 Task: Find connections with filter location Changli with filter topic #Selfhelpwith filter profile language German with filter current company ShopUp with filter school IIA-The Institute of Internal Auditors with filter industry Administration of Justice with filter service category Retirement Planning with filter keywords title Courier
Action: Mouse moved to (686, 121)
Screenshot: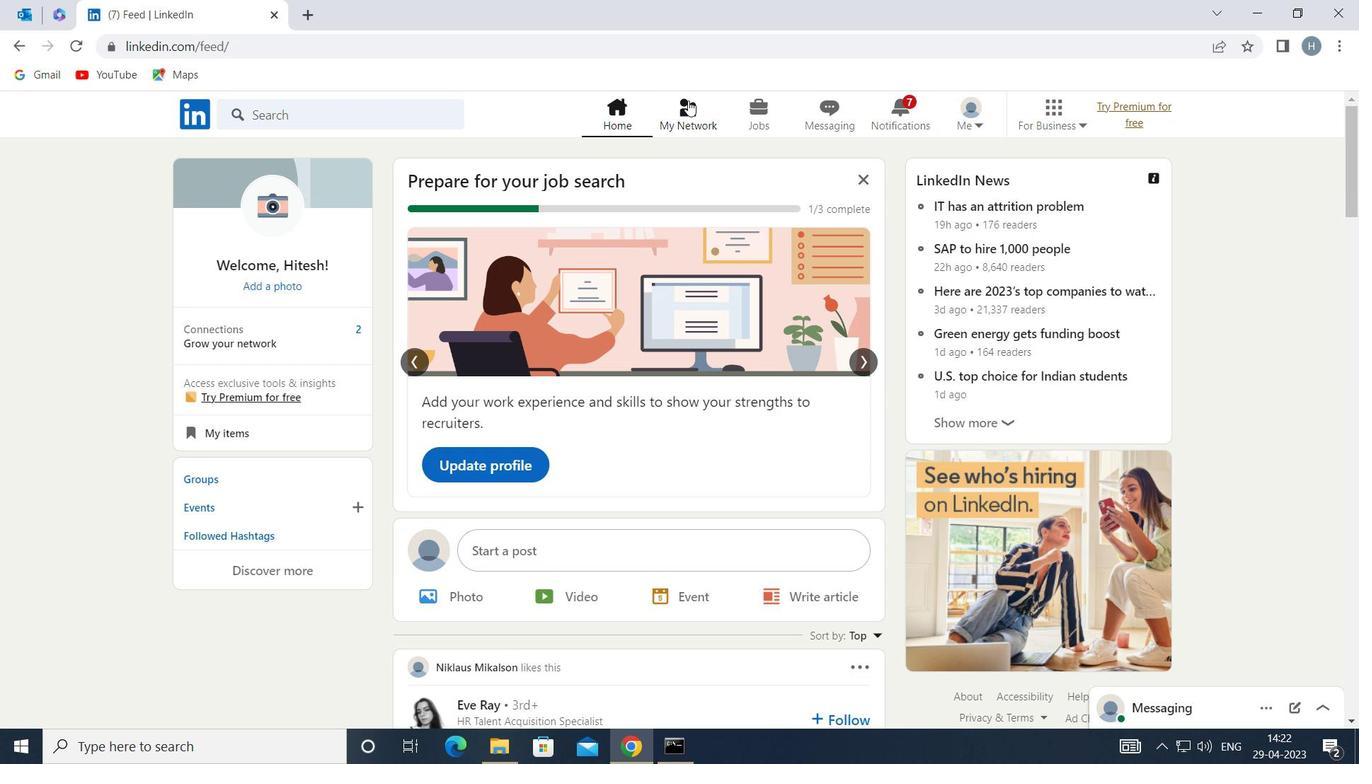 
Action: Mouse pressed left at (686, 121)
Screenshot: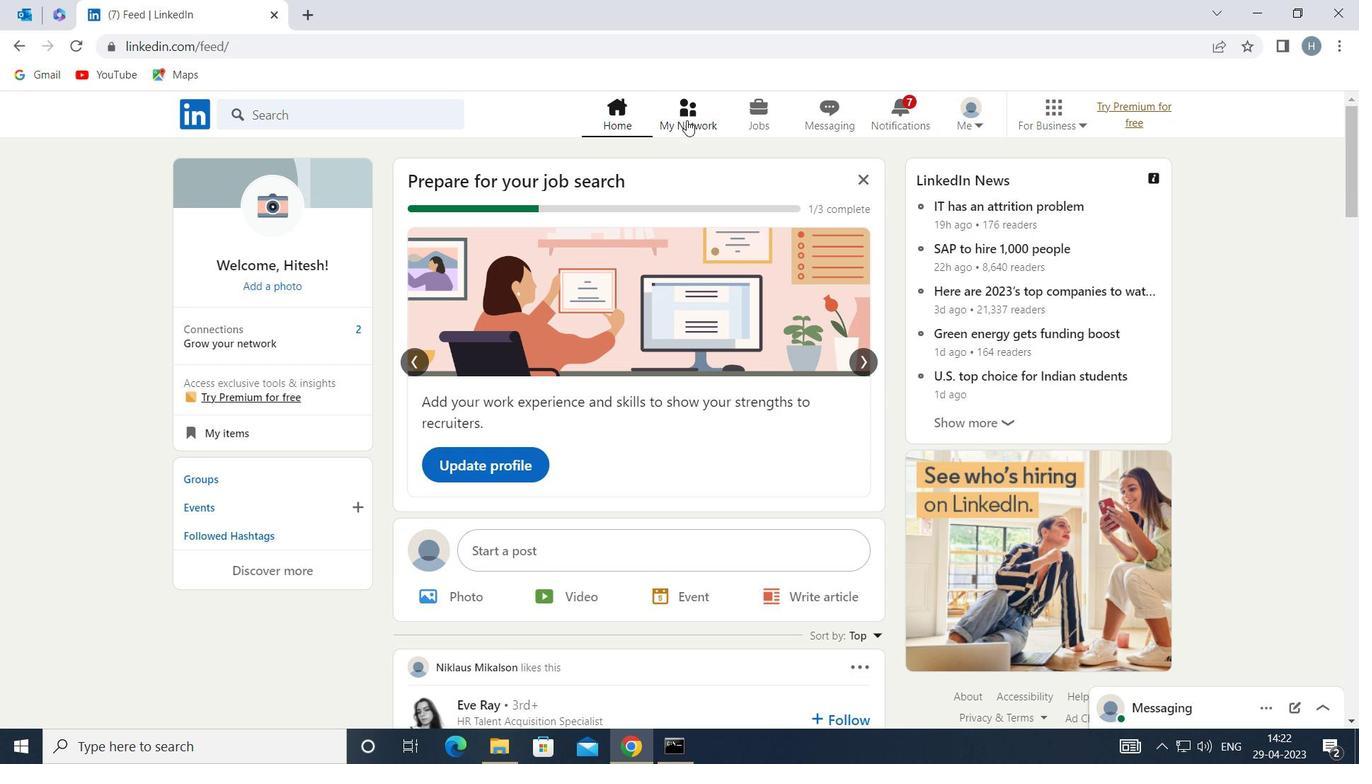 
Action: Mouse moved to (394, 211)
Screenshot: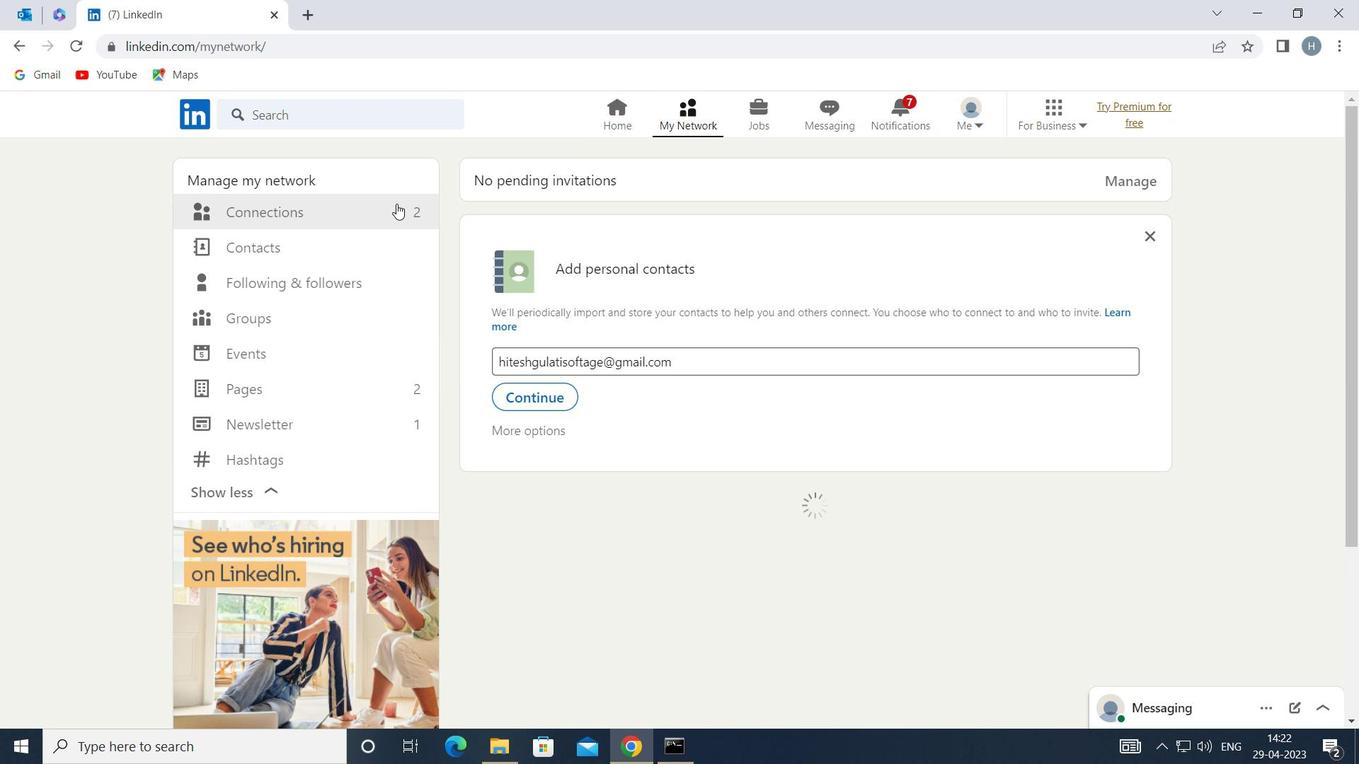 
Action: Mouse pressed left at (394, 211)
Screenshot: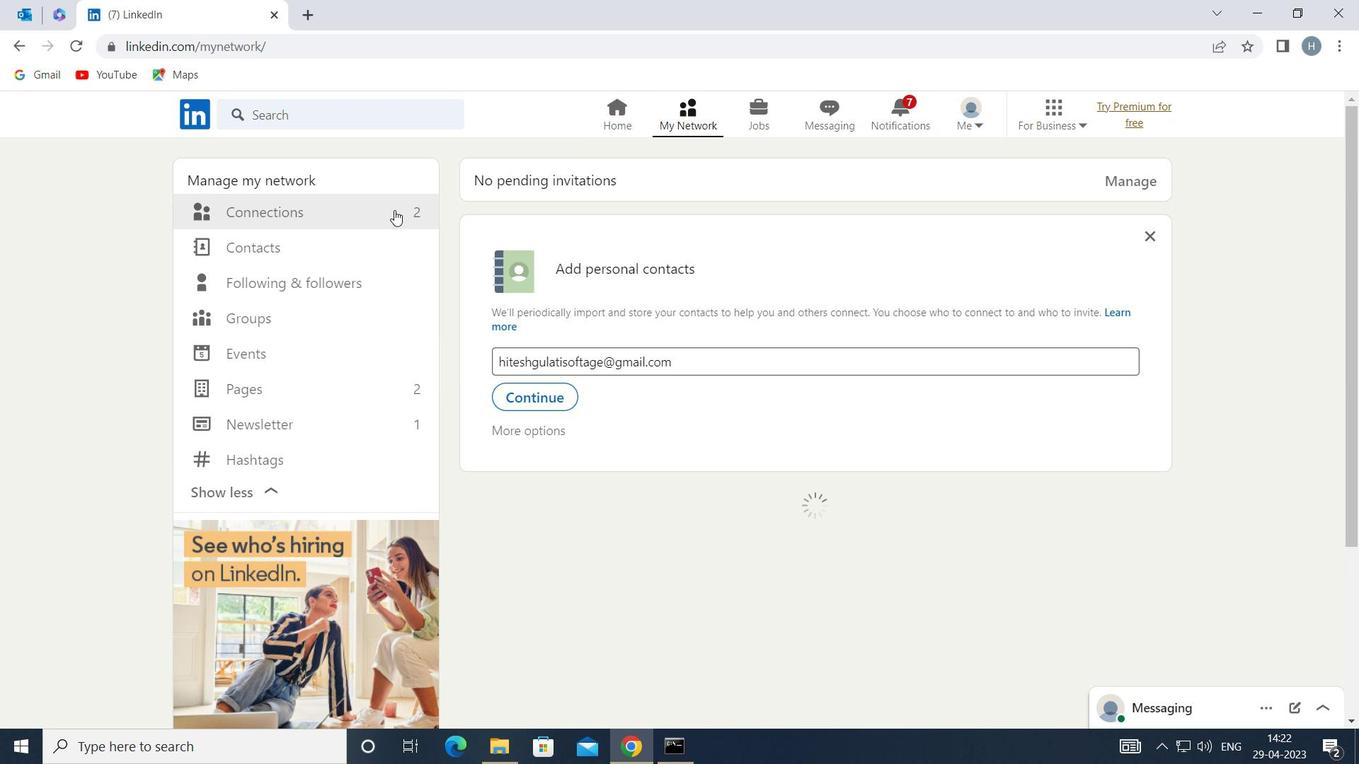 
Action: Mouse moved to (786, 213)
Screenshot: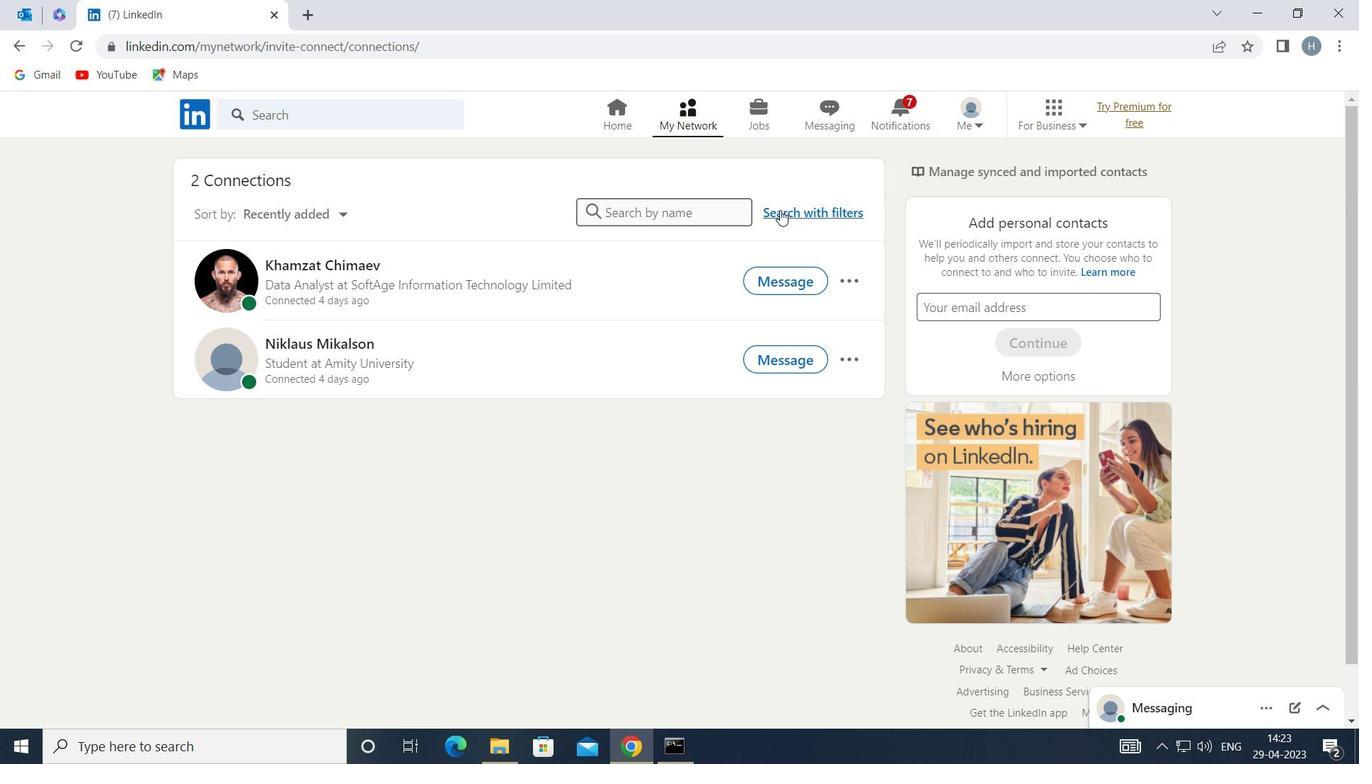 
Action: Mouse pressed left at (786, 213)
Screenshot: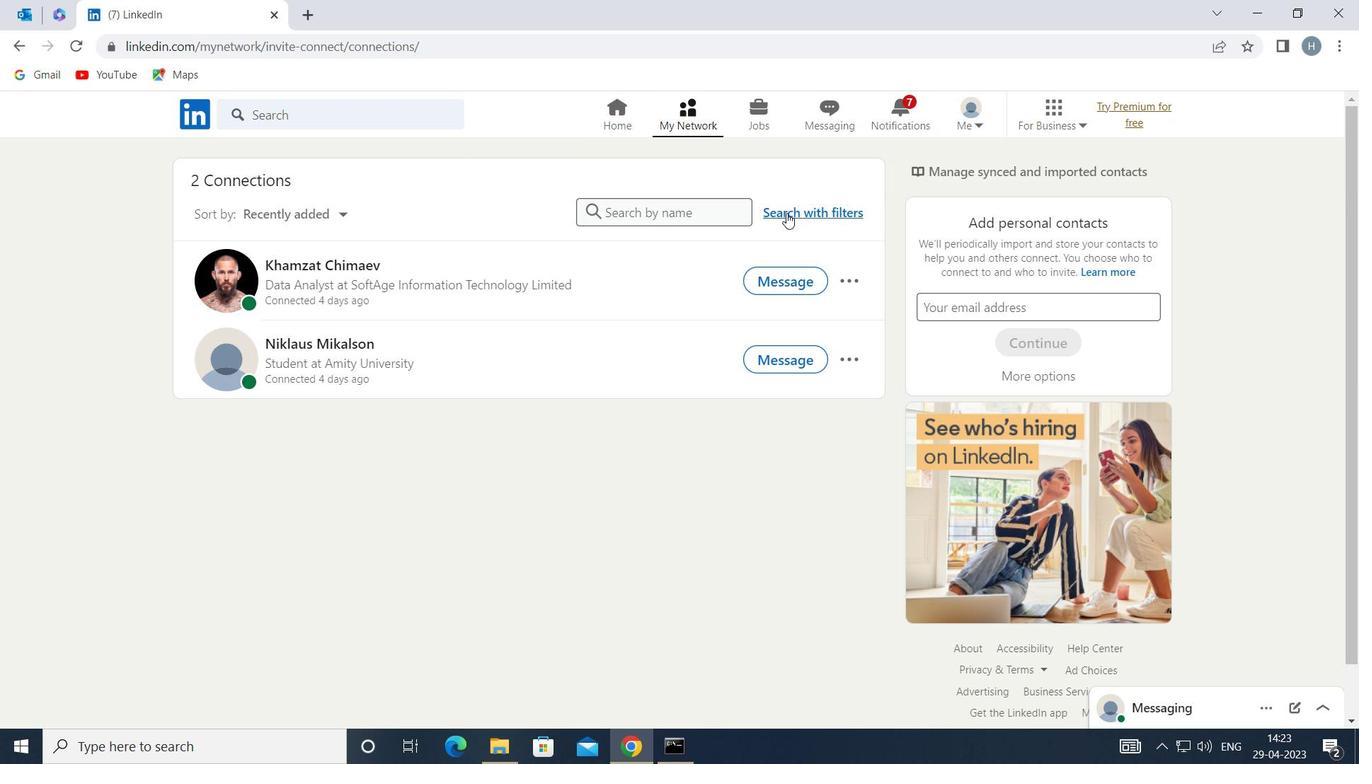 
Action: Mouse moved to (753, 159)
Screenshot: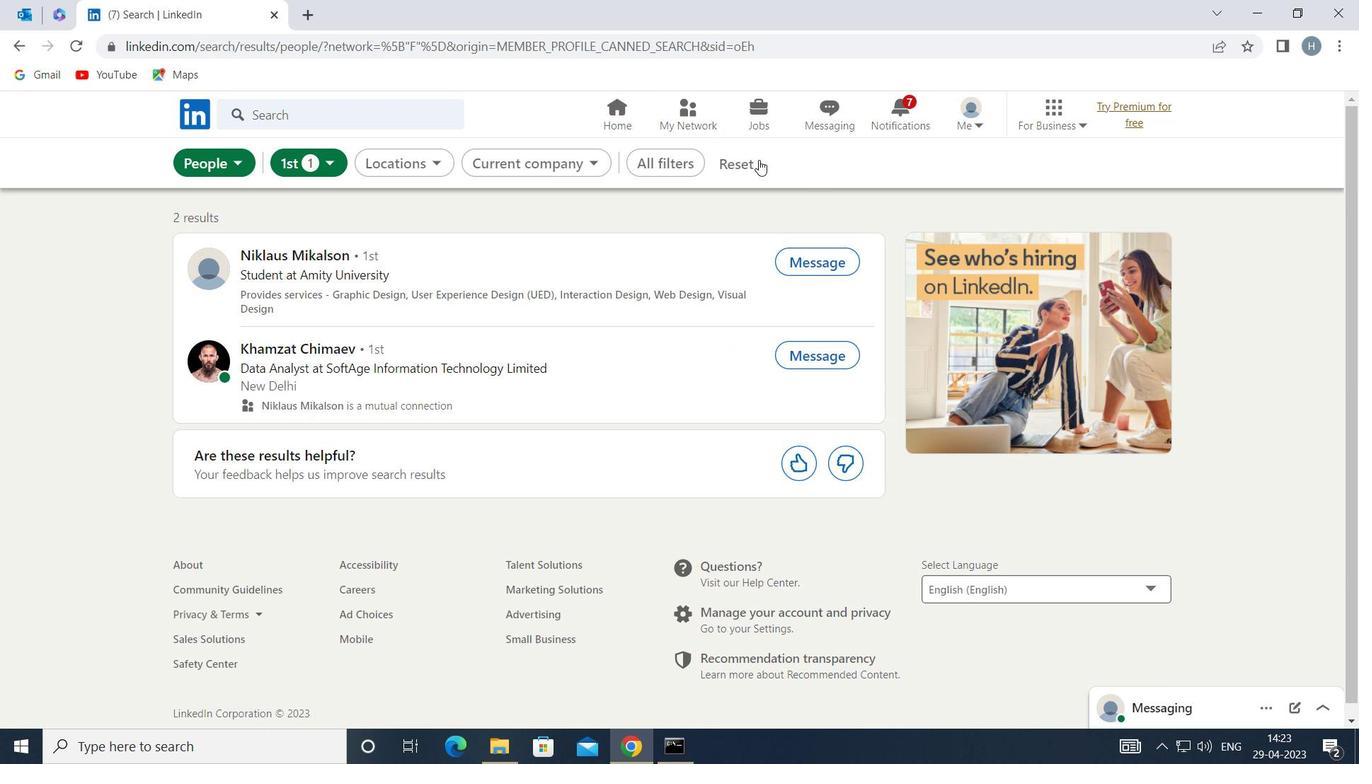 
Action: Mouse pressed left at (753, 159)
Screenshot: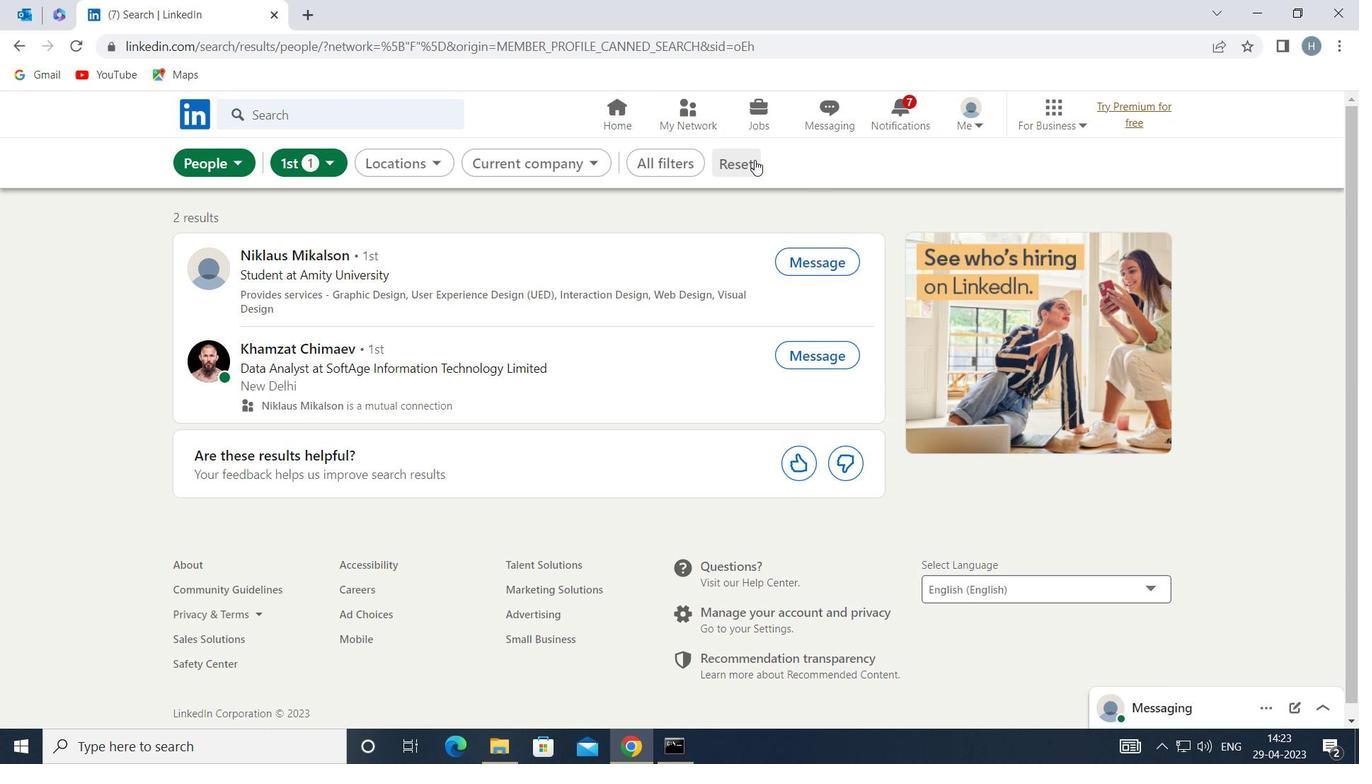 
Action: Mouse moved to (724, 157)
Screenshot: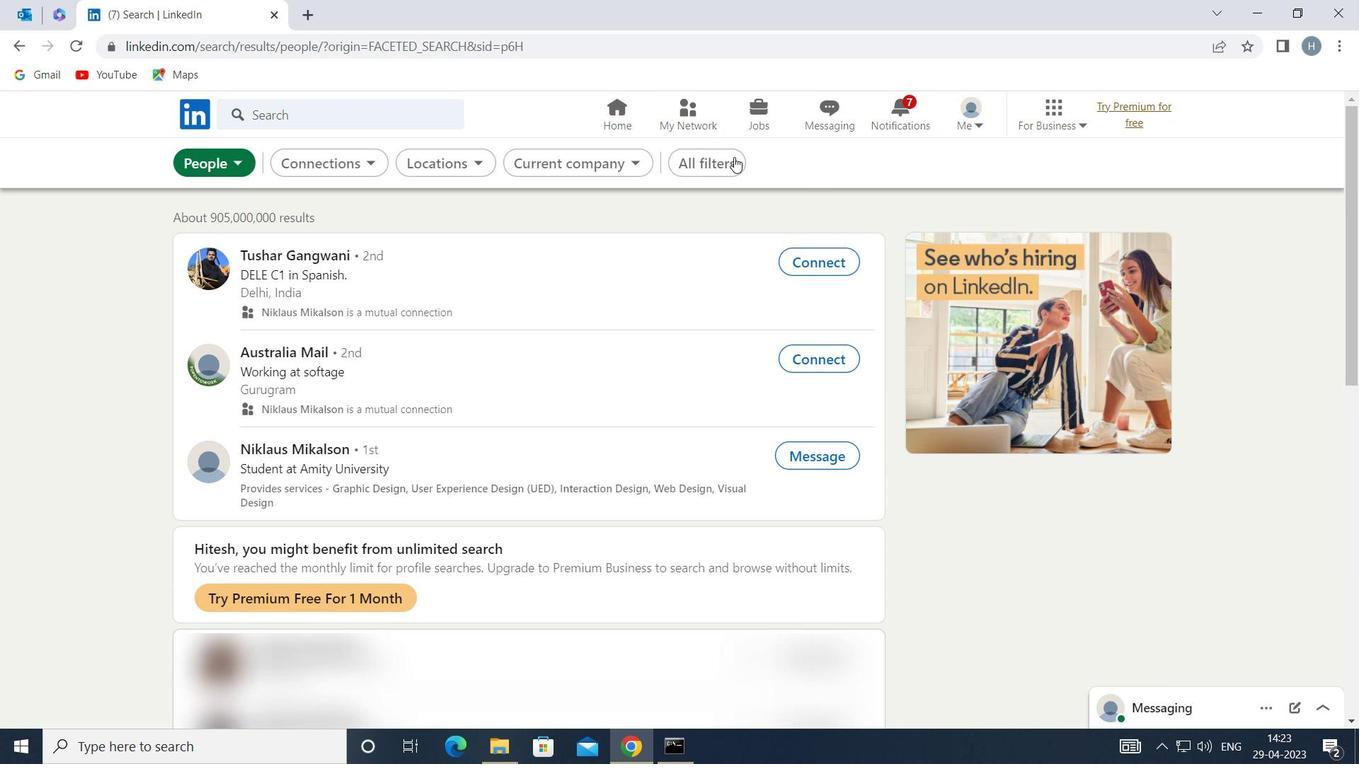 
Action: Mouse pressed left at (724, 157)
Screenshot: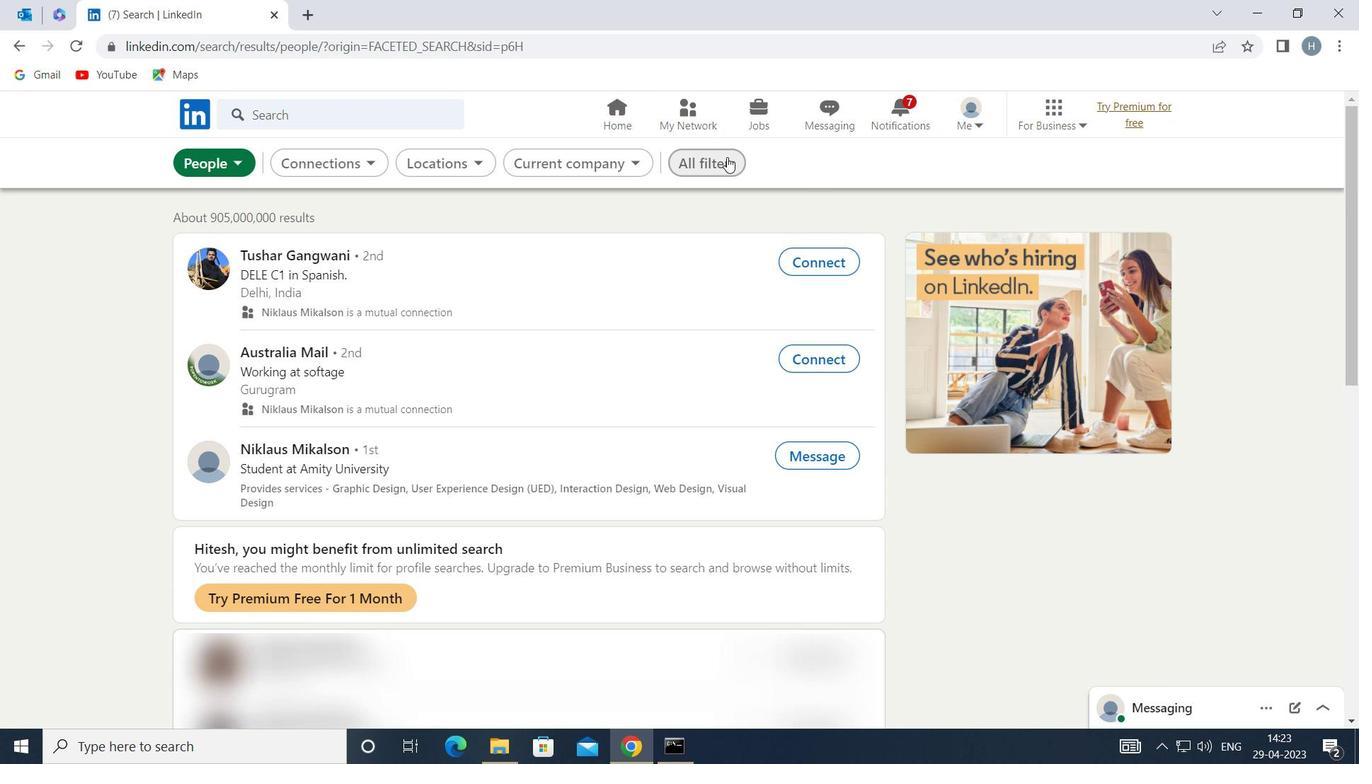
Action: Mouse moved to (925, 338)
Screenshot: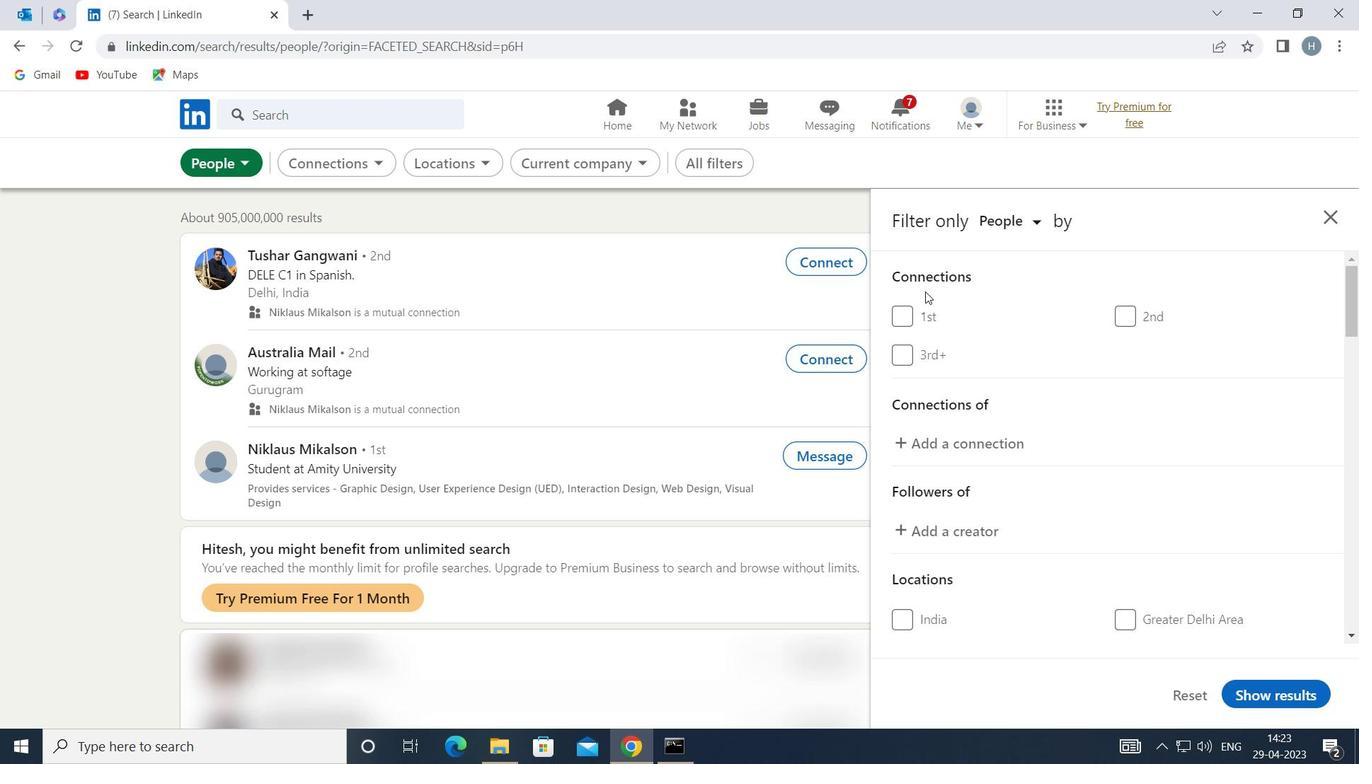 
Action: Mouse scrolled (925, 337) with delta (0, 0)
Screenshot: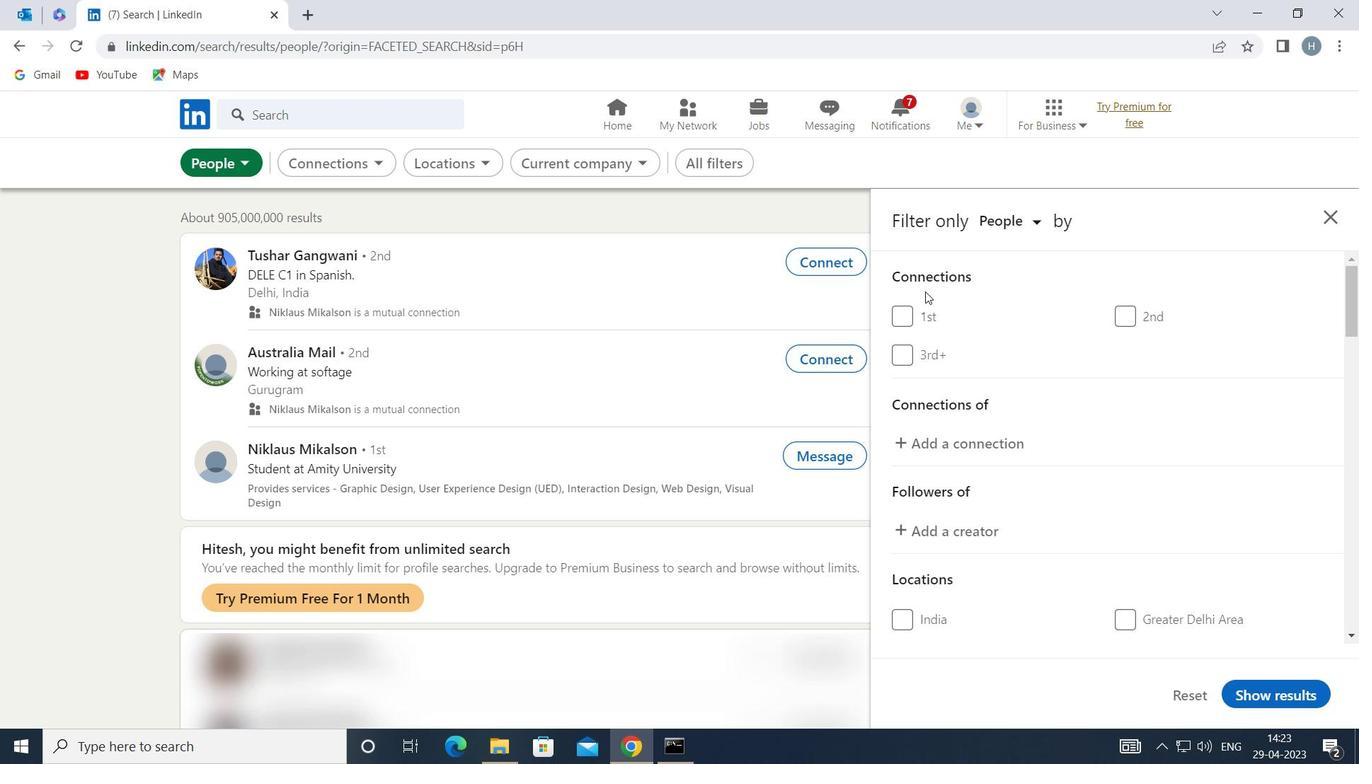 
Action: Mouse moved to (924, 344)
Screenshot: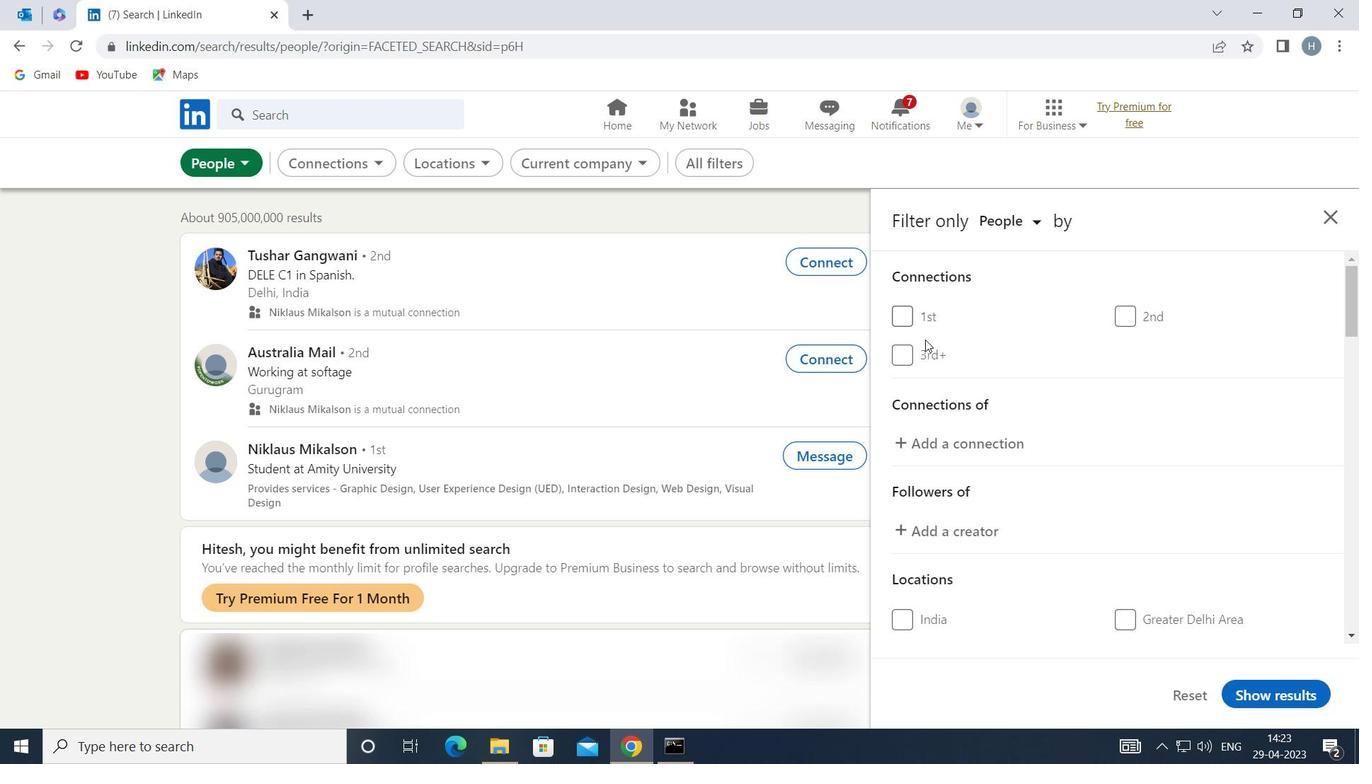 
Action: Mouse scrolled (924, 344) with delta (0, 0)
Screenshot: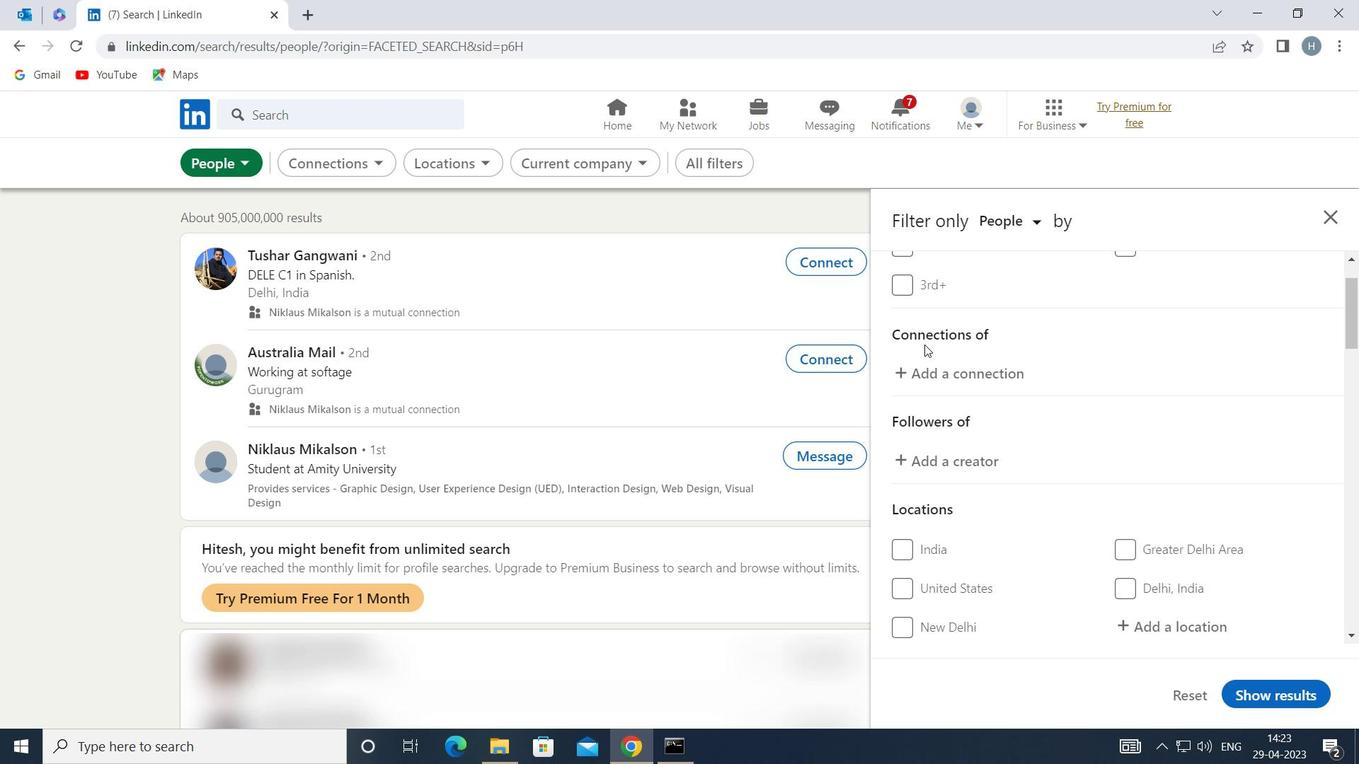 
Action: Mouse scrolled (924, 344) with delta (0, 0)
Screenshot: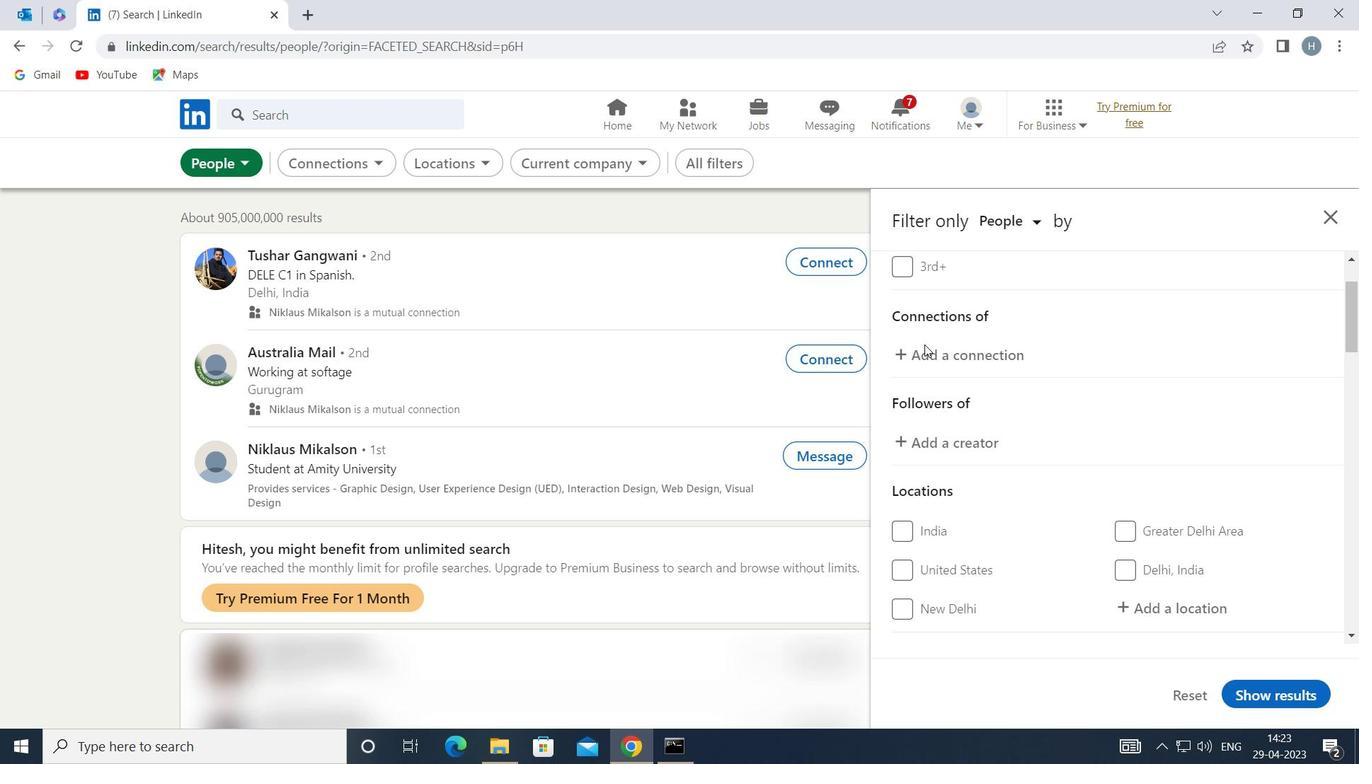 
Action: Mouse moved to (1144, 429)
Screenshot: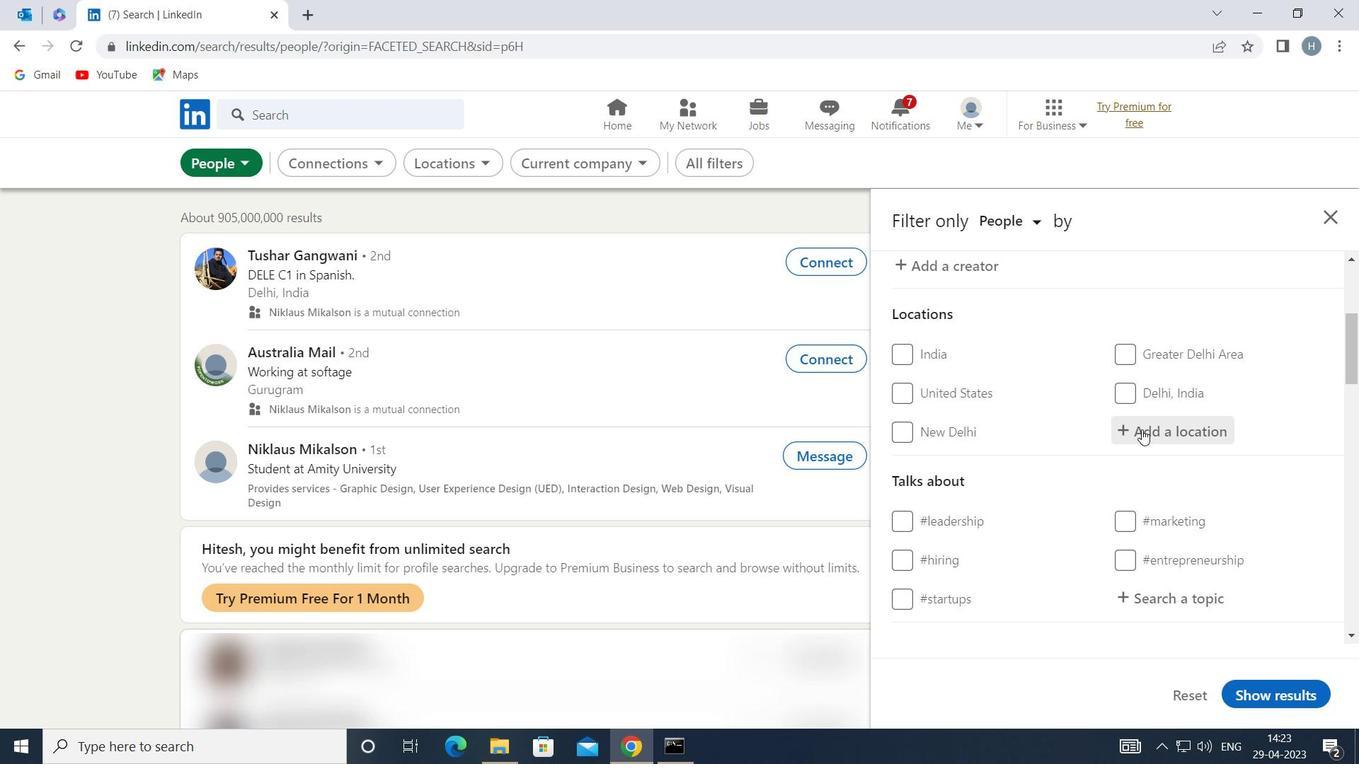 
Action: Mouse pressed left at (1144, 429)
Screenshot: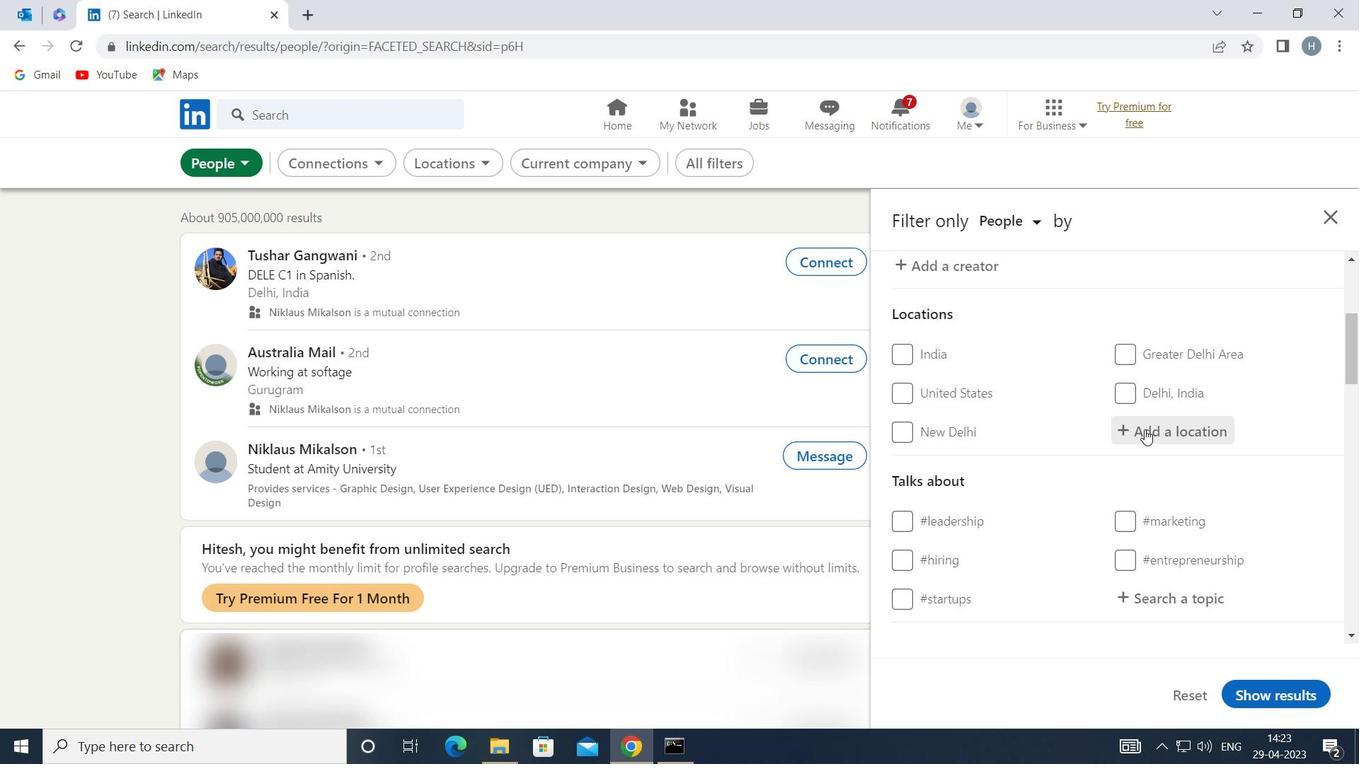 
Action: Mouse moved to (1150, 426)
Screenshot: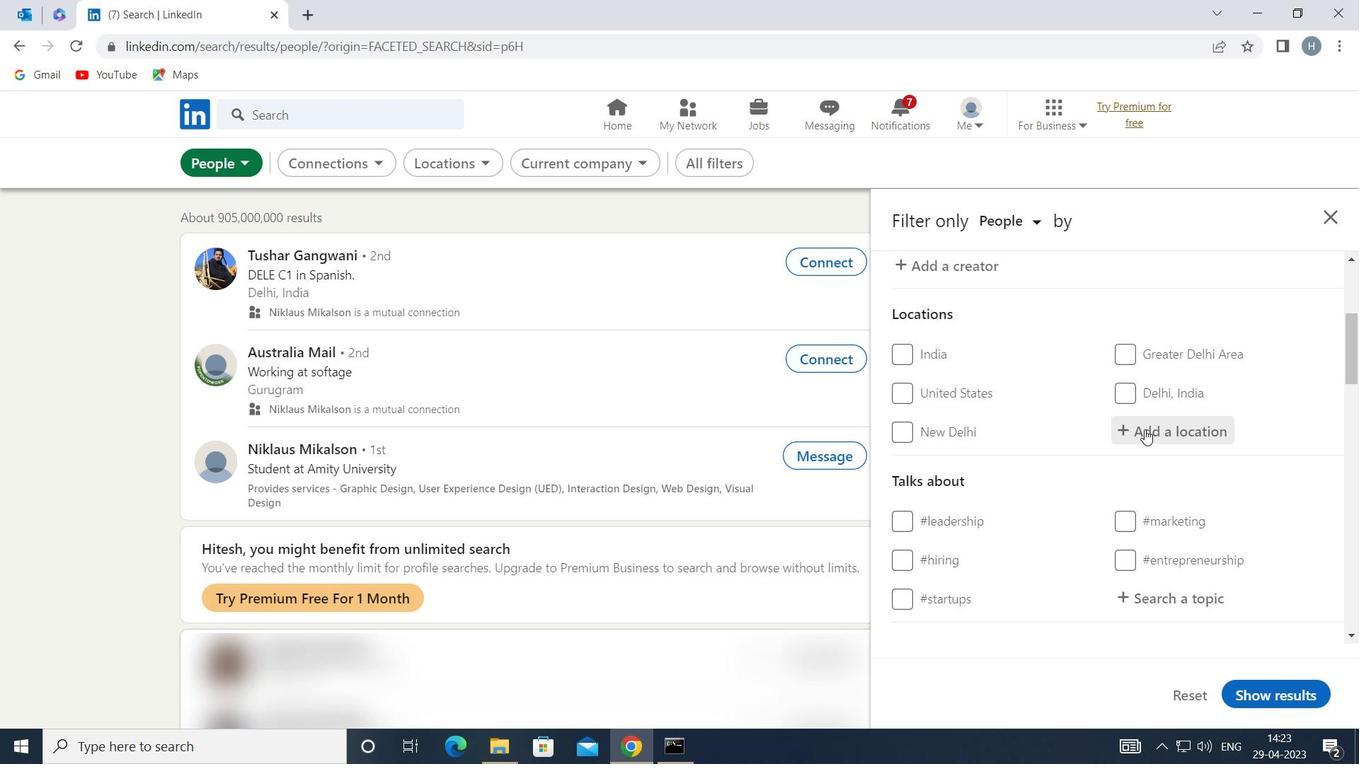 
Action: Key pressed <Key.shift><Key.shift>CHANGLI
Screenshot: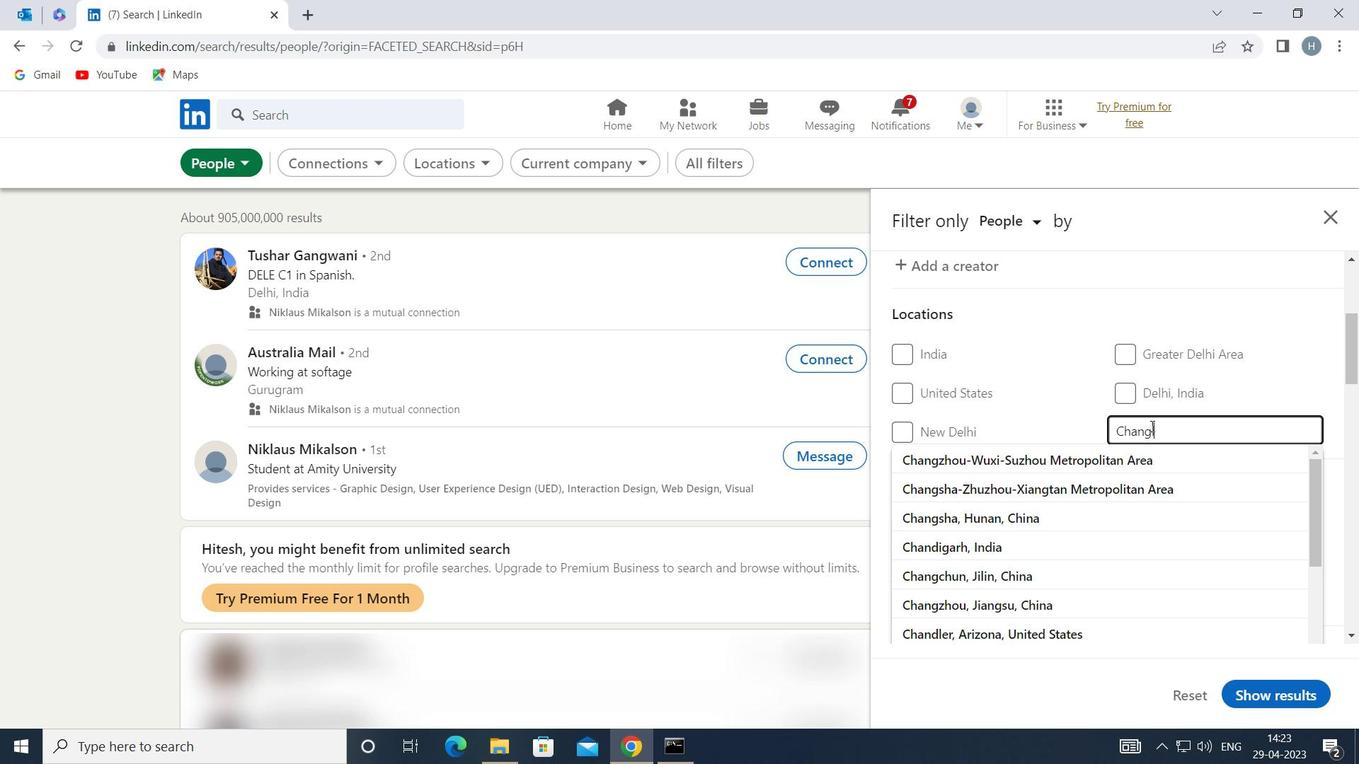 
Action: Mouse moved to (1139, 415)
Screenshot: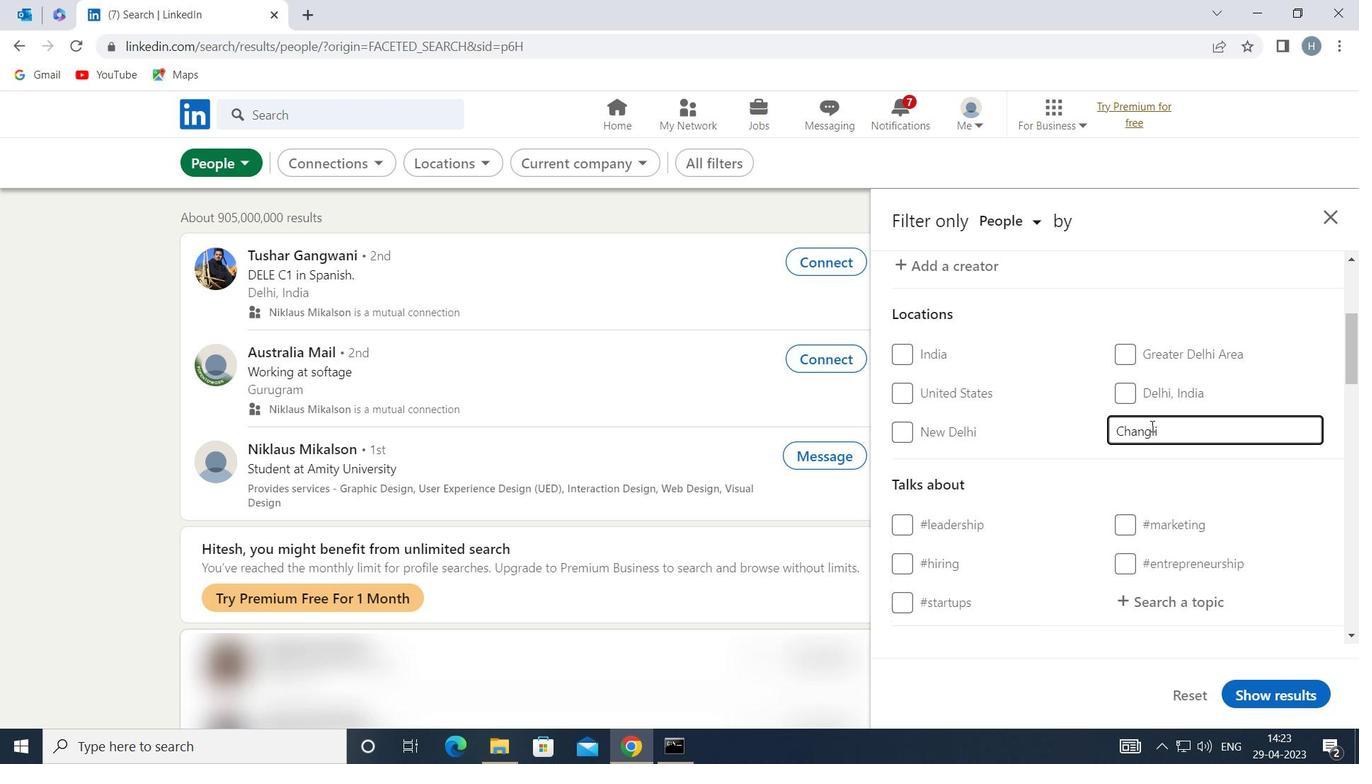 
Action: Key pressed <Key.enter>
Screenshot: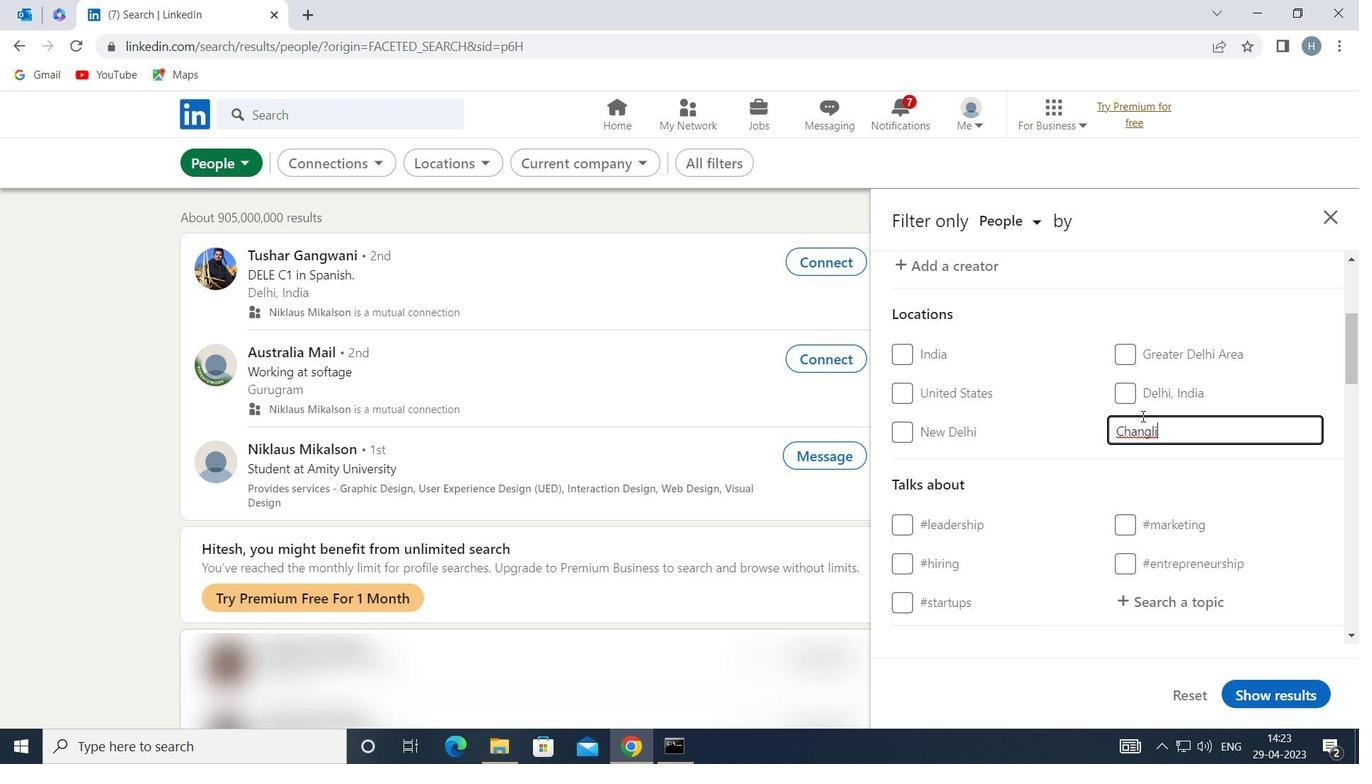 
Action: Mouse moved to (1139, 510)
Screenshot: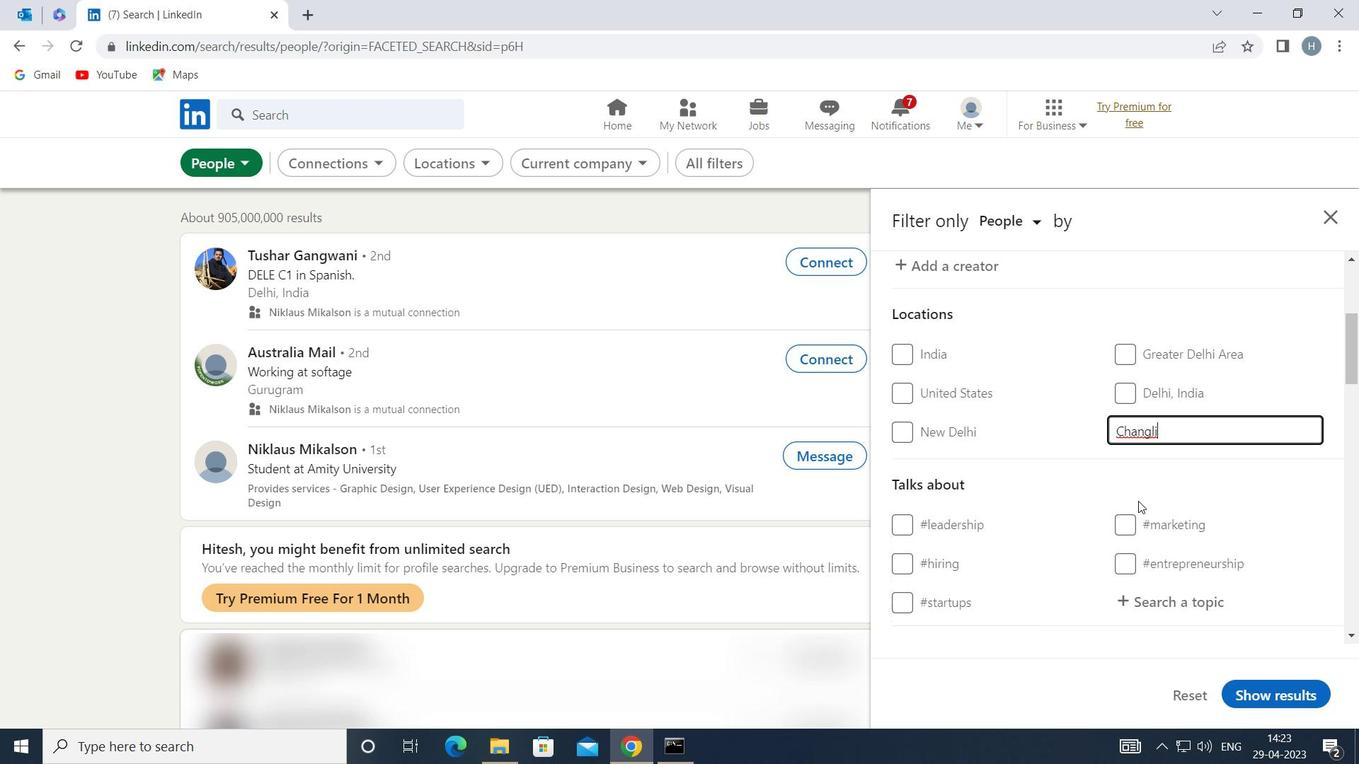 
Action: Mouse scrolled (1139, 509) with delta (0, 0)
Screenshot: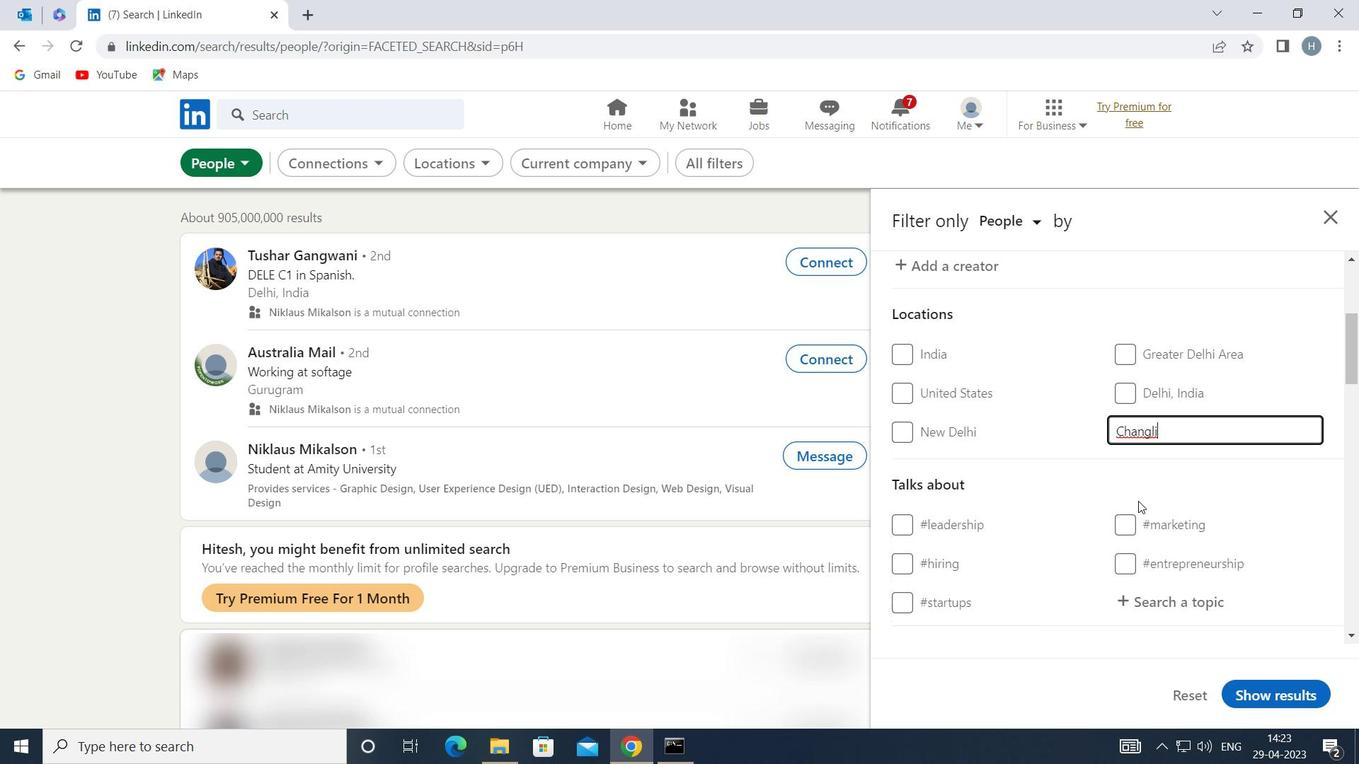 
Action: Mouse moved to (1138, 512)
Screenshot: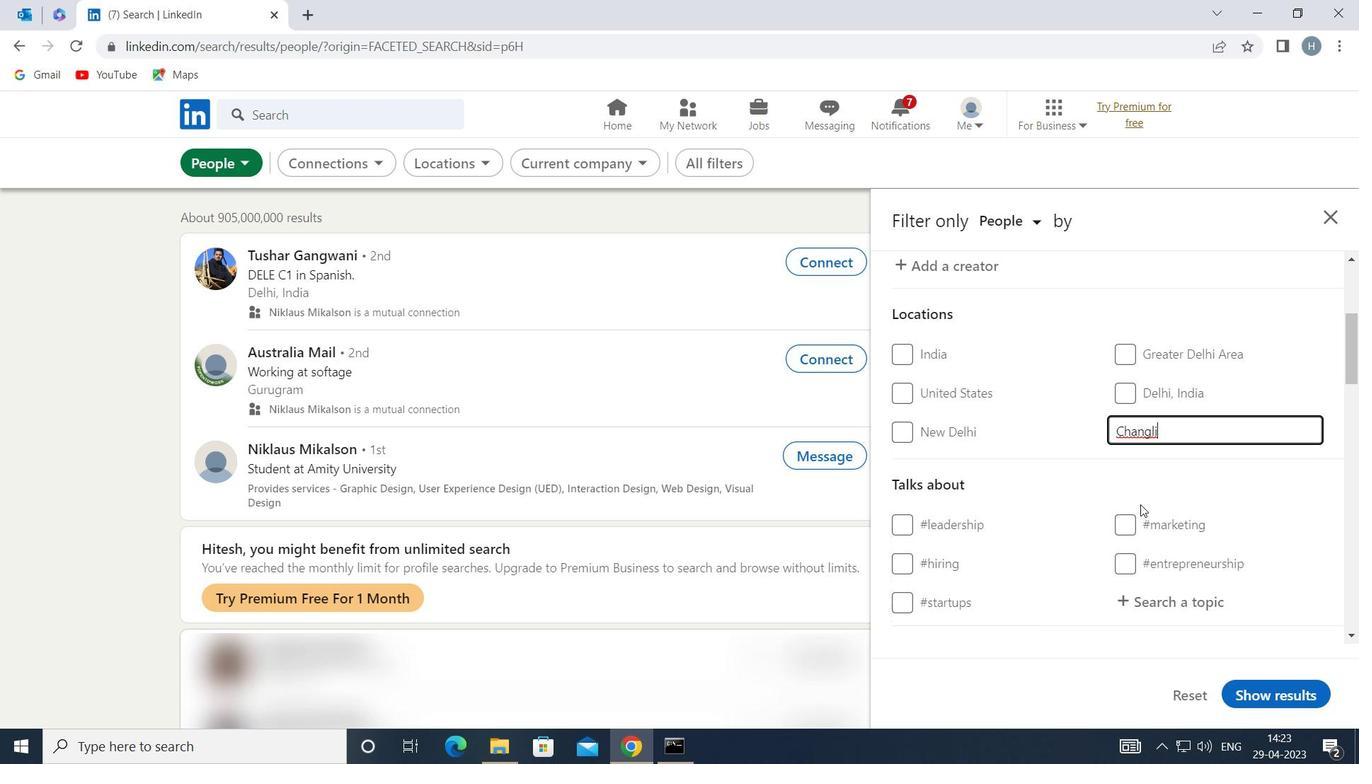 
Action: Mouse scrolled (1138, 511) with delta (0, 0)
Screenshot: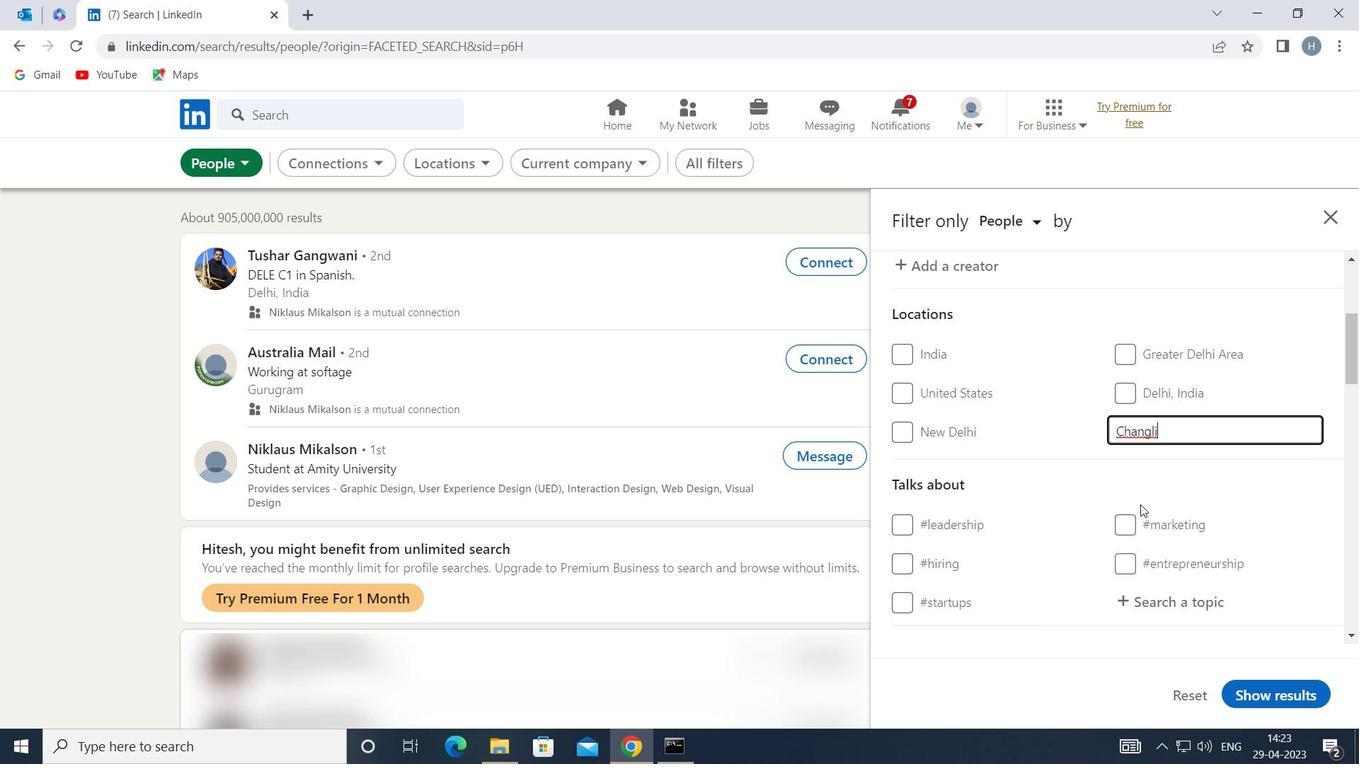 
Action: Mouse moved to (1158, 420)
Screenshot: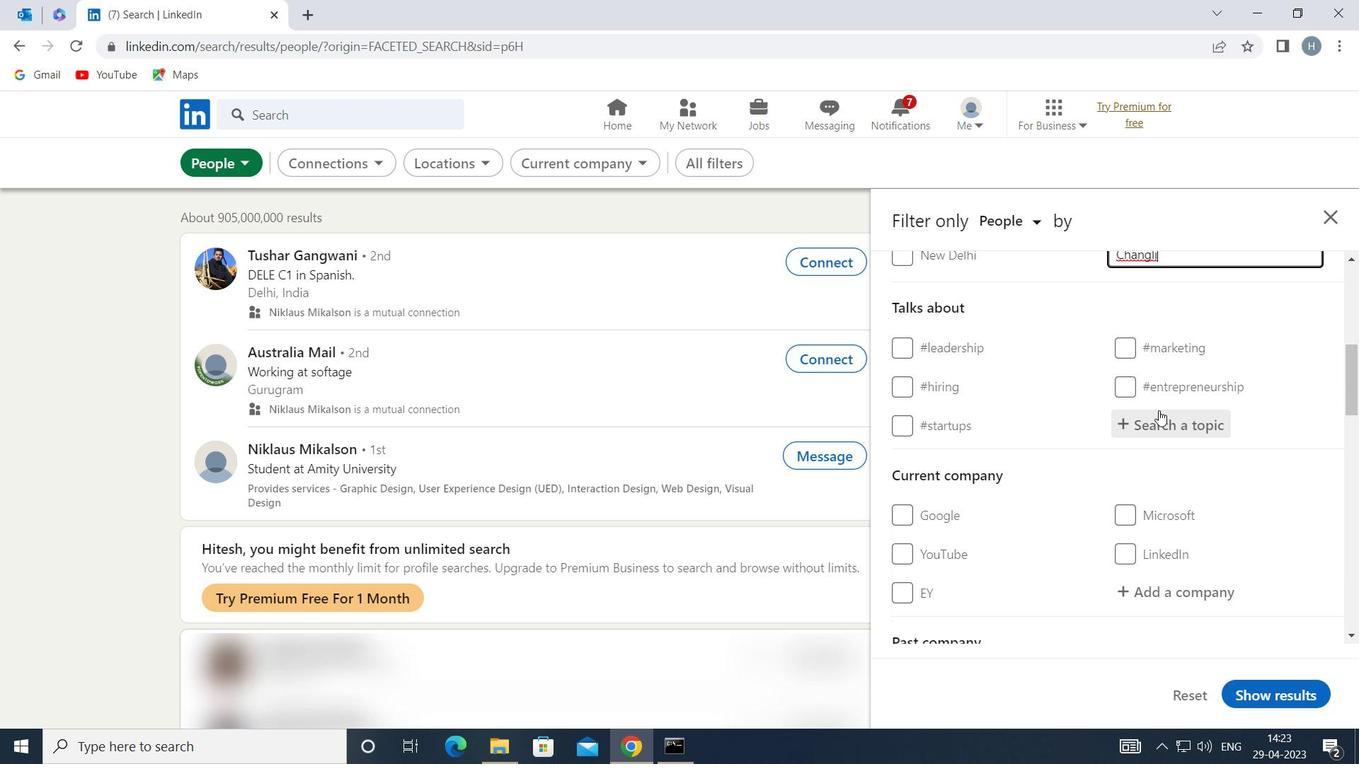 
Action: Mouse pressed left at (1158, 420)
Screenshot: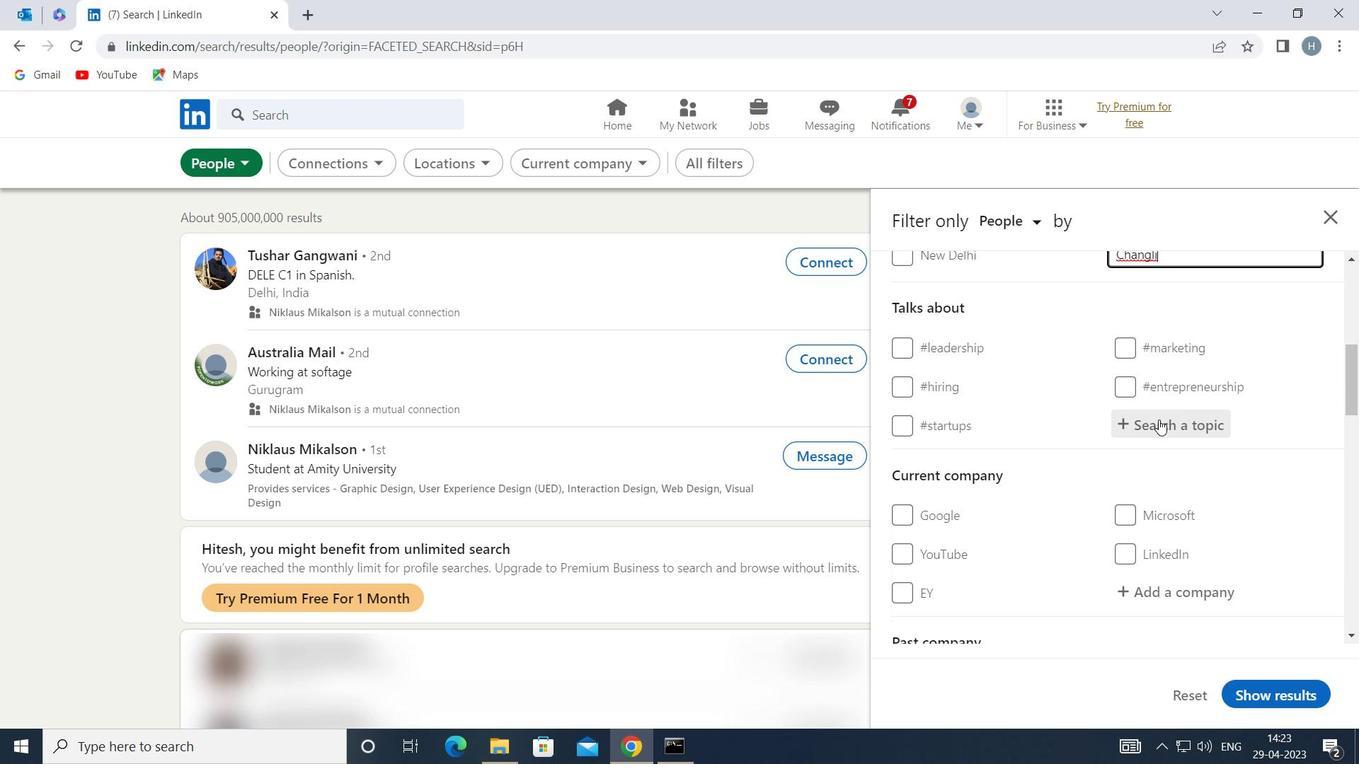 
Action: Mouse moved to (1155, 421)
Screenshot: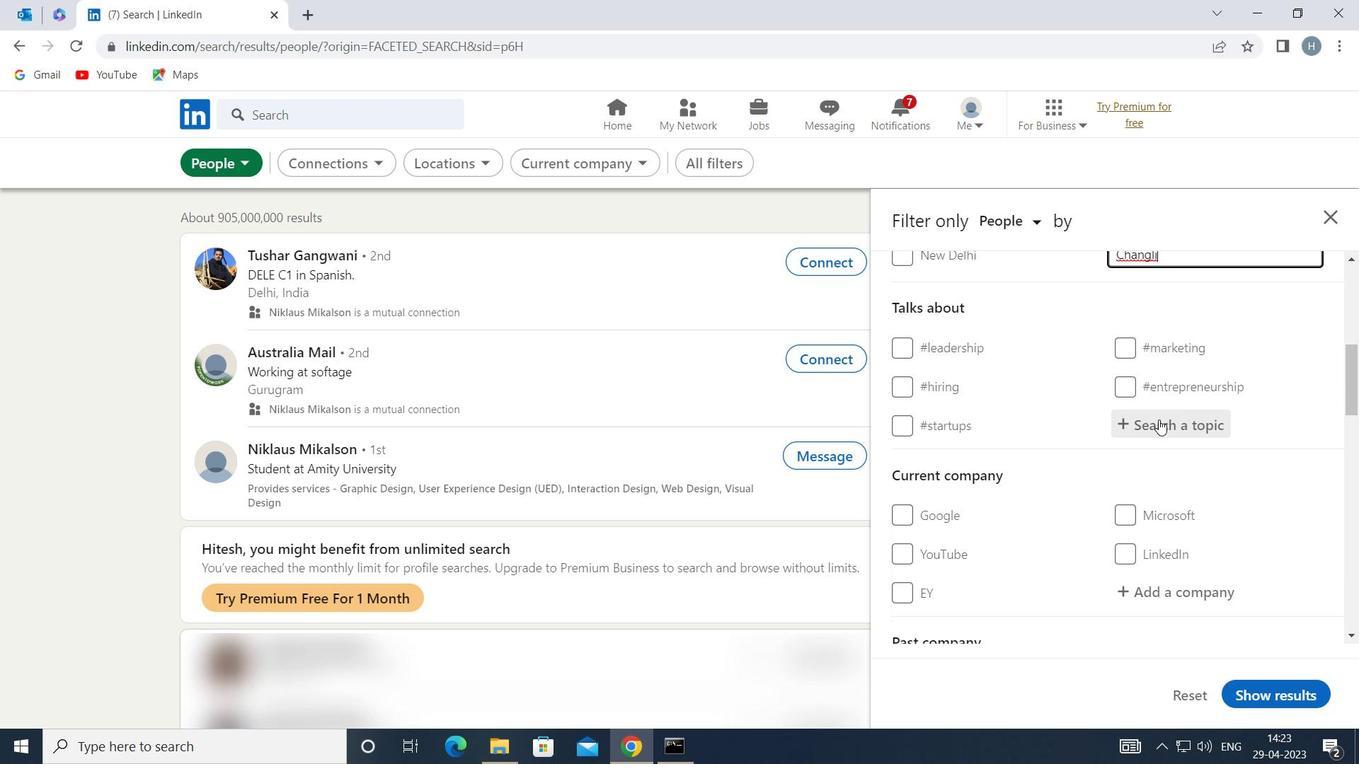 
Action: Key pressed <Key.shift>SELFH
Screenshot: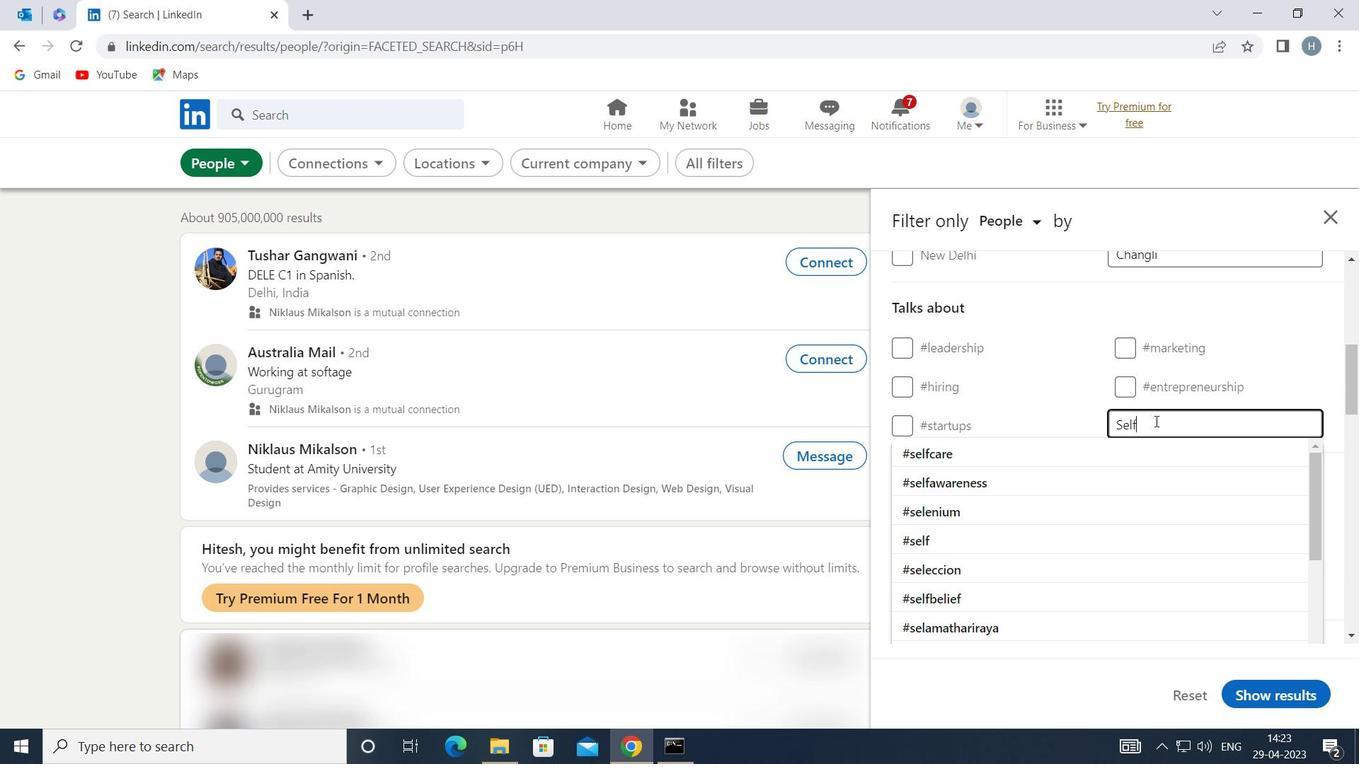 
Action: Mouse moved to (1061, 455)
Screenshot: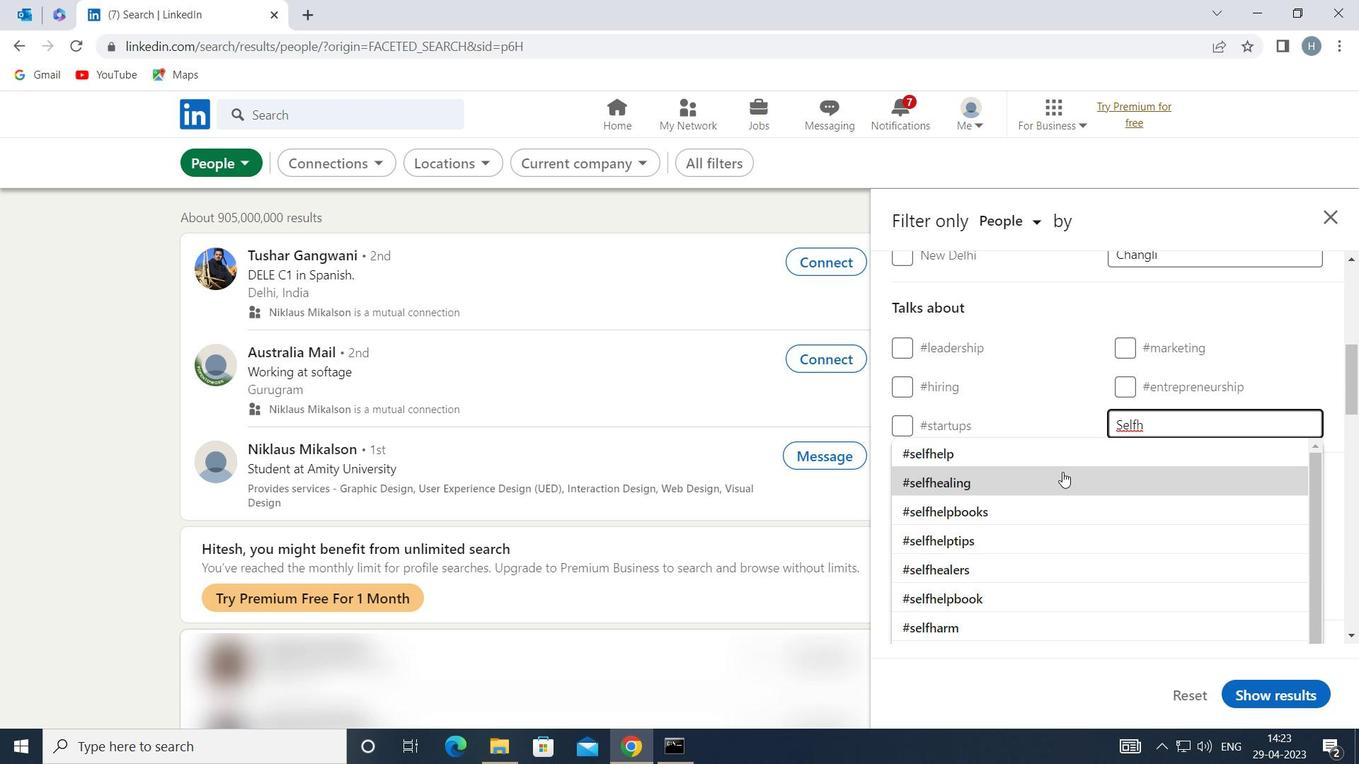 
Action: Mouse pressed left at (1061, 455)
Screenshot: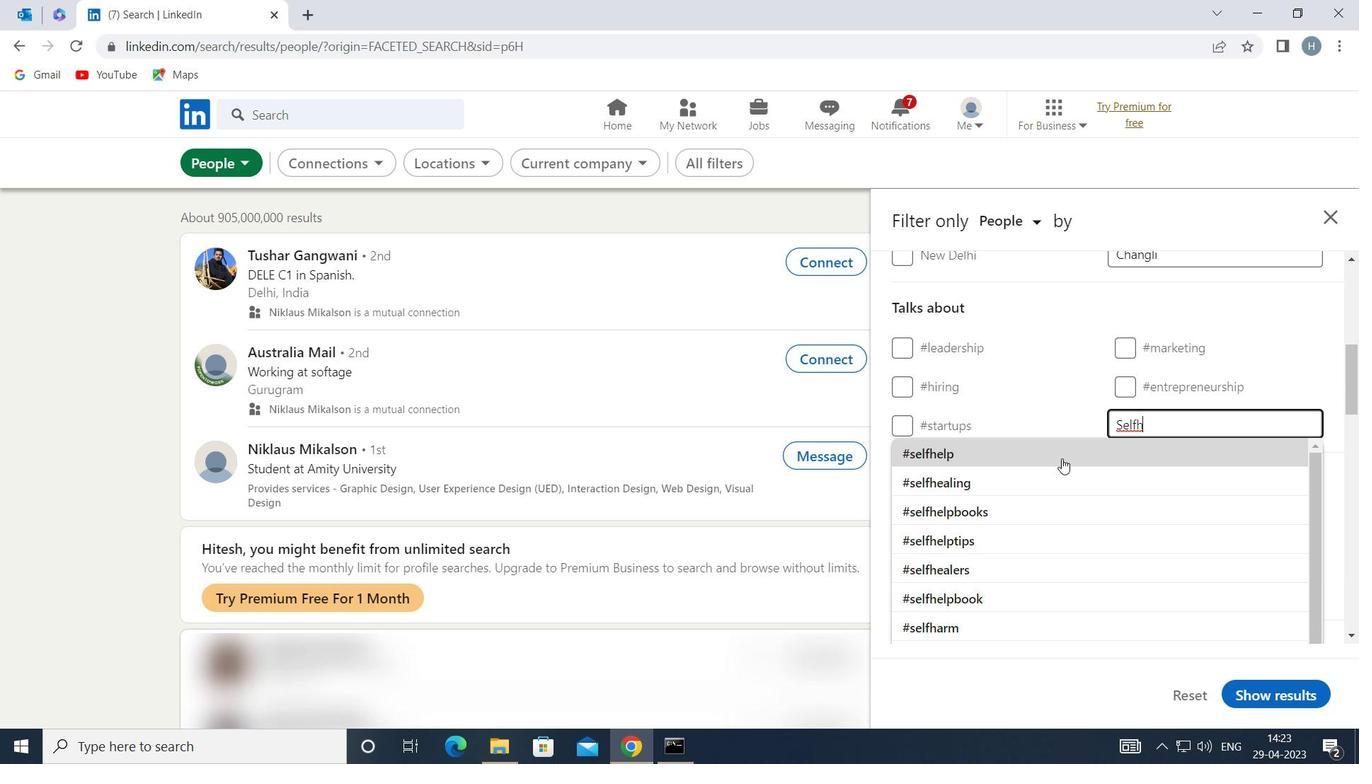 
Action: Mouse moved to (1064, 438)
Screenshot: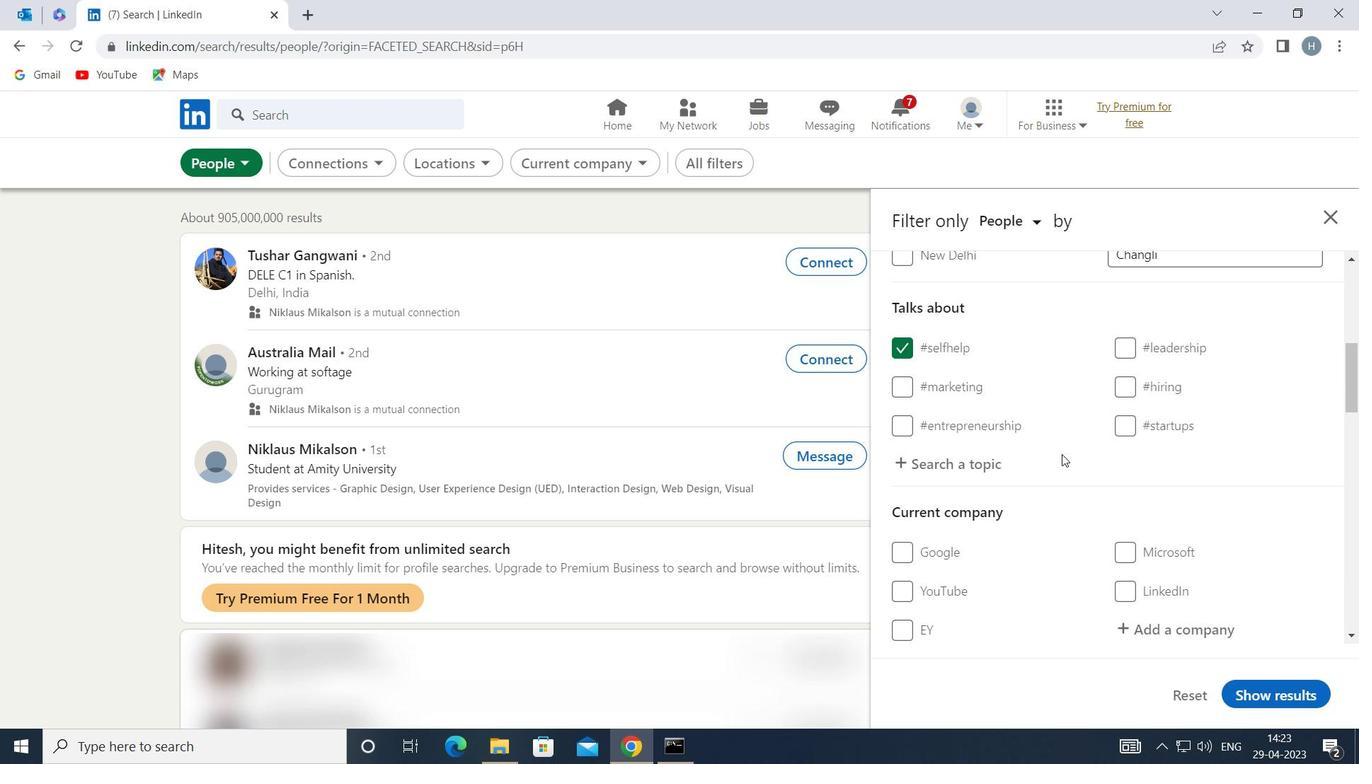
Action: Mouse scrolled (1064, 438) with delta (0, 0)
Screenshot: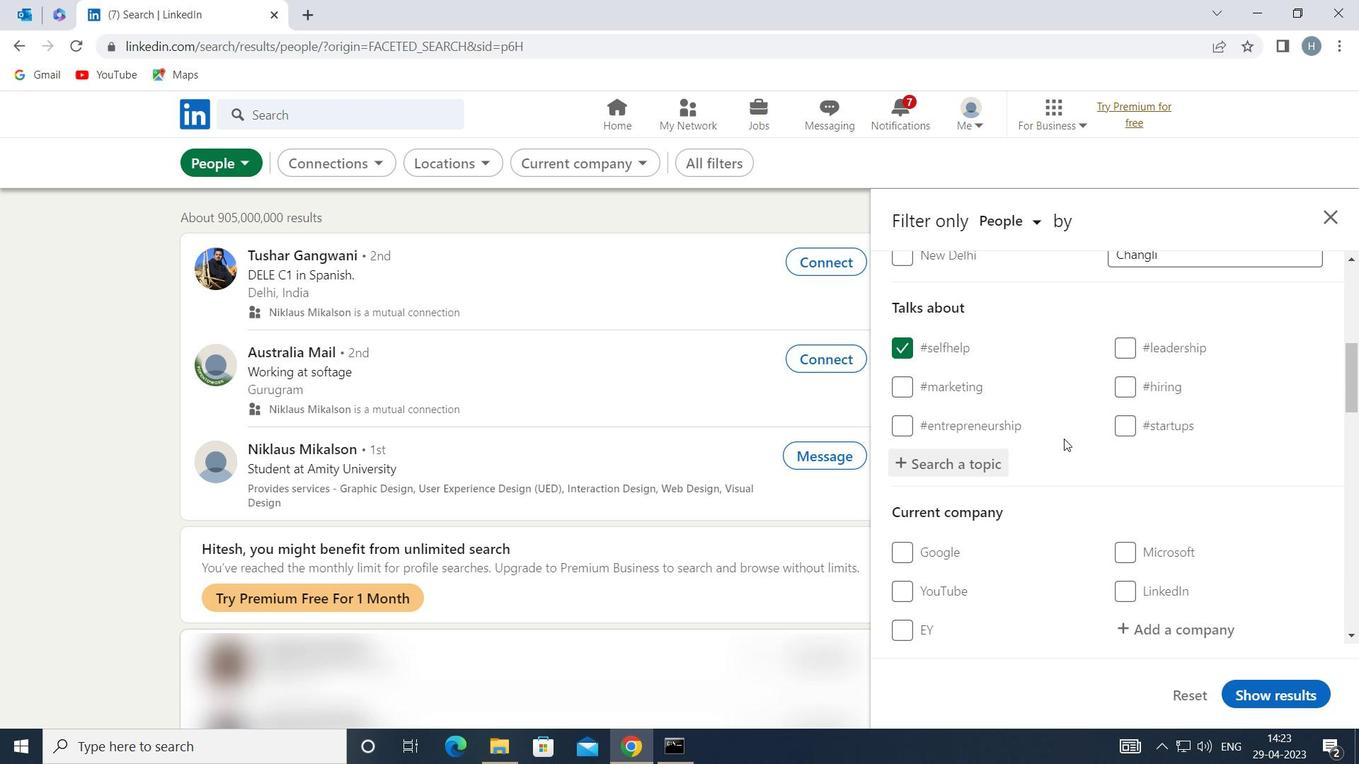 
Action: Mouse scrolled (1064, 438) with delta (0, 0)
Screenshot: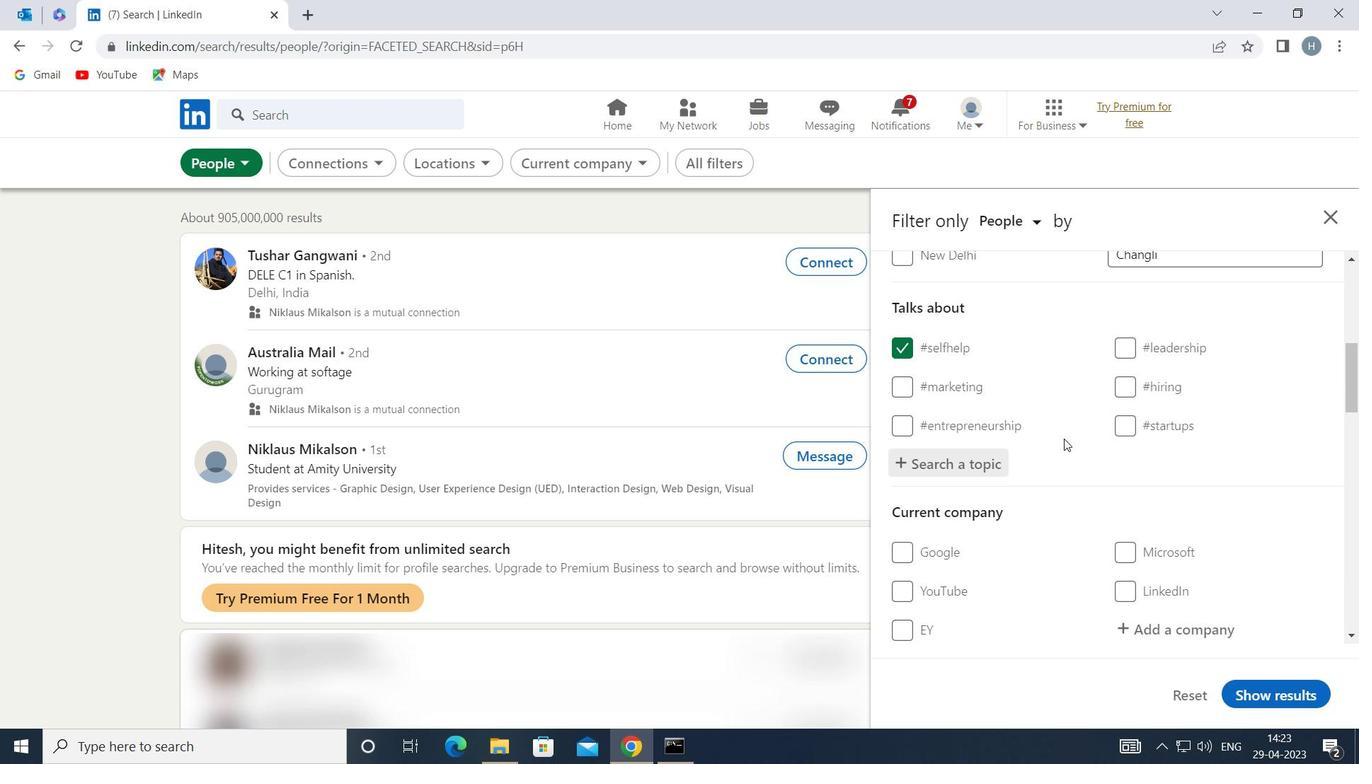 
Action: Mouse scrolled (1064, 438) with delta (0, 0)
Screenshot: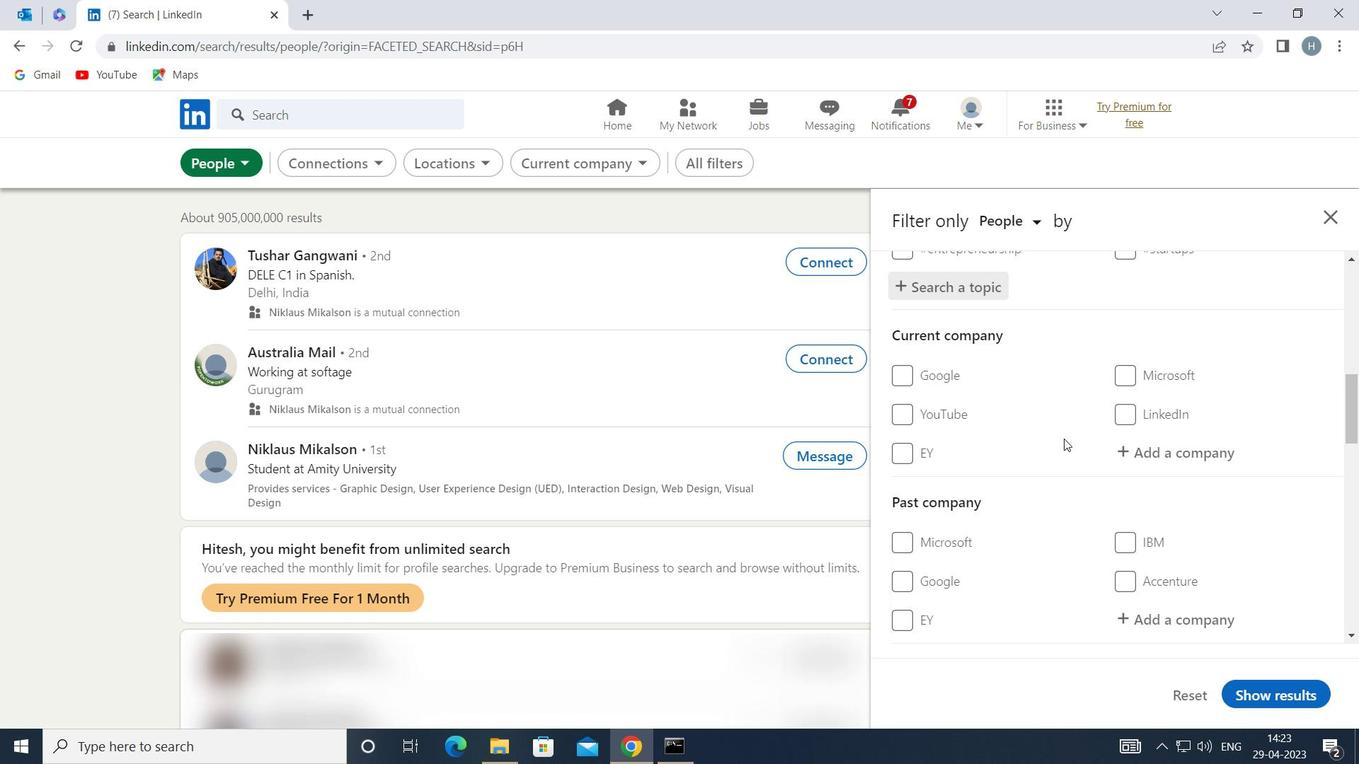 
Action: Mouse scrolled (1064, 438) with delta (0, 0)
Screenshot: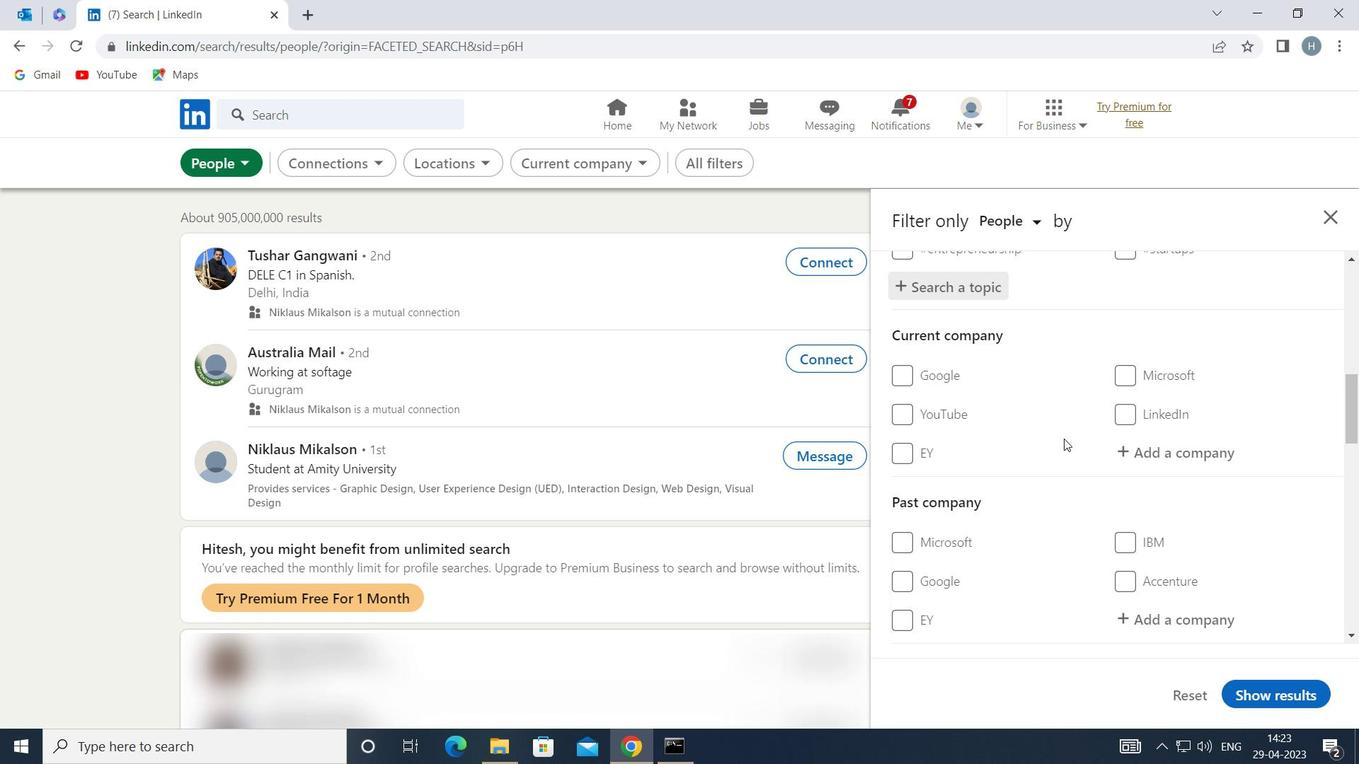 
Action: Mouse moved to (1062, 440)
Screenshot: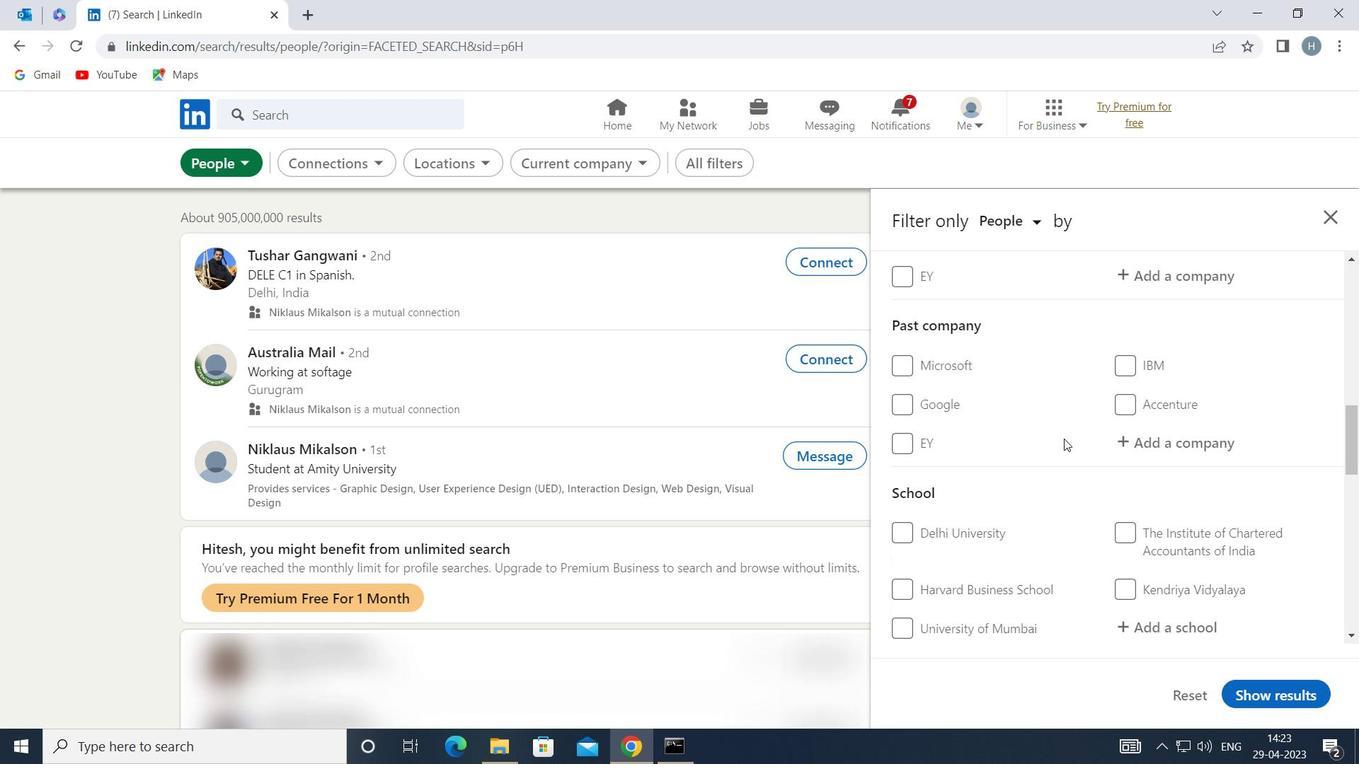 
Action: Mouse scrolled (1062, 439) with delta (0, 0)
Screenshot: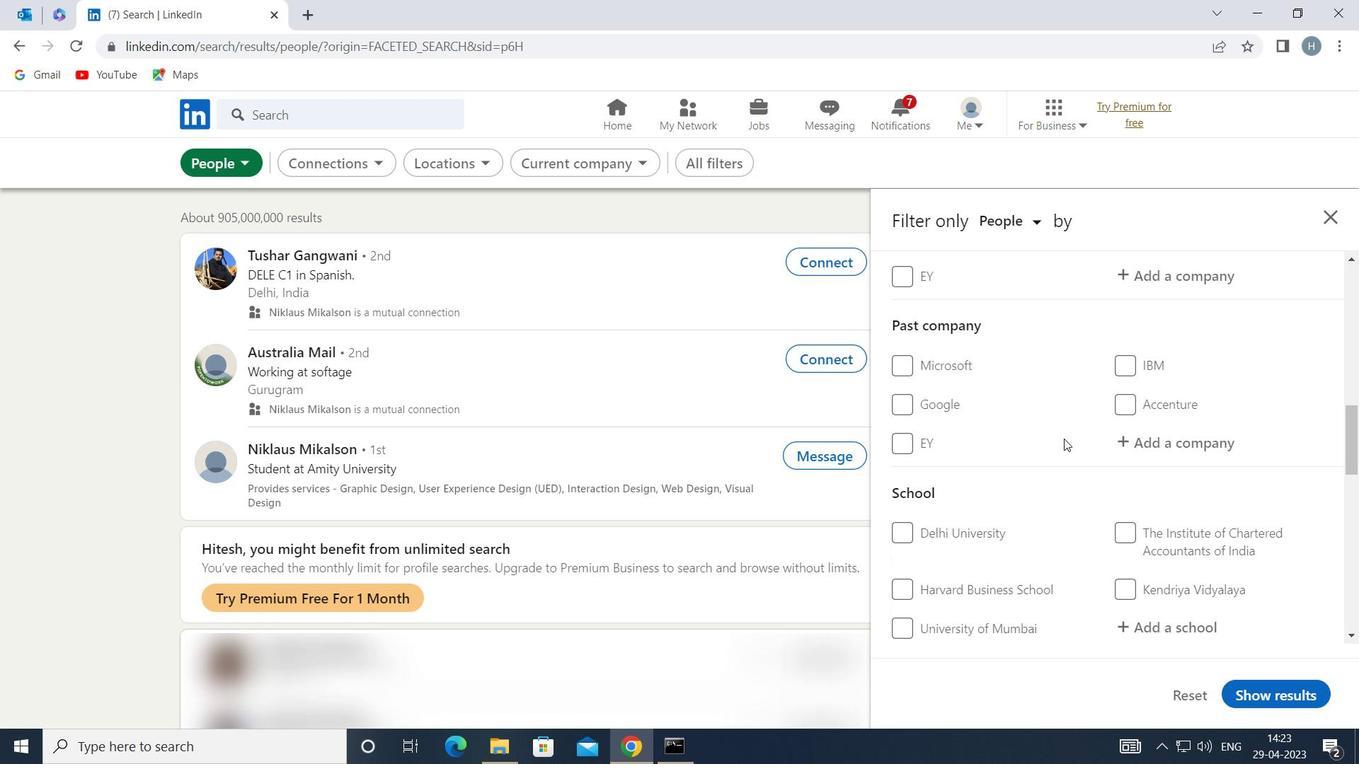 
Action: Mouse moved to (1061, 442)
Screenshot: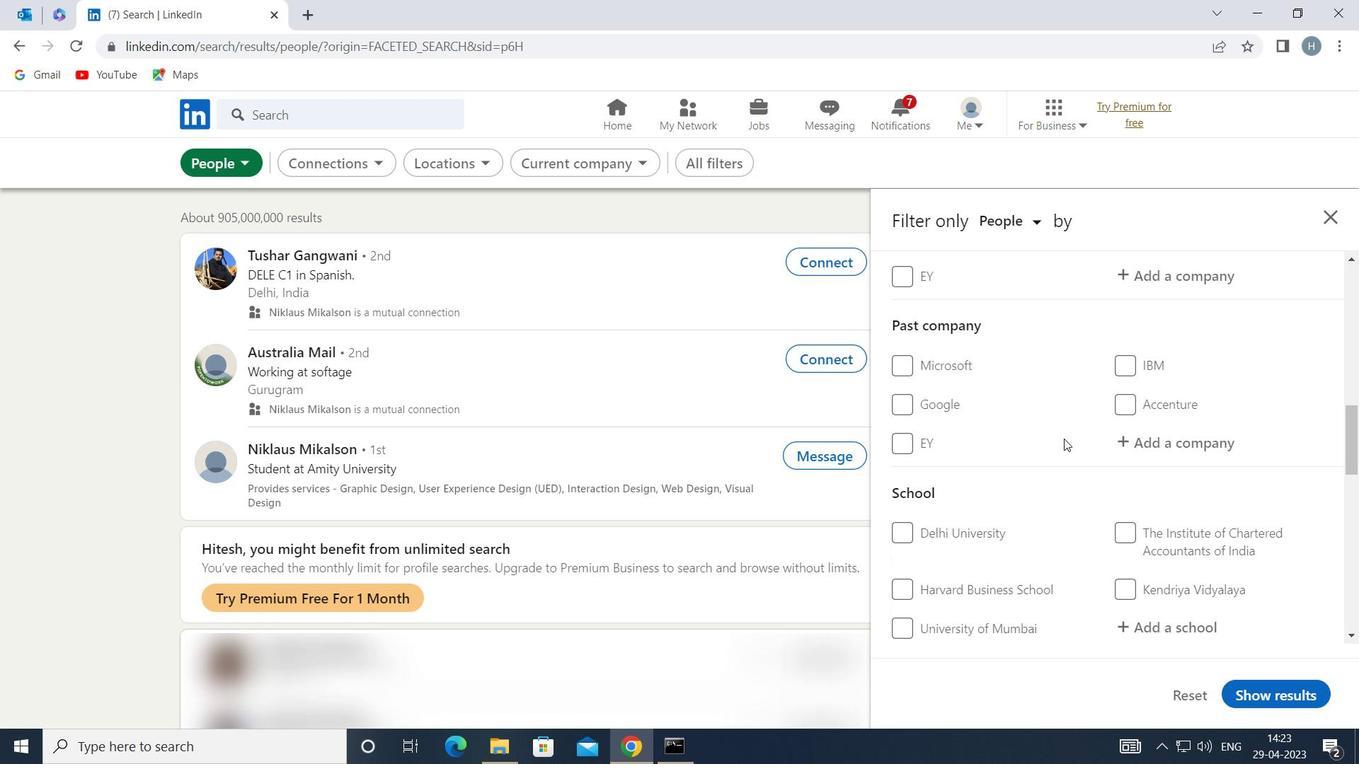 
Action: Mouse scrolled (1061, 441) with delta (0, 0)
Screenshot: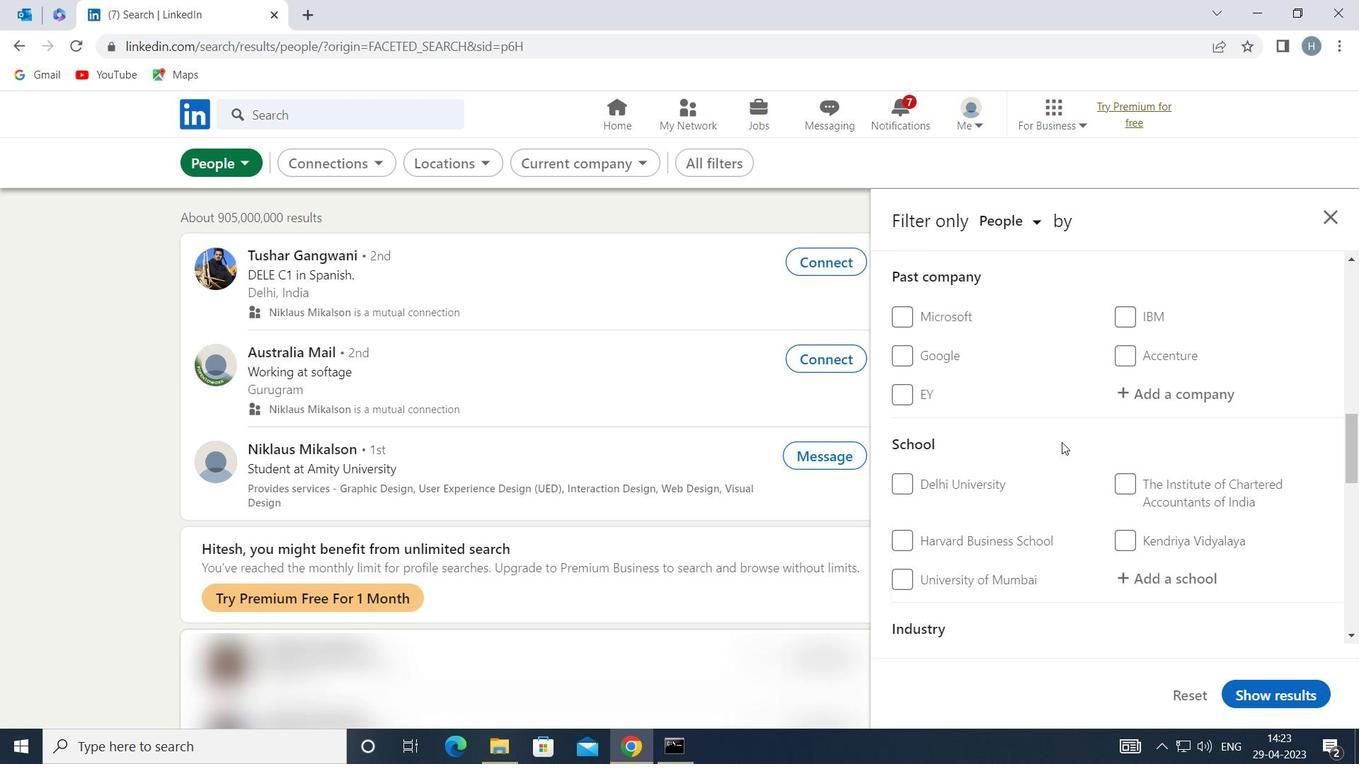 
Action: Mouse moved to (1061, 445)
Screenshot: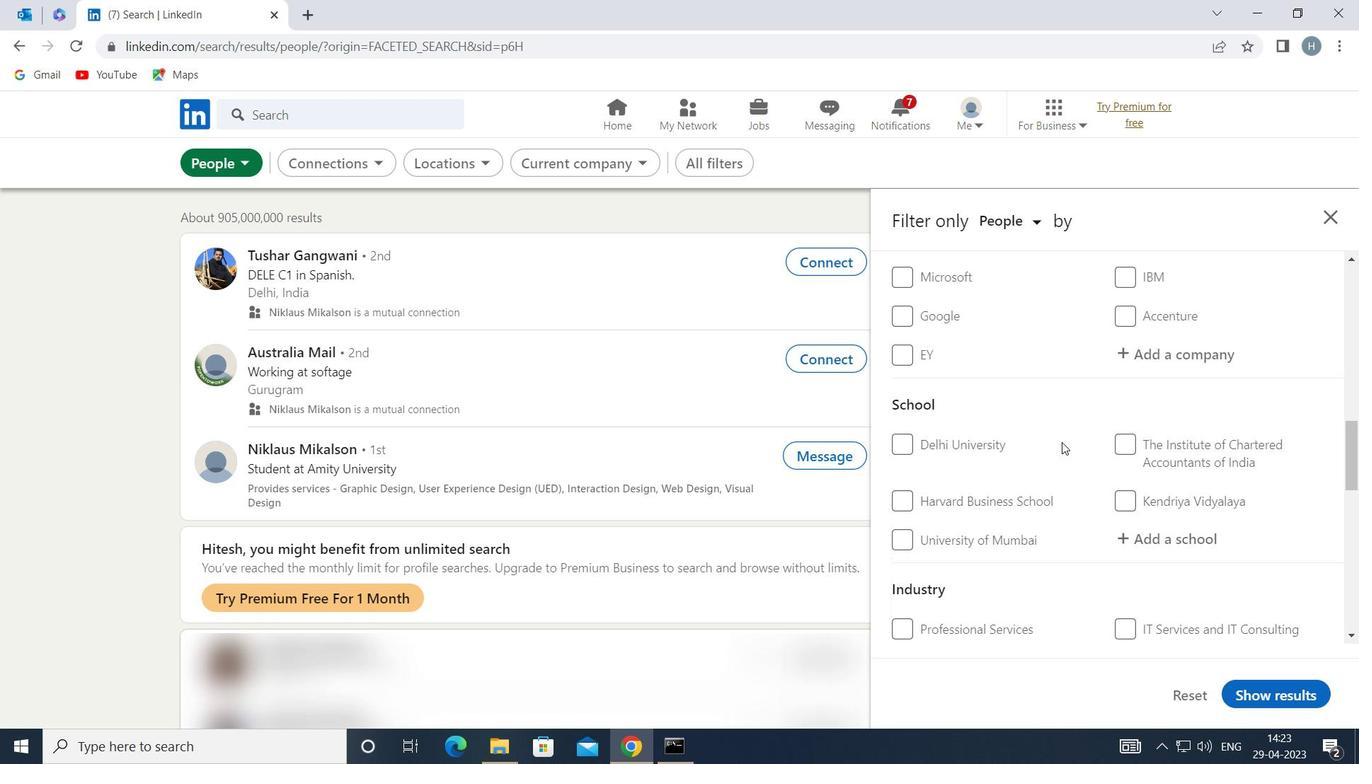 
Action: Mouse scrolled (1061, 445) with delta (0, 0)
Screenshot: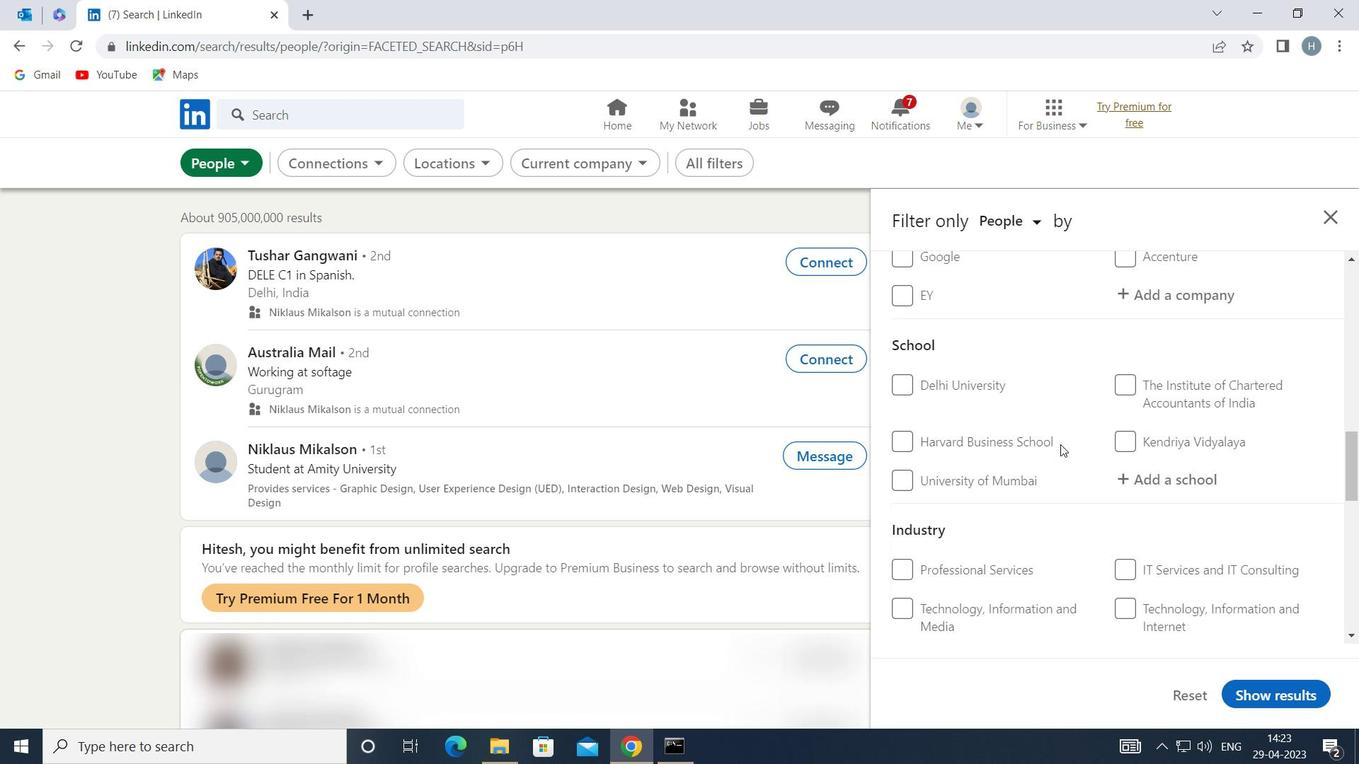 
Action: Mouse moved to (1061, 447)
Screenshot: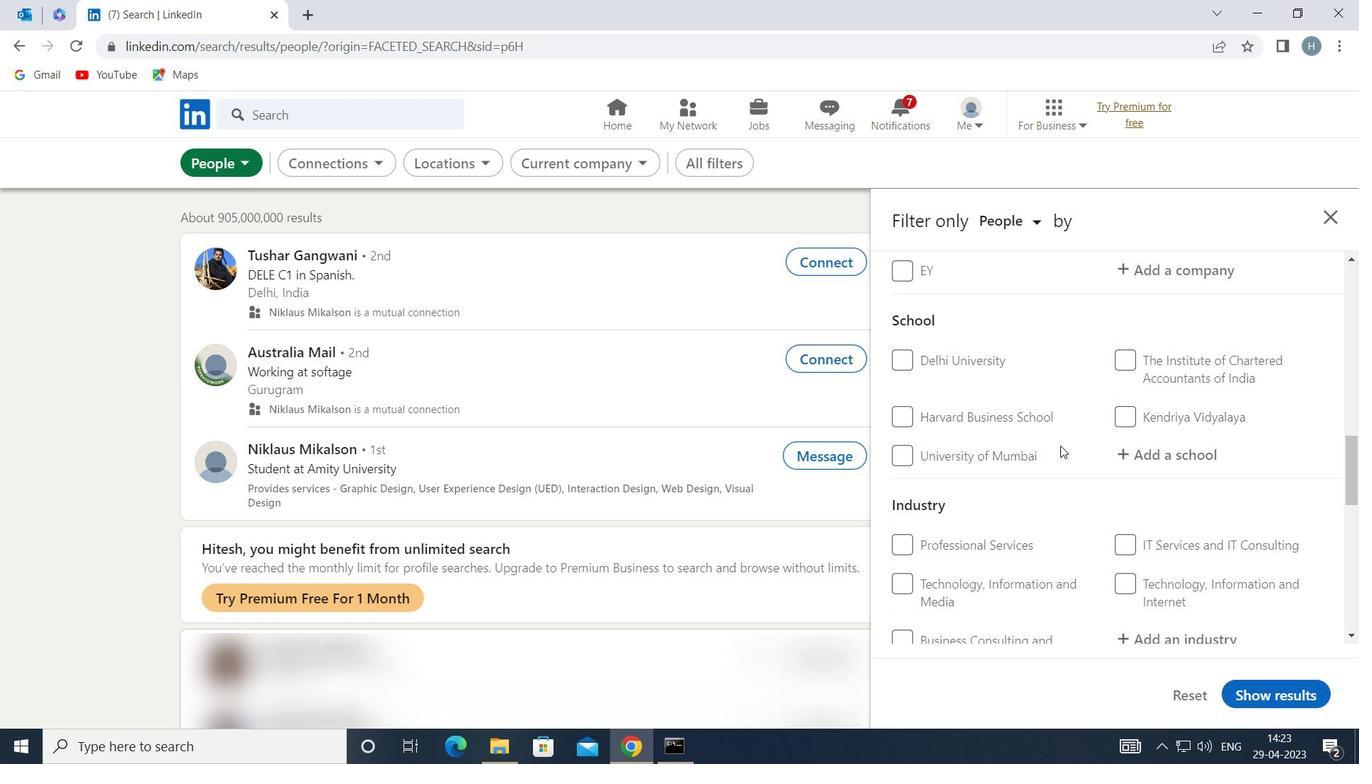 
Action: Mouse scrolled (1061, 446) with delta (0, 0)
Screenshot: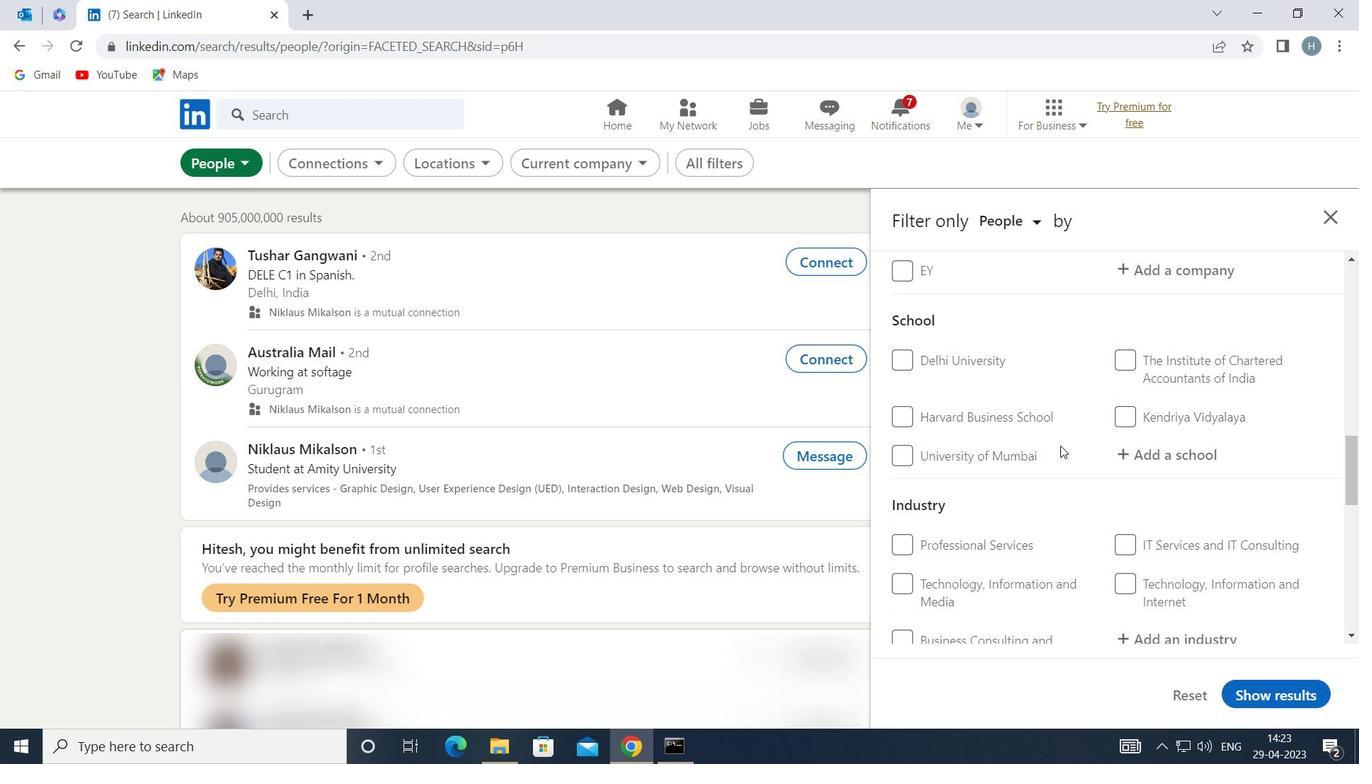 
Action: Mouse moved to (1061, 449)
Screenshot: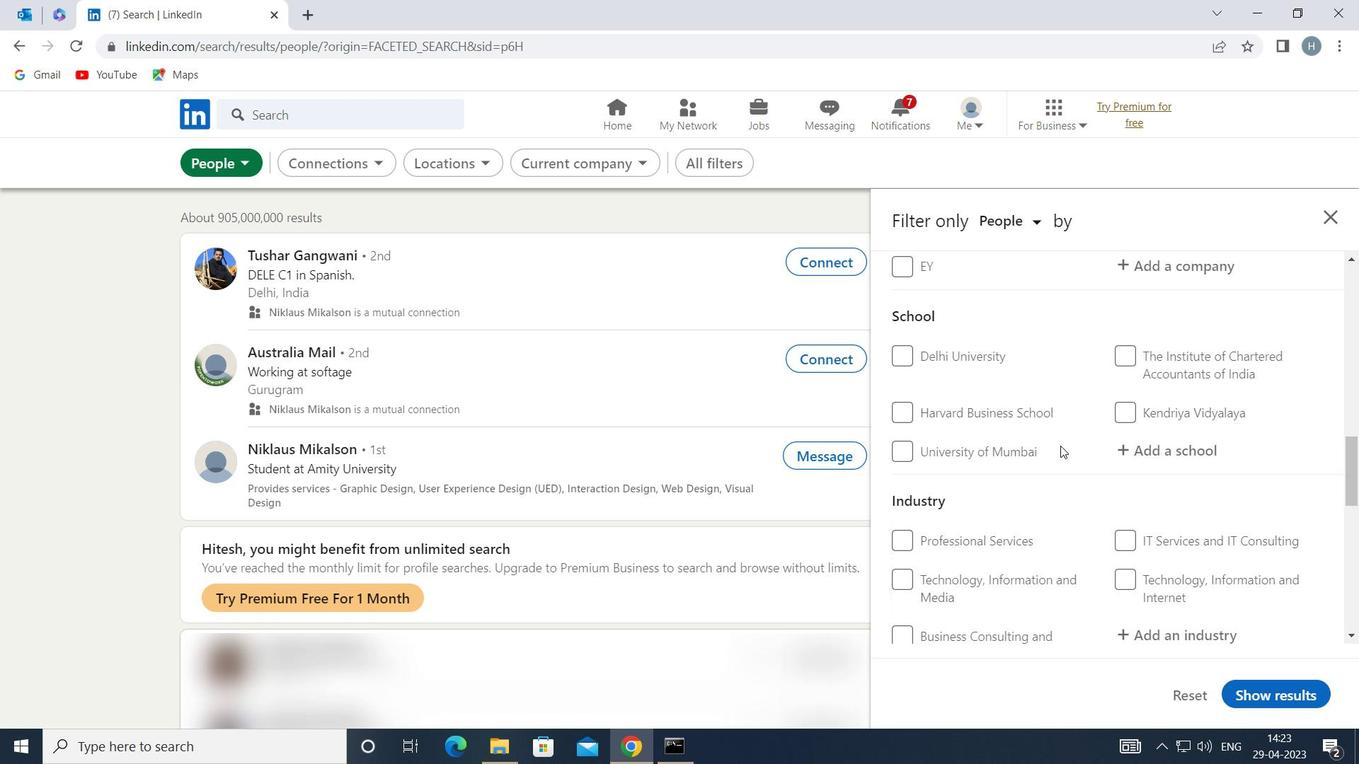 
Action: Mouse scrolled (1061, 448) with delta (0, 0)
Screenshot: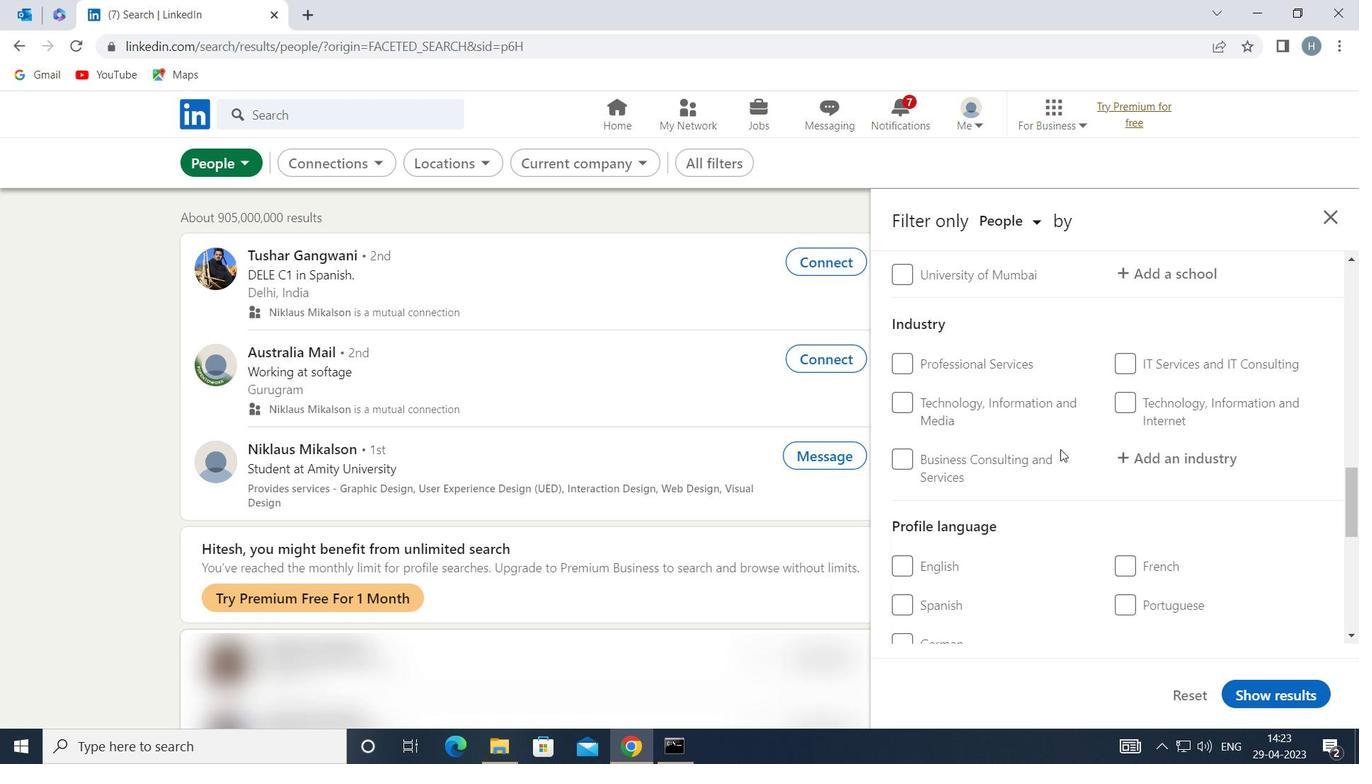 
Action: Mouse moved to (937, 551)
Screenshot: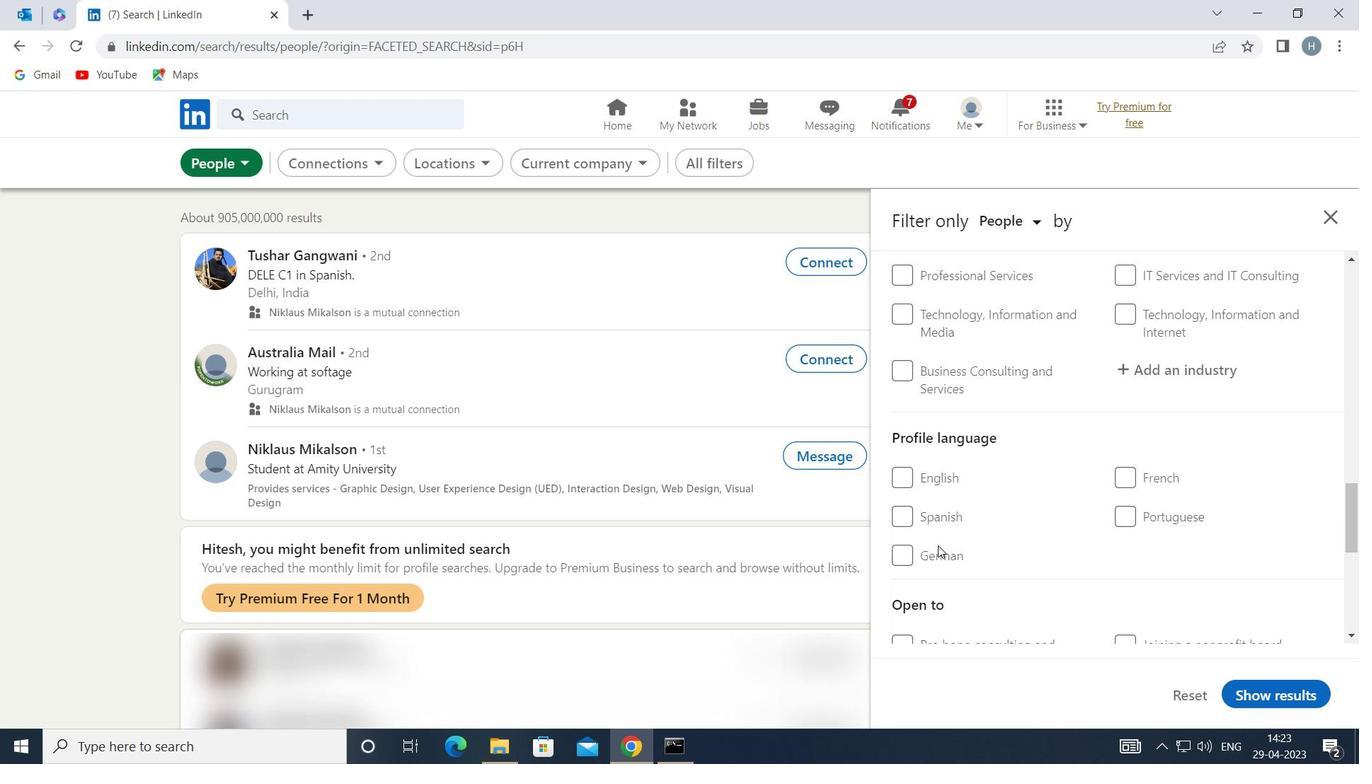 
Action: Mouse pressed left at (937, 551)
Screenshot: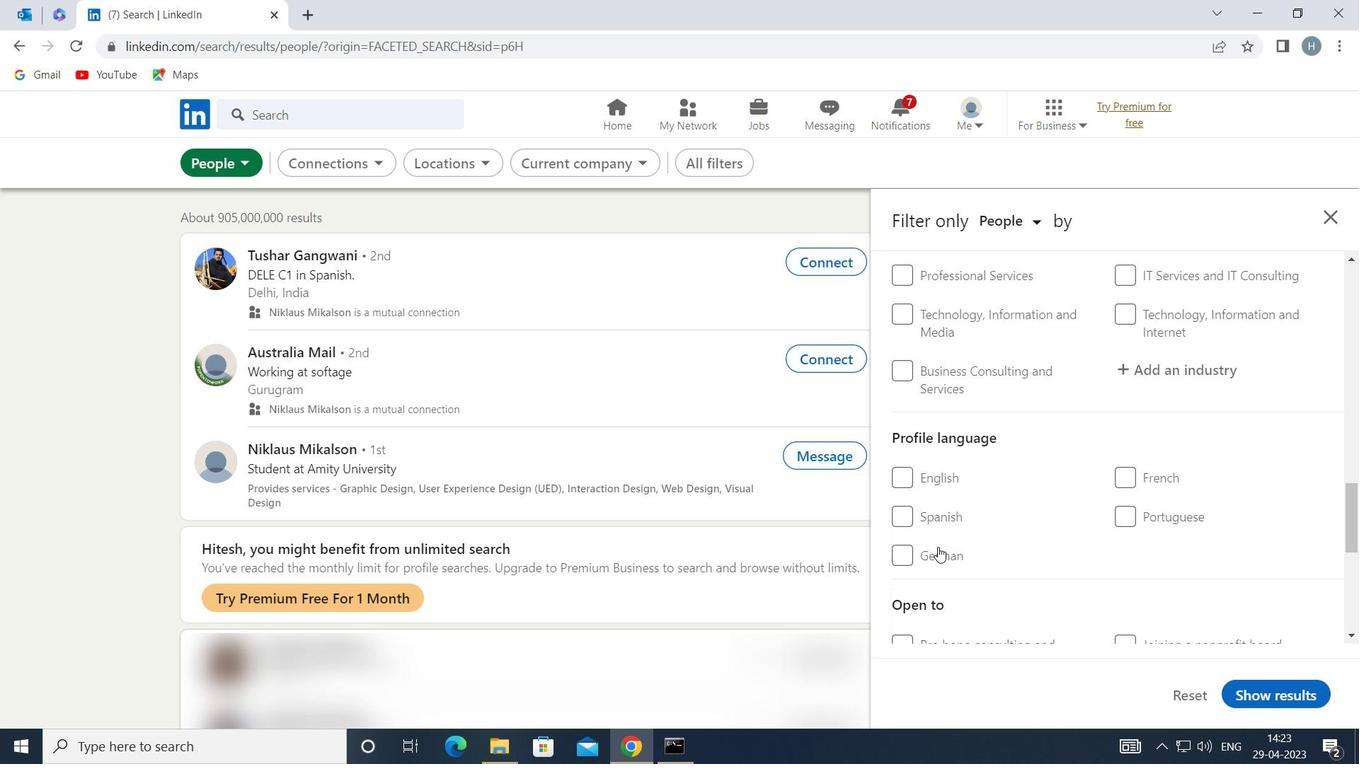 
Action: Mouse moved to (1101, 490)
Screenshot: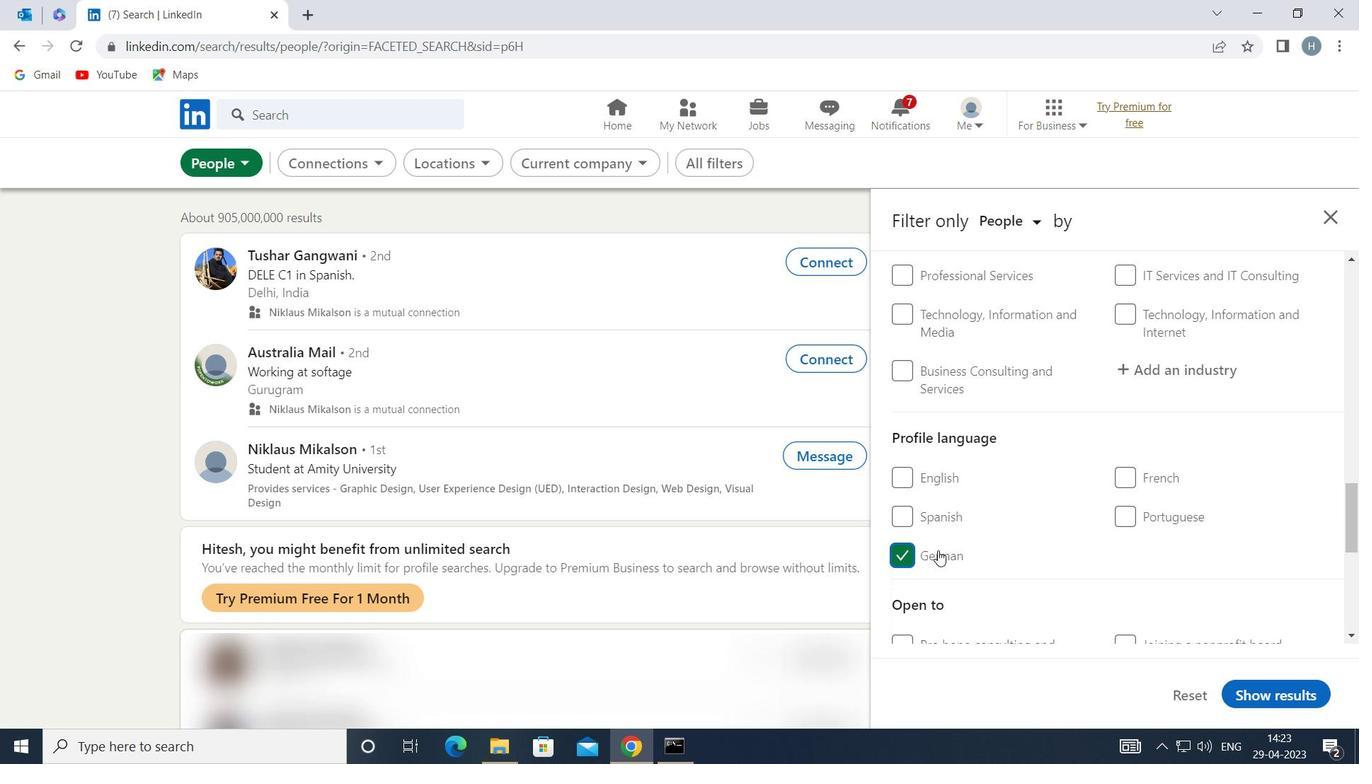 
Action: Mouse scrolled (1101, 491) with delta (0, 0)
Screenshot: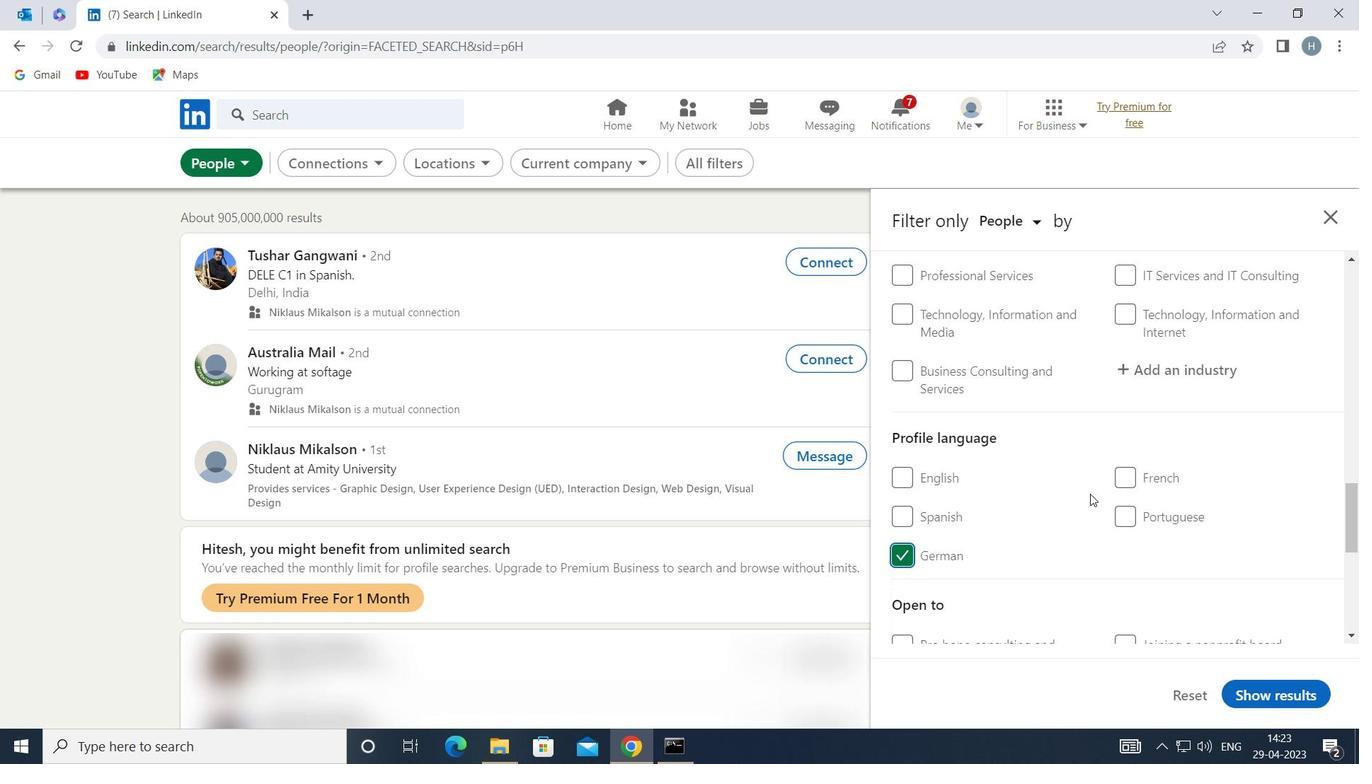 
Action: Mouse scrolled (1101, 491) with delta (0, 0)
Screenshot: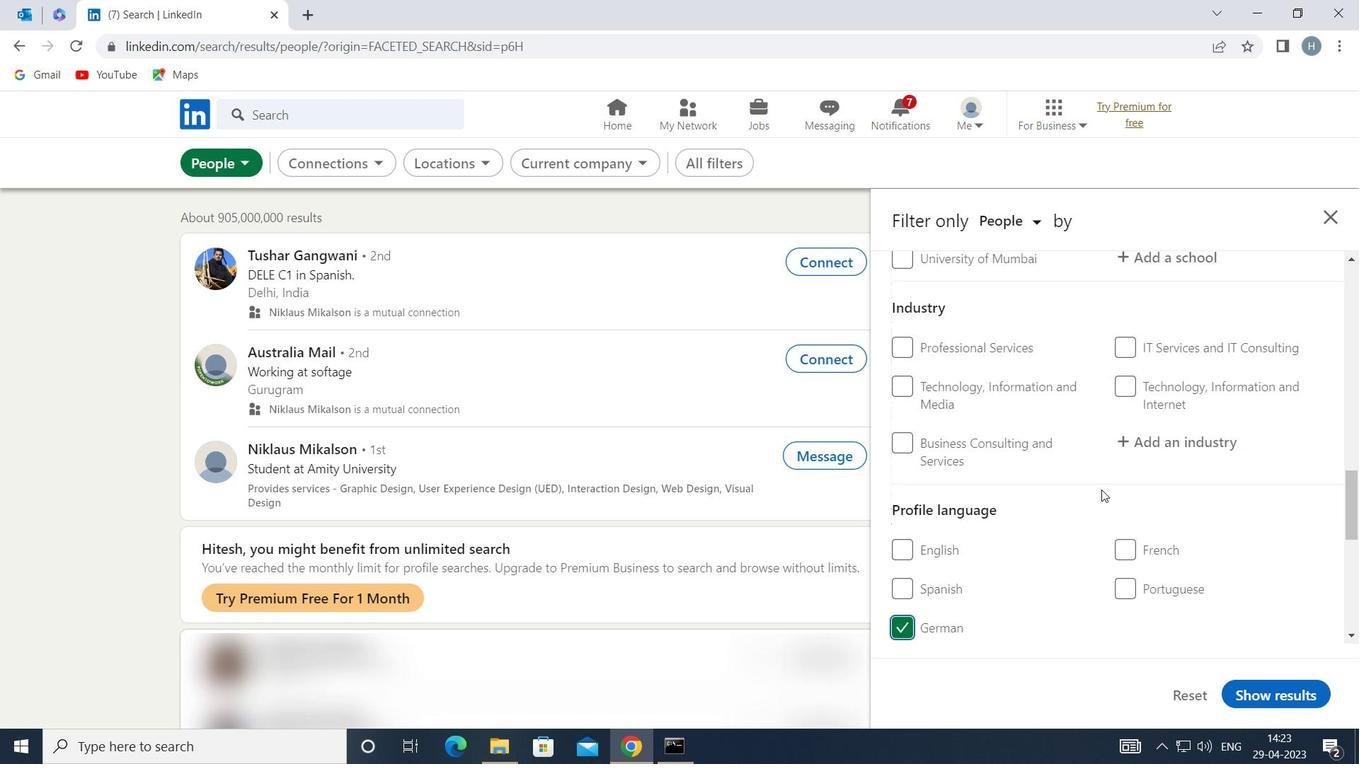 
Action: Mouse scrolled (1101, 491) with delta (0, 0)
Screenshot: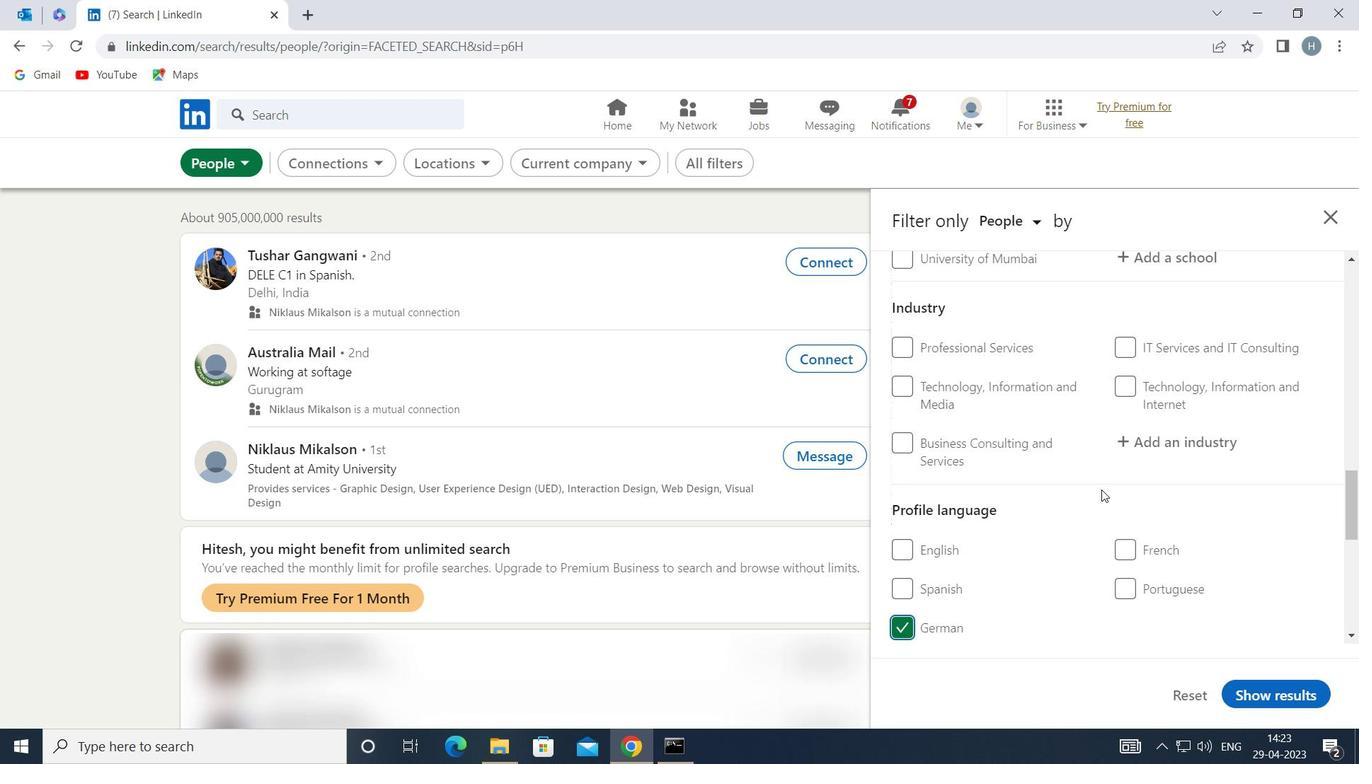 
Action: Mouse scrolled (1101, 491) with delta (0, 0)
Screenshot: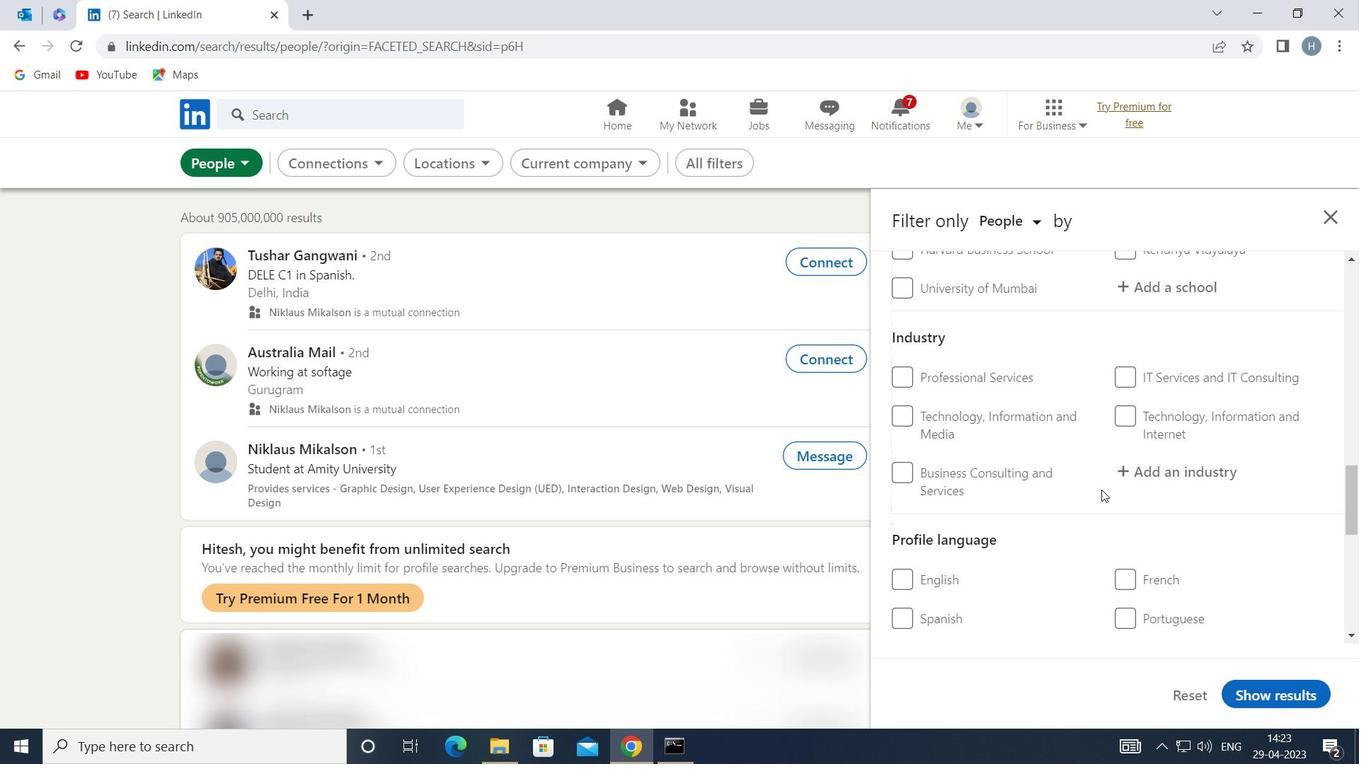 
Action: Mouse scrolled (1101, 491) with delta (0, 0)
Screenshot: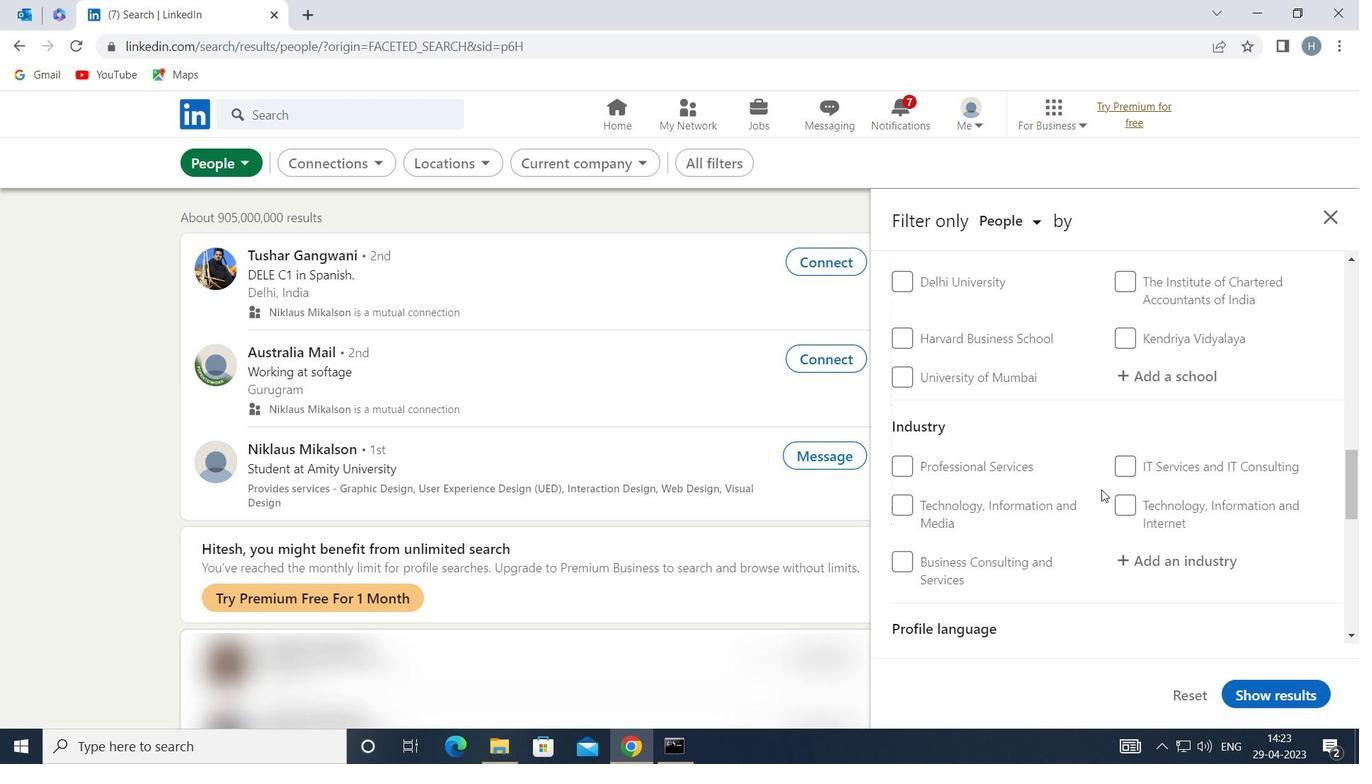
Action: Mouse scrolled (1101, 491) with delta (0, 0)
Screenshot: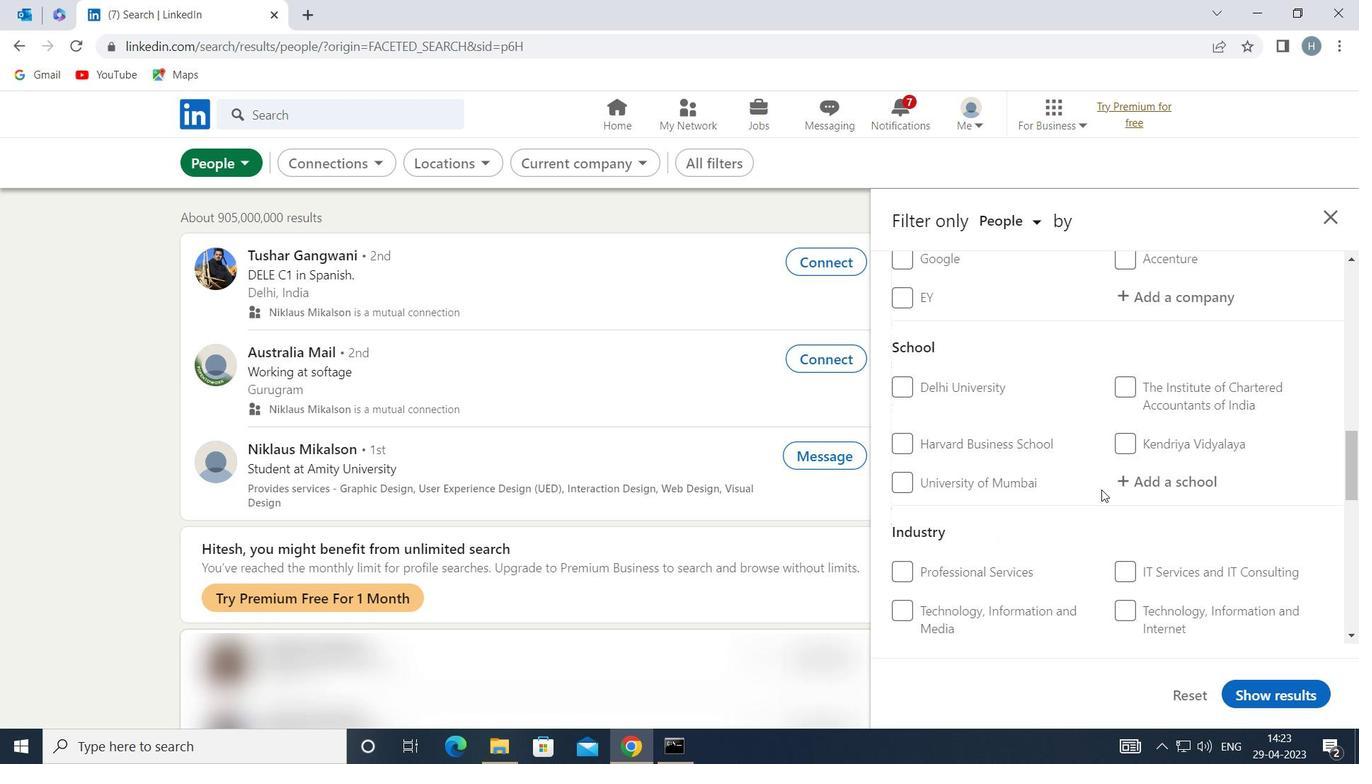 
Action: Mouse scrolled (1101, 491) with delta (0, 0)
Screenshot: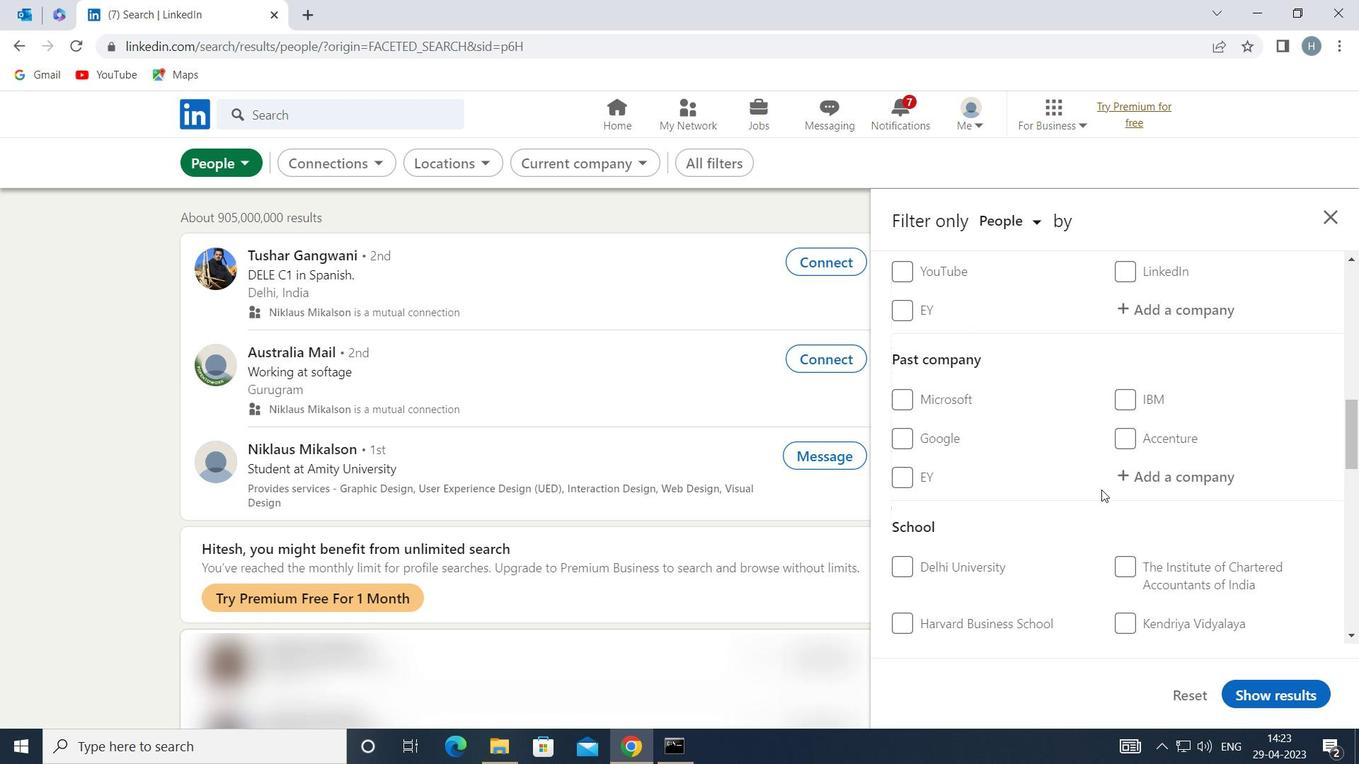
Action: Mouse moved to (1167, 450)
Screenshot: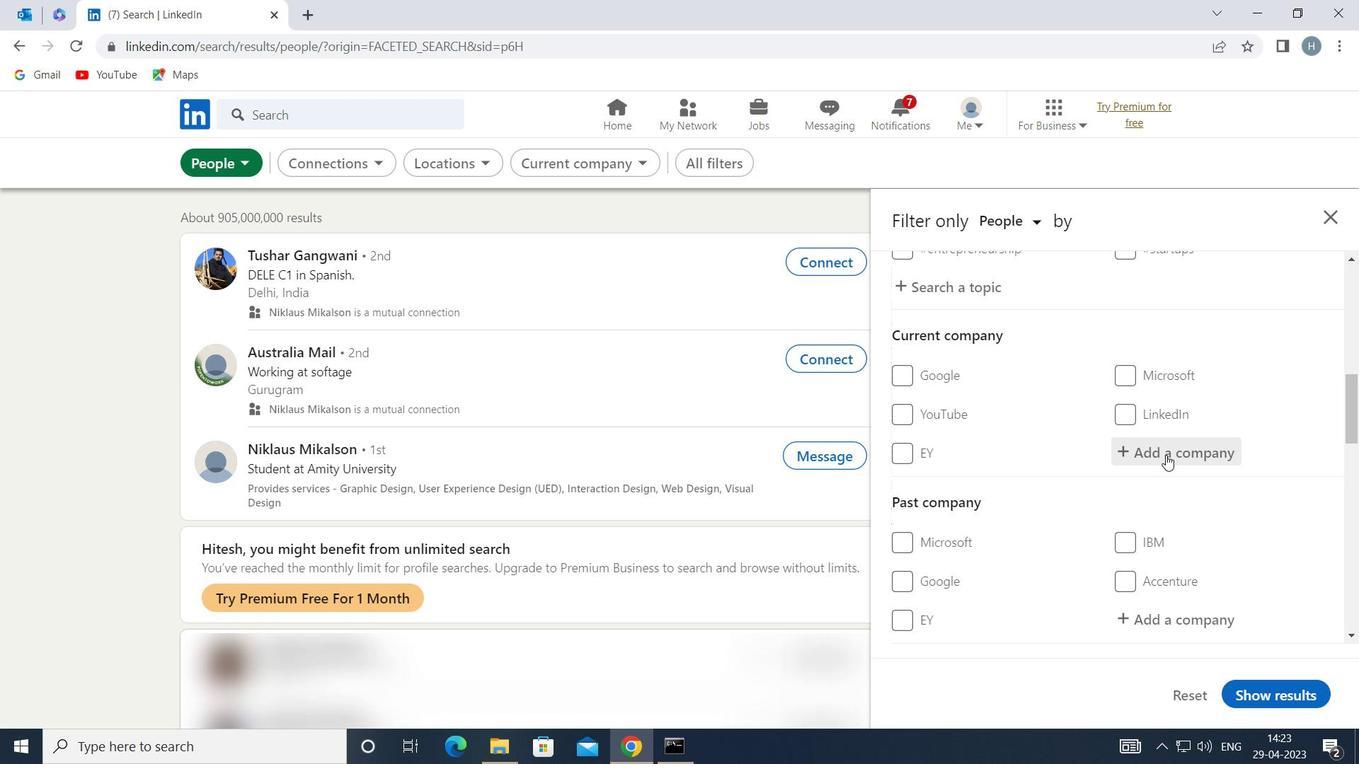 
Action: Mouse pressed left at (1167, 450)
Screenshot: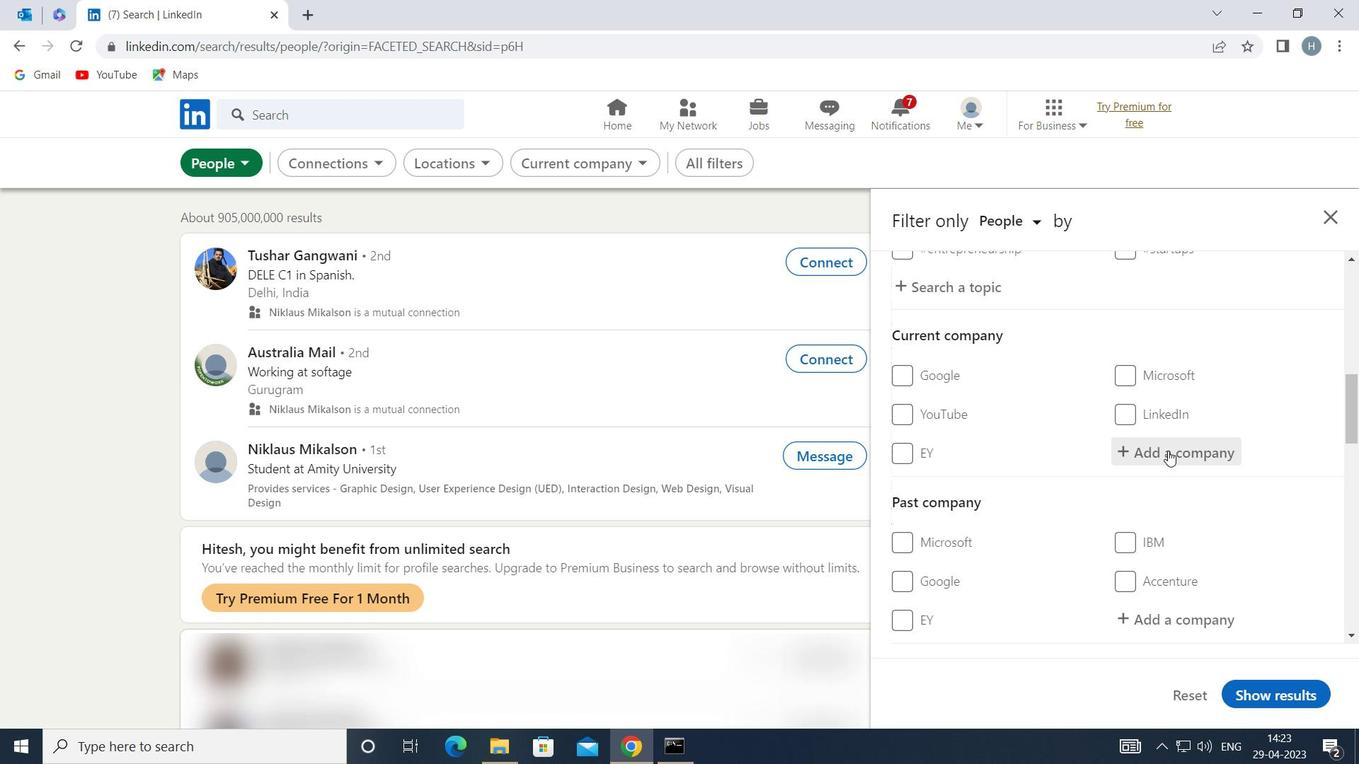 
Action: Mouse moved to (1163, 447)
Screenshot: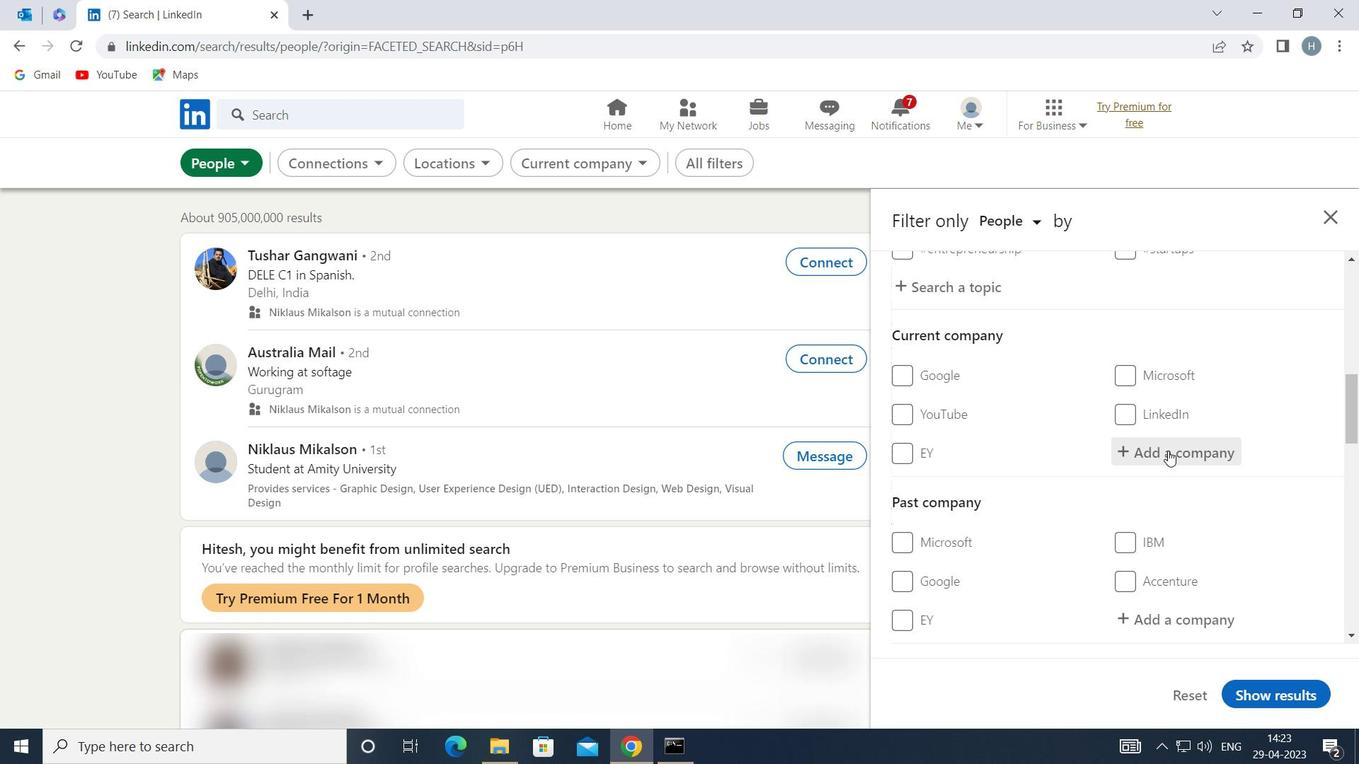 
Action: Key pressed <Key.shift>SHOP<Key.shift>UP
Screenshot: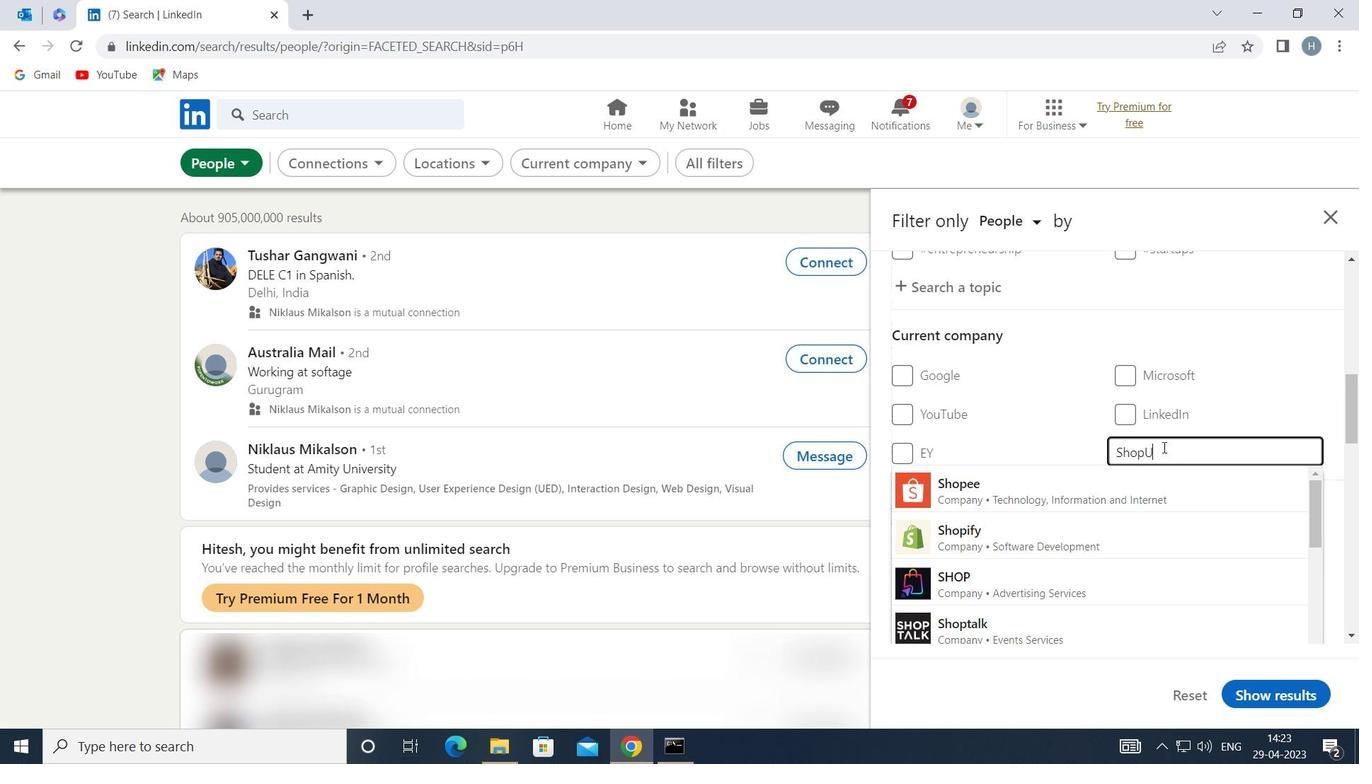 
Action: Mouse moved to (1113, 489)
Screenshot: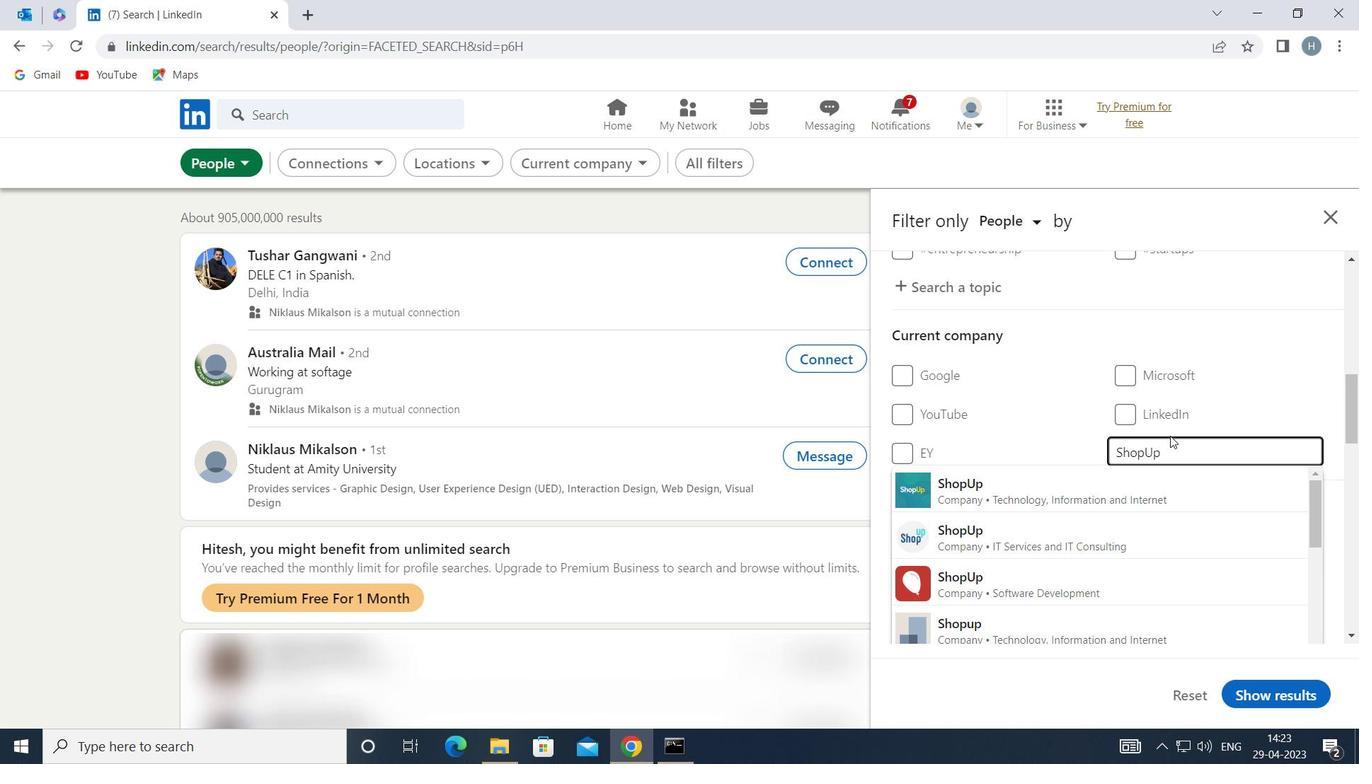 
Action: Mouse pressed left at (1113, 489)
Screenshot: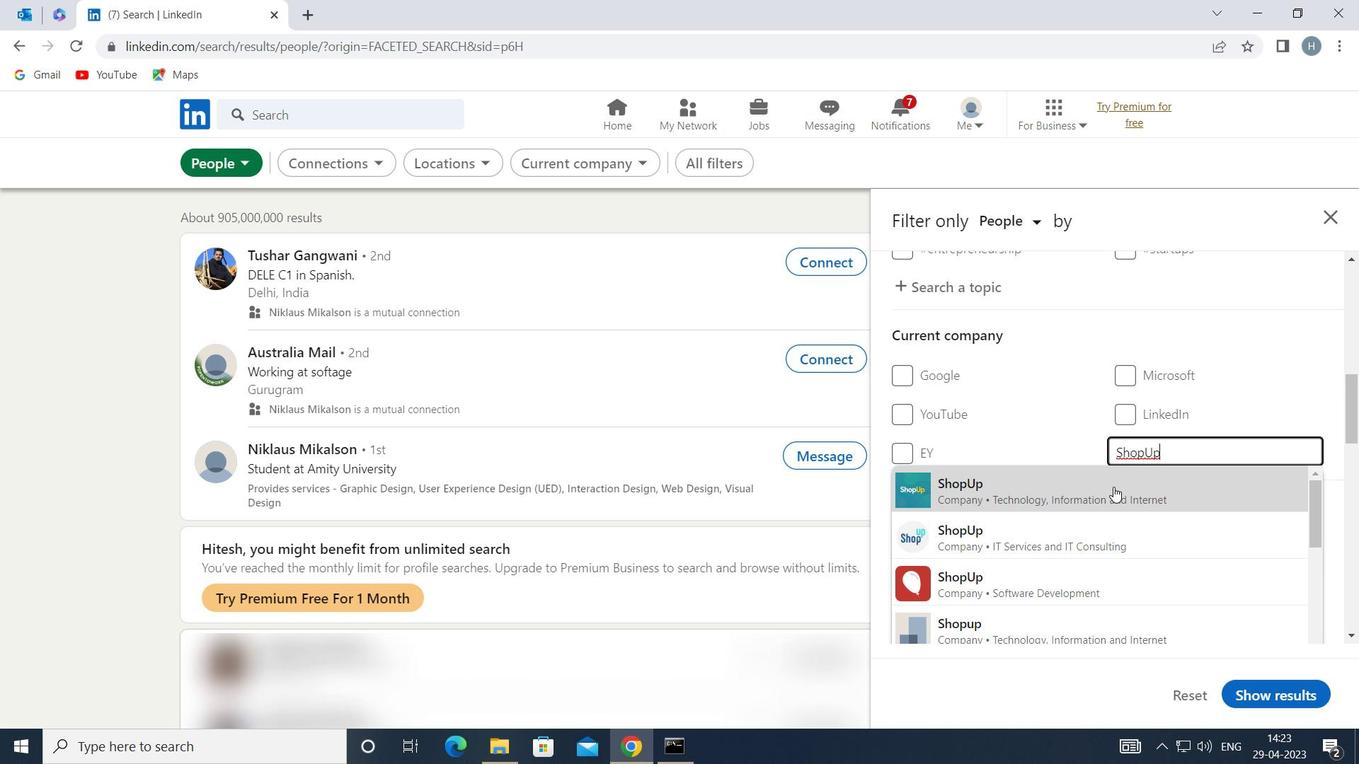 
Action: Mouse moved to (1113, 480)
Screenshot: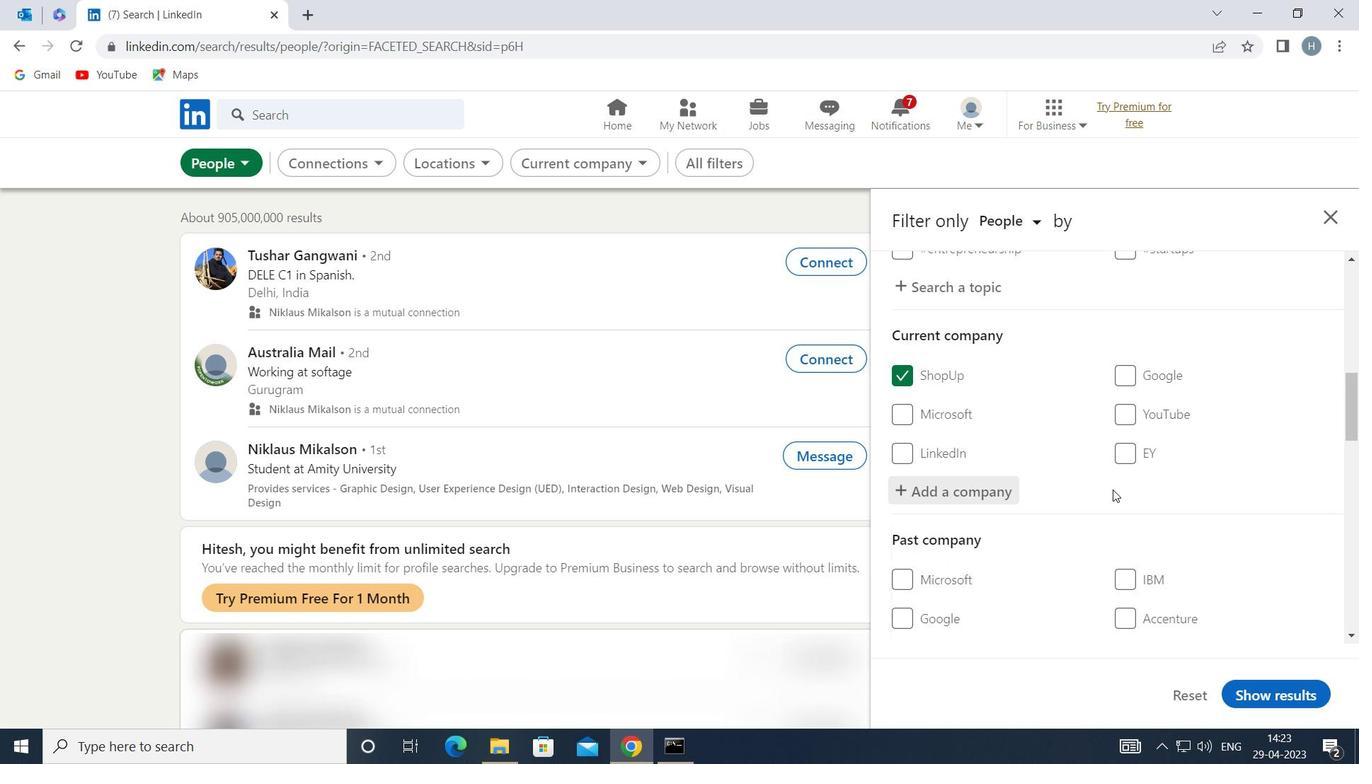 
Action: Mouse scrolled (1113, 479) with delta (0, 0)
Screenshot: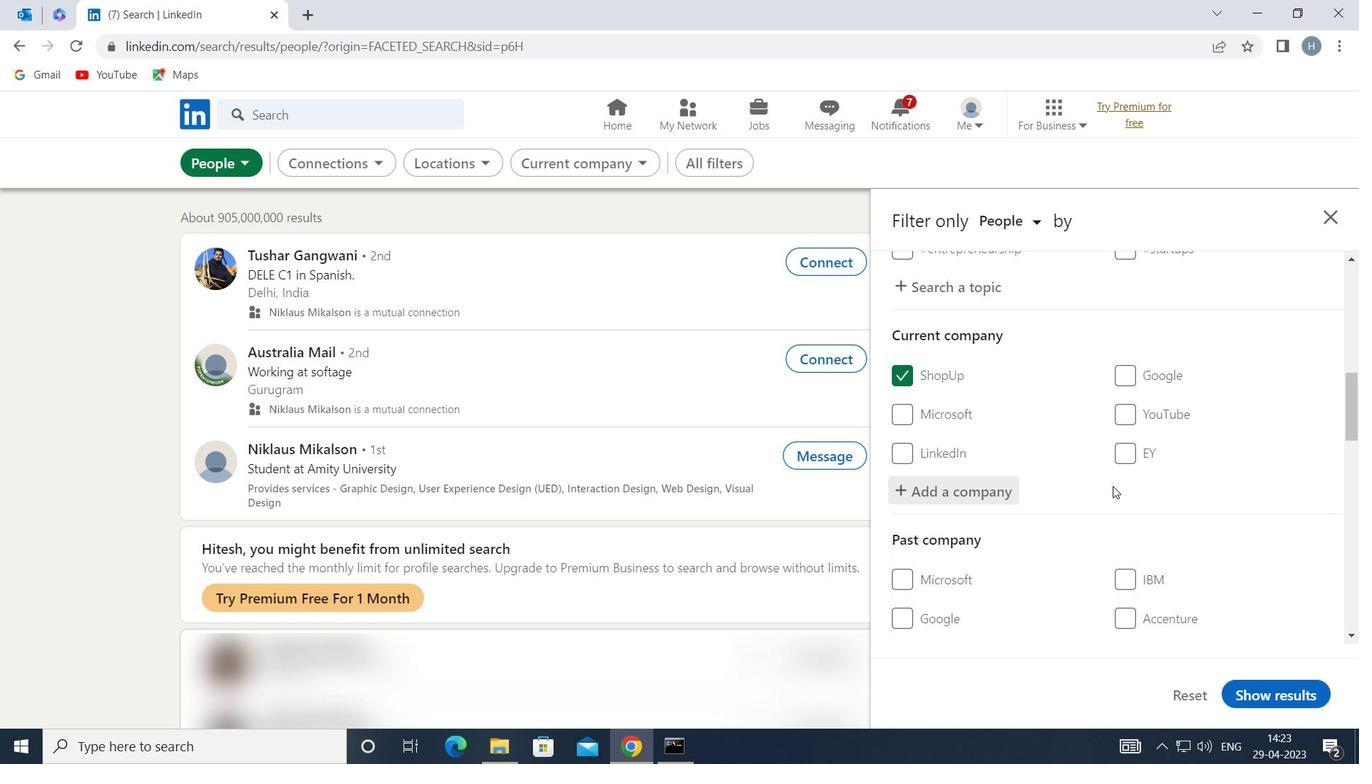 
Action: Mouse scrolled (1113, 479) with delta (0, 0)
Screenshot: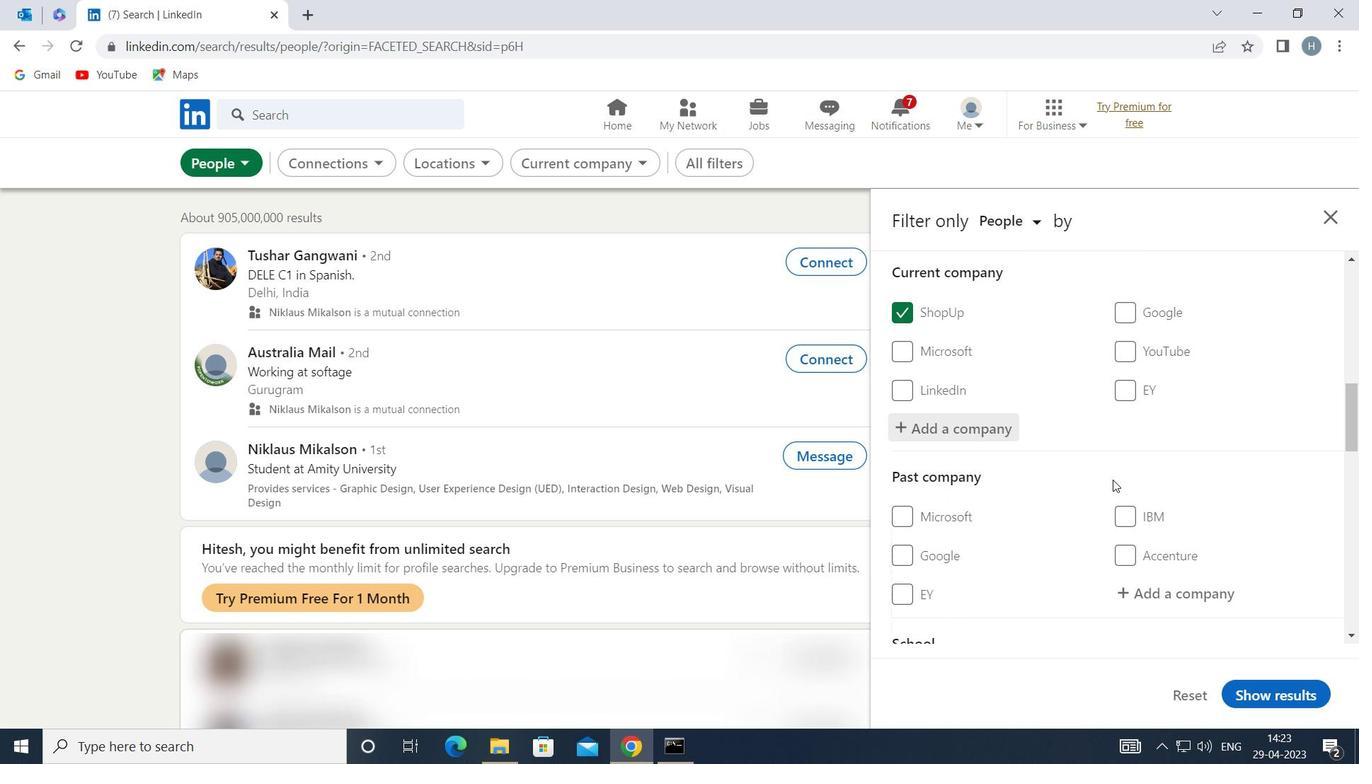 
Action: Mouse moved to (1109, 481)
Screenshot: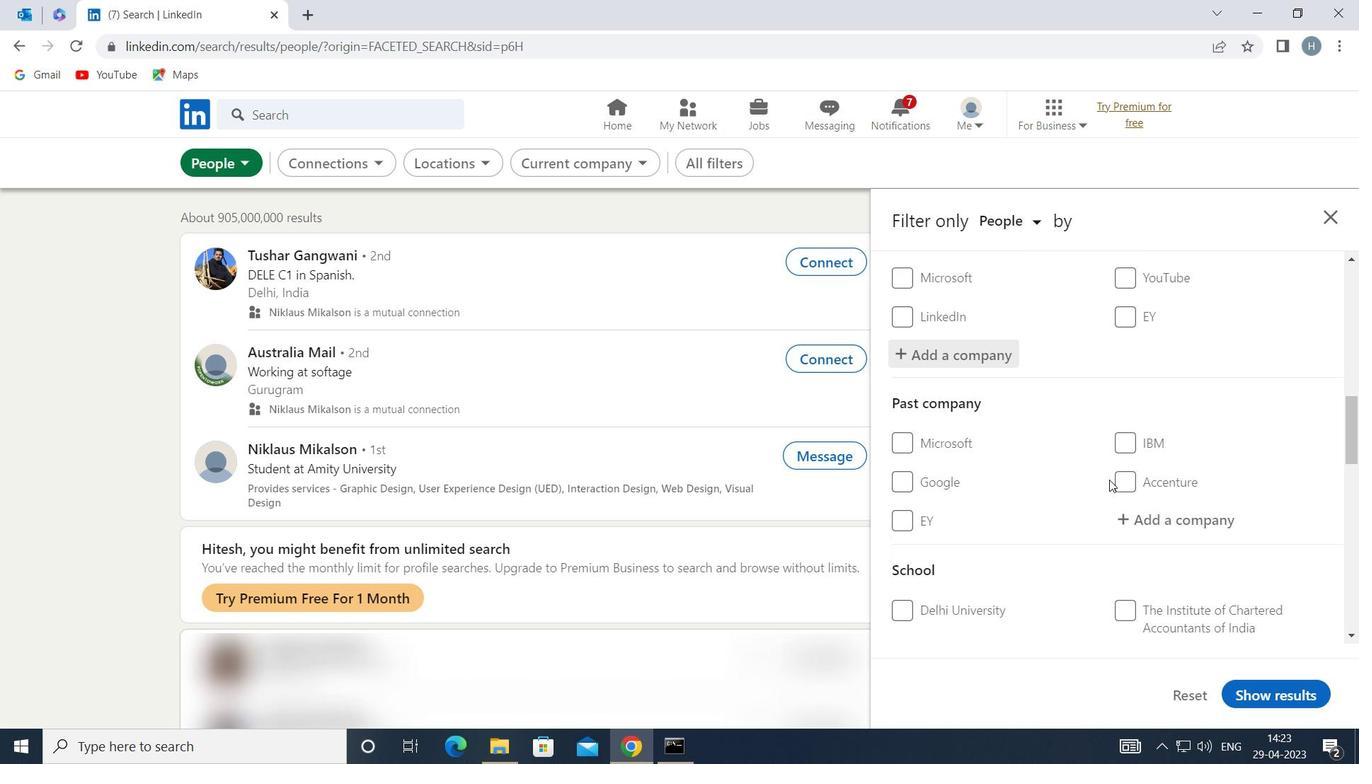 
Action: Mouse scrolled (1109, 480) with delta (0, 0)
Screenshot: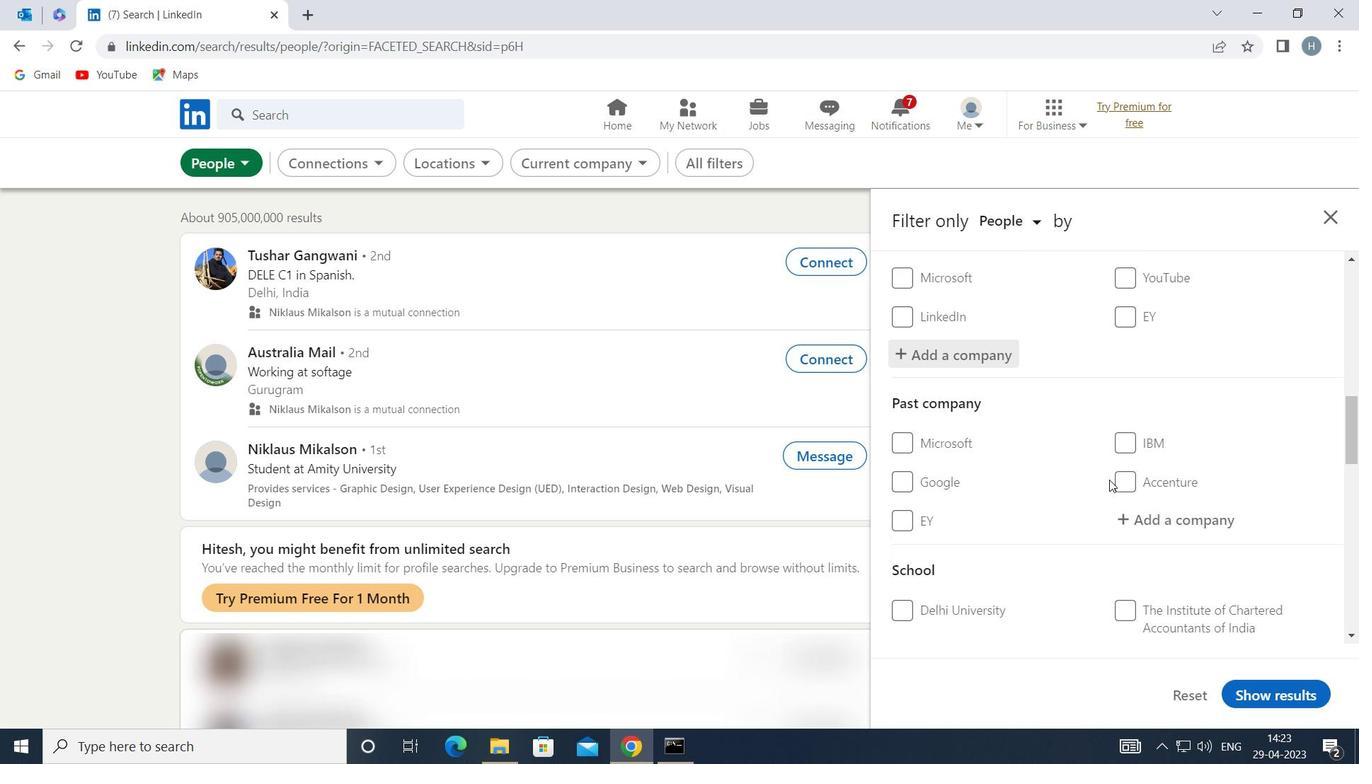 
Action: Mouse moved to (1109, 481)
Screenshot: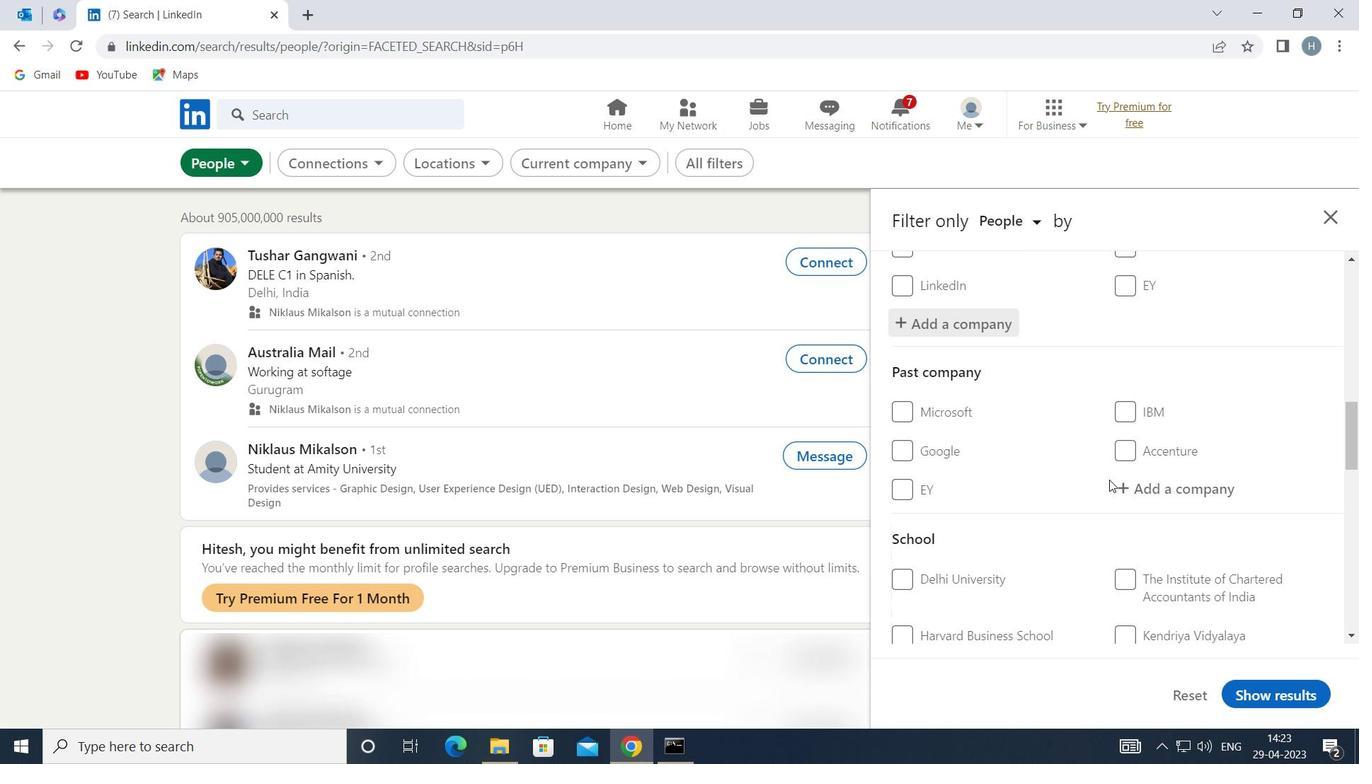 
Action: Mouse scrolled (1109, 480) with delta (0, 0)
Screenshot: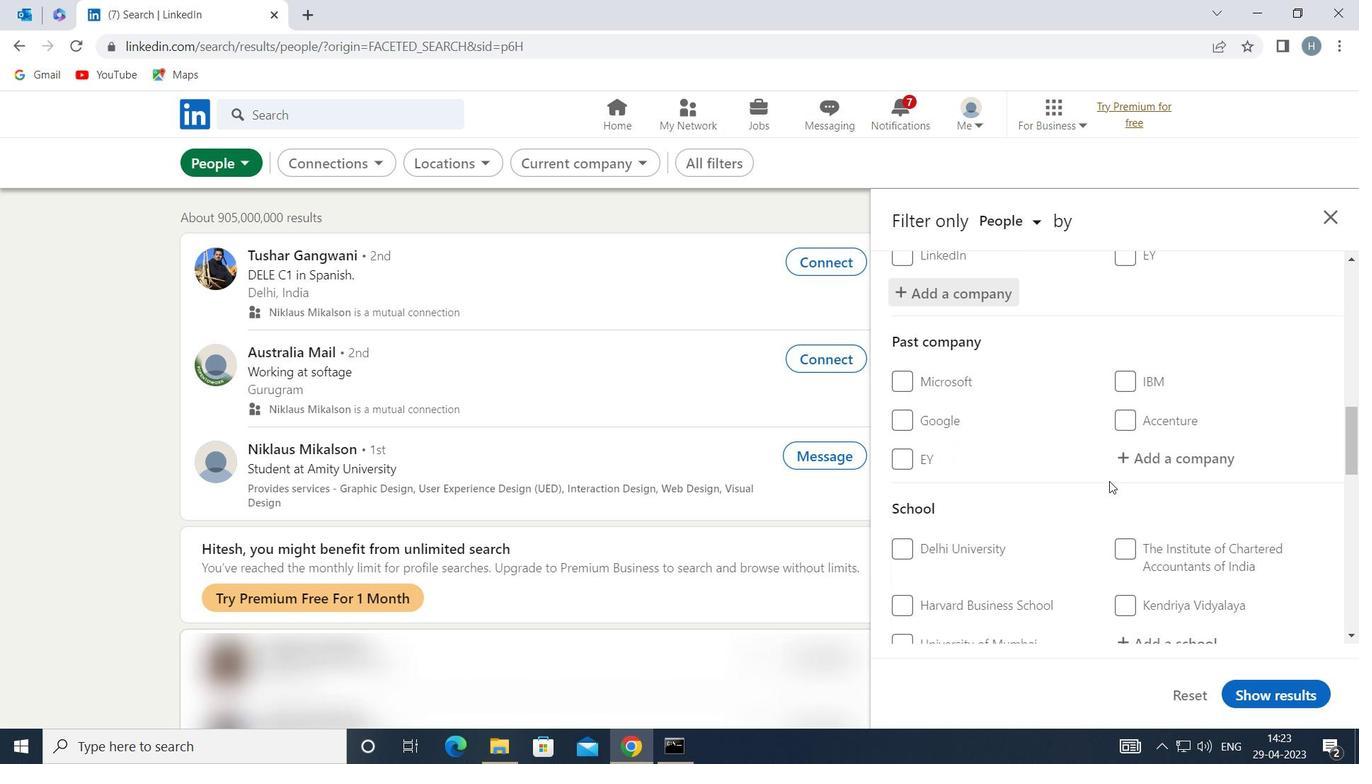 
Action: Mouse moved to (1136, 483)
Screenshot: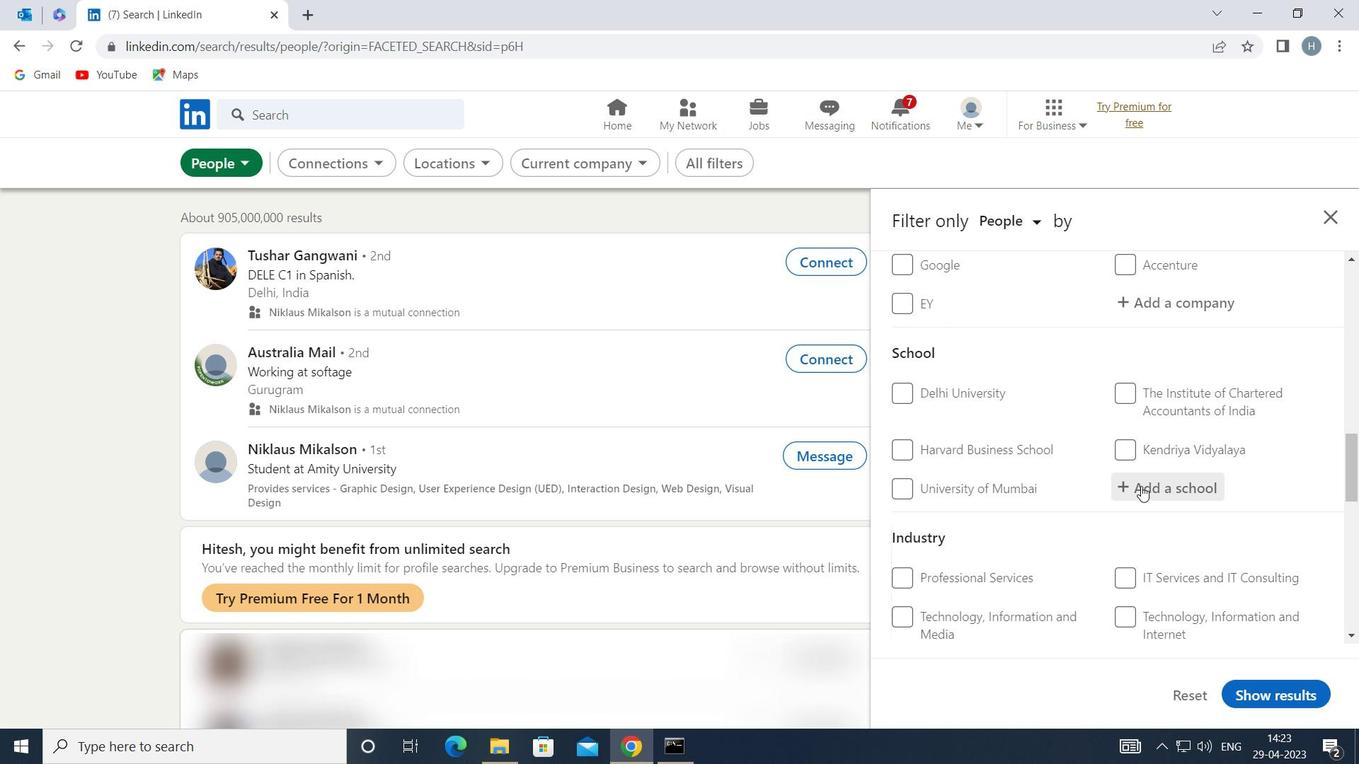 
Action: Mouse pressed left at (1136, 483)
Screenshot: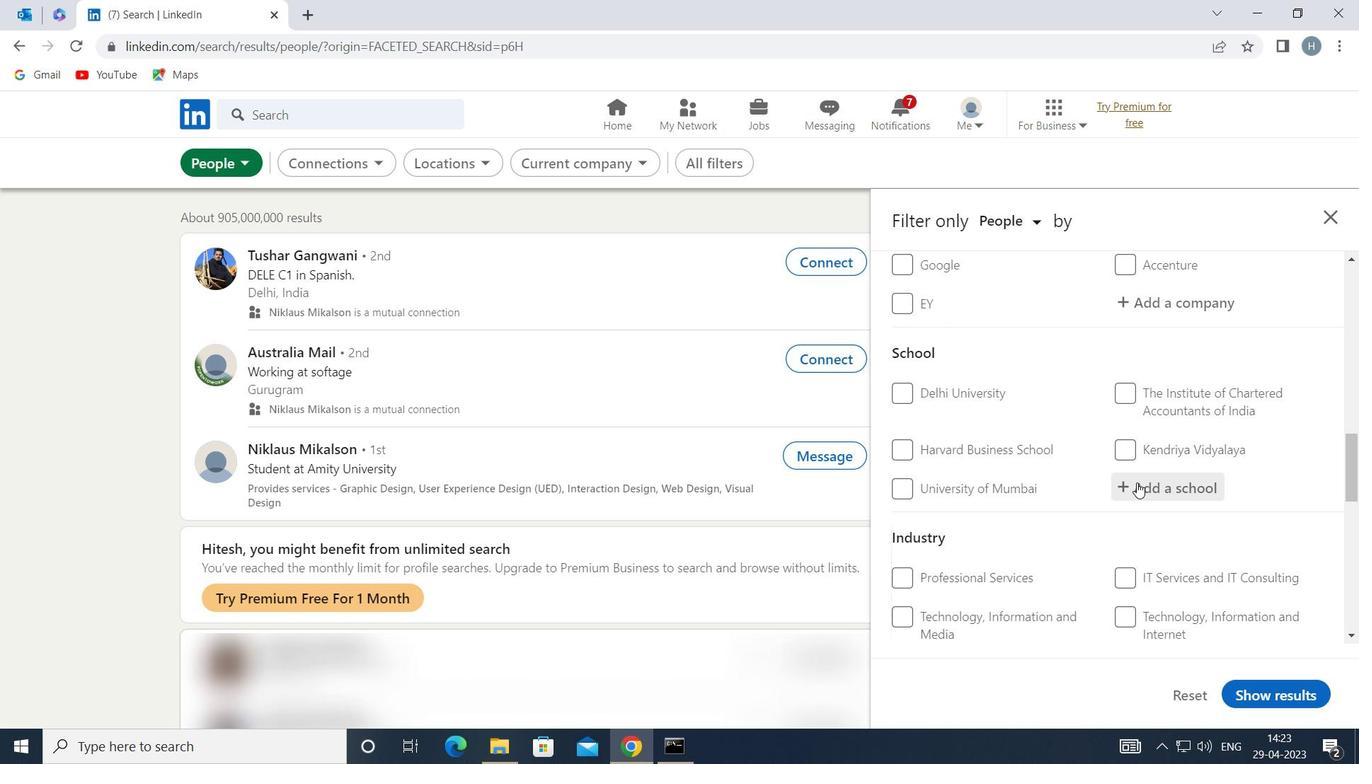 
Action: Mouse moved to (1143, 476)
Screenshot: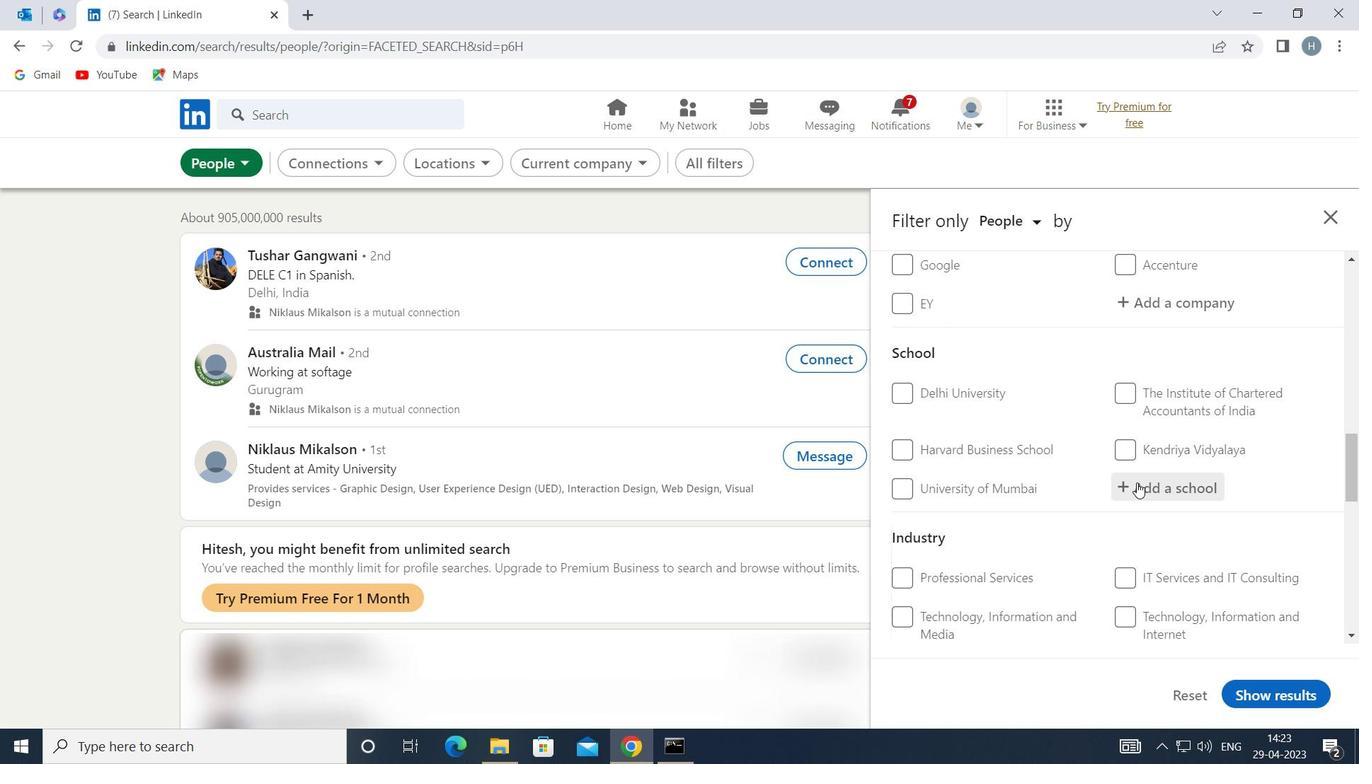 
Action: Key pressed <Key.shift><Key.shift><Key.shift><Key.shift><Key.shift>IIA<Key.space>
Screenshot: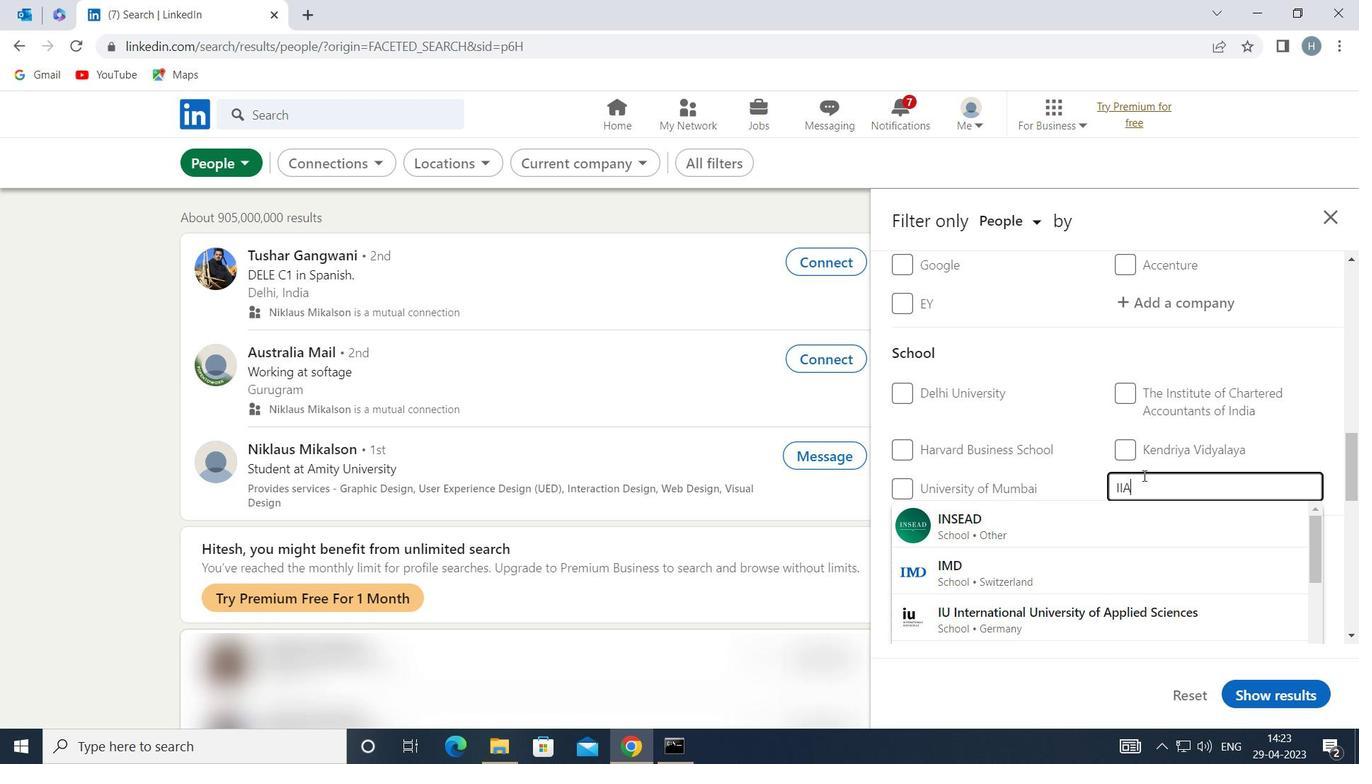 
Action: Mouse moved to (1141, 526)
Screenshot: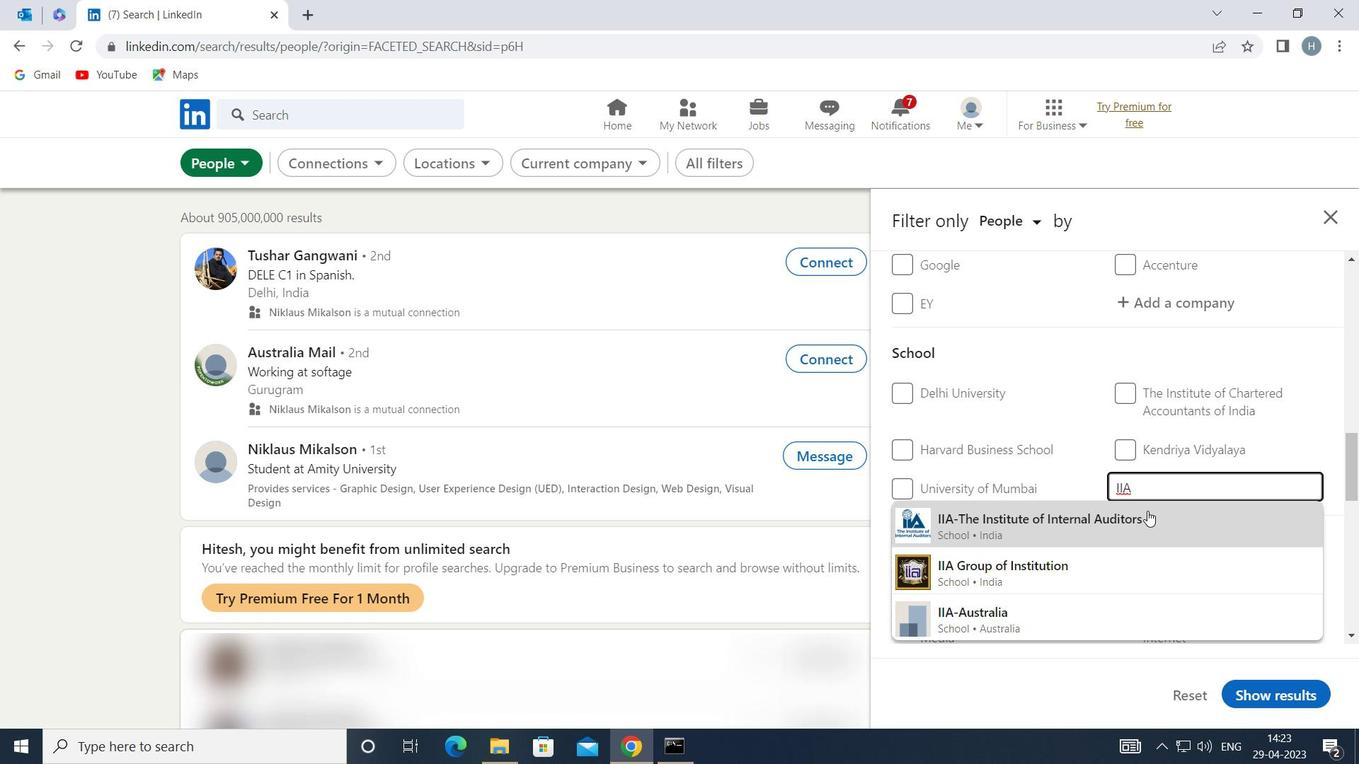
Action: Mouse pressed left at (1141, 526)
Screenshot: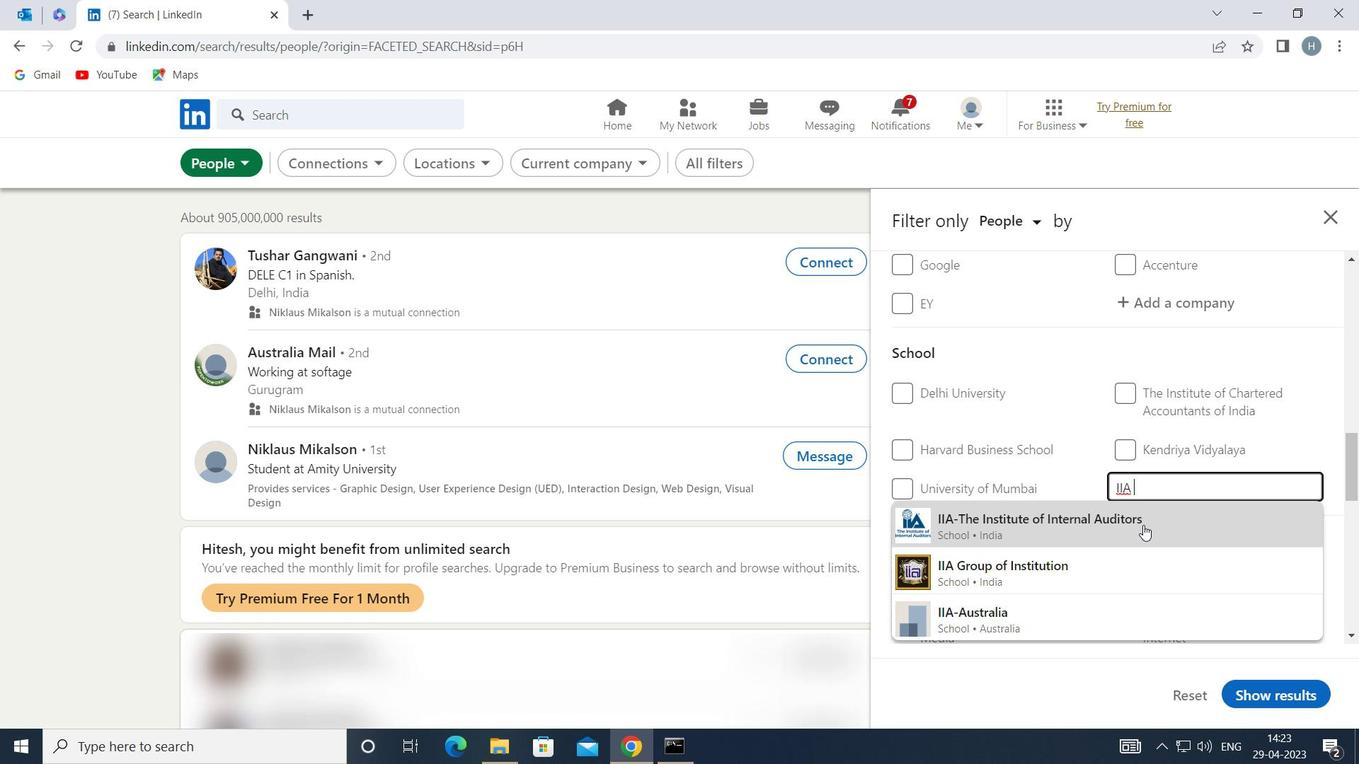 
Action: Mouse moved to (1099, 487)
Screenshot: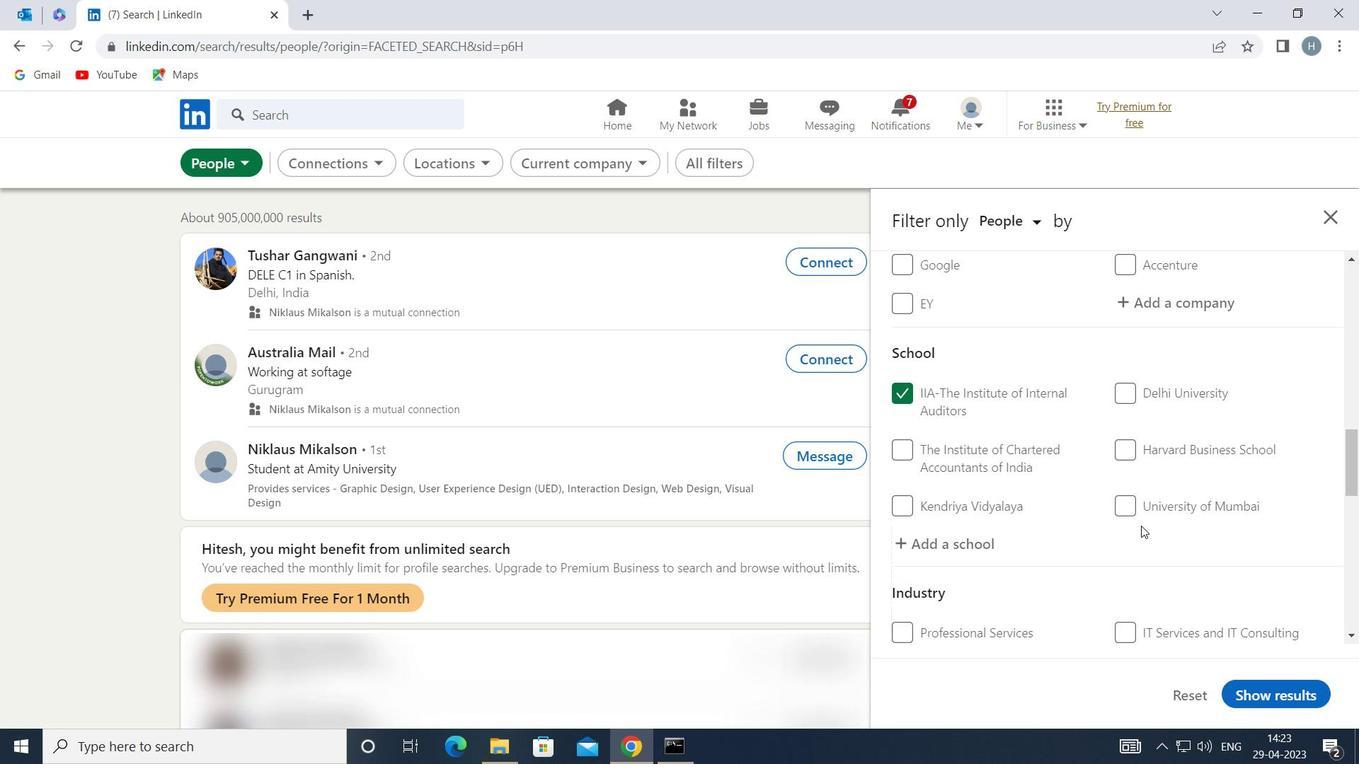 
Action: Mouse scrolled (1099, 486) with delta (0, 0)
Screenshot: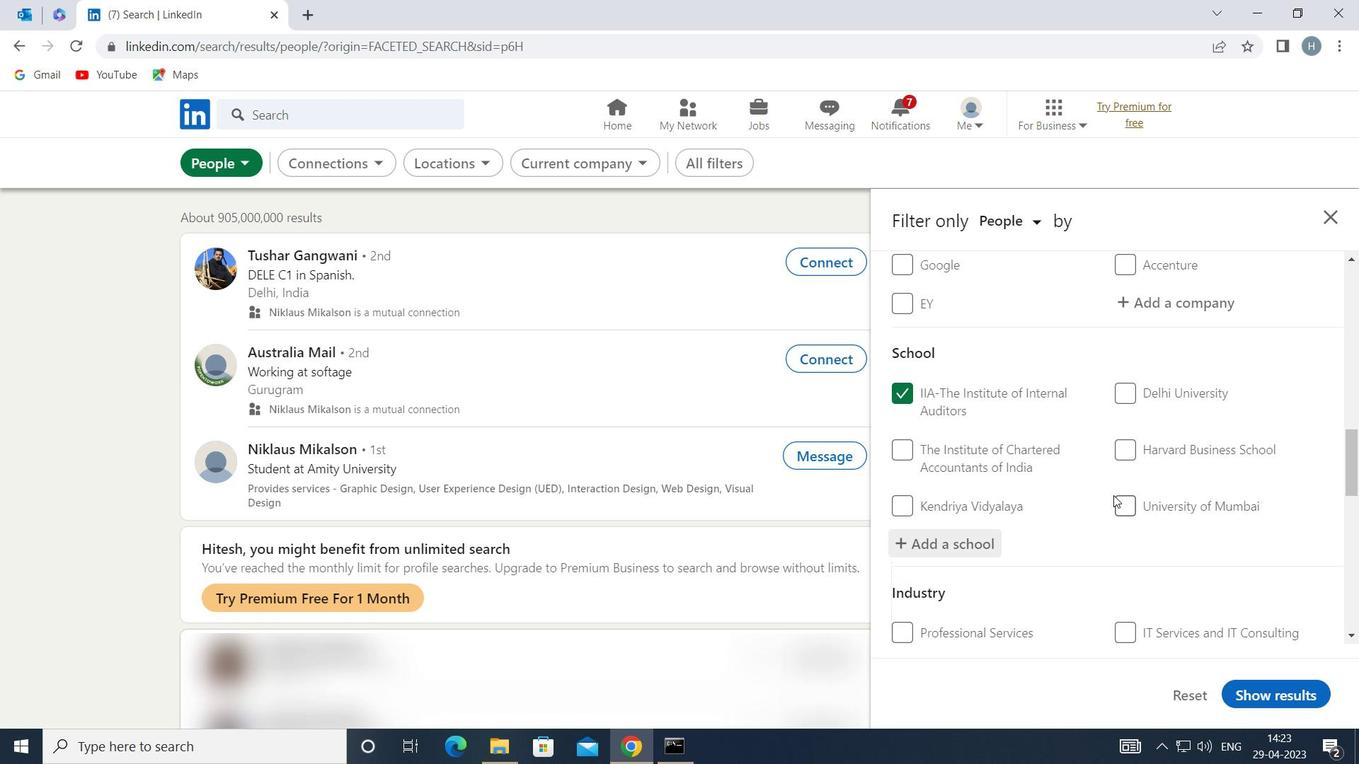 
Action: Mouse moved to (1099, 487)
Screenshot: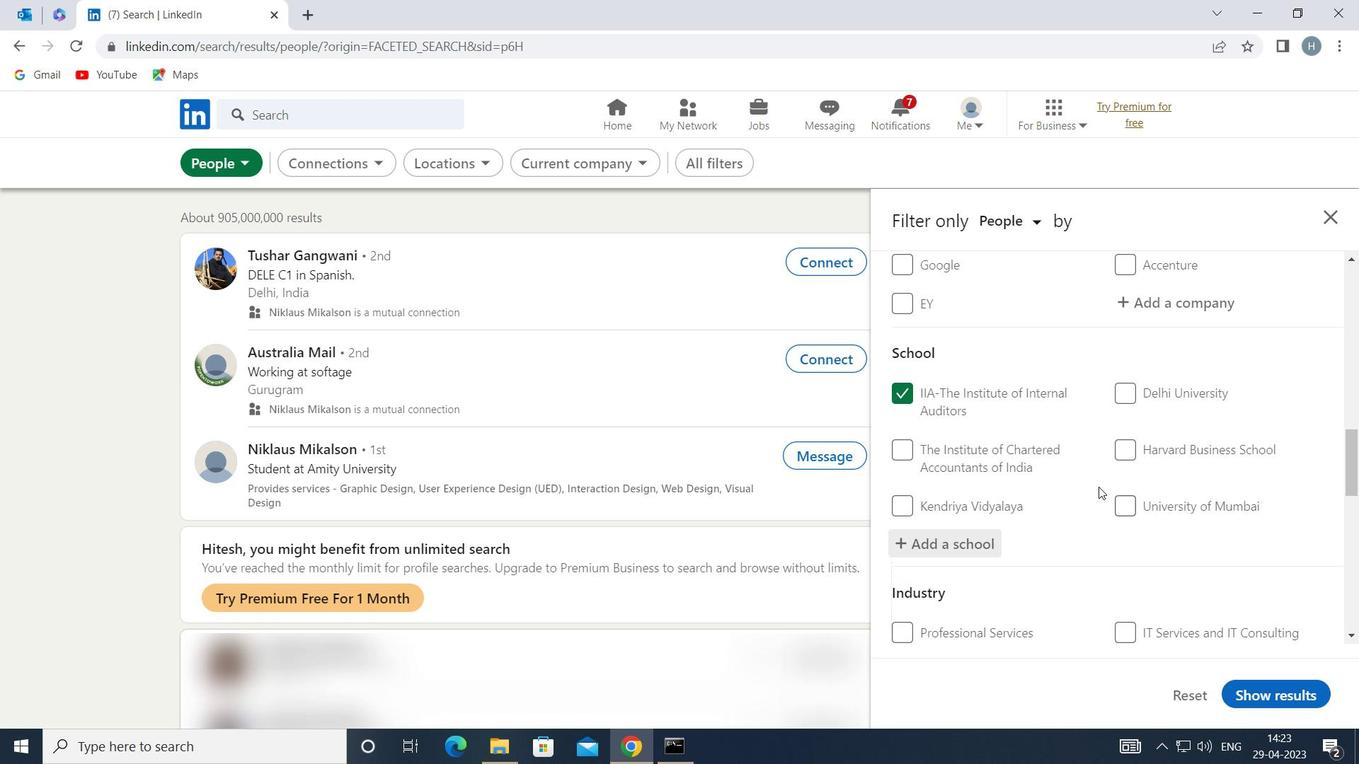
Action: Mouse scrolled (1099, 486) with delta (0, 0)
Screenshot: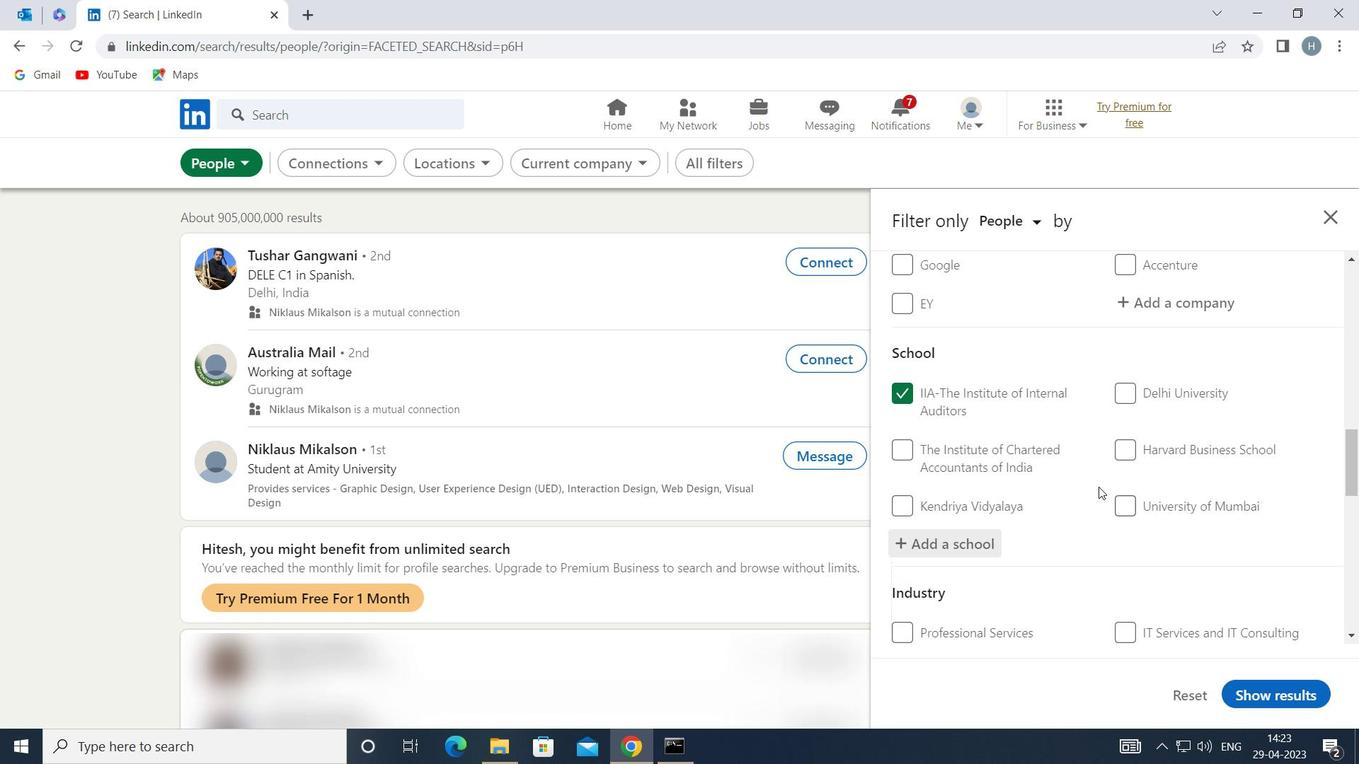 
Action: Mouse moved to (1150, 544)
Screenshot: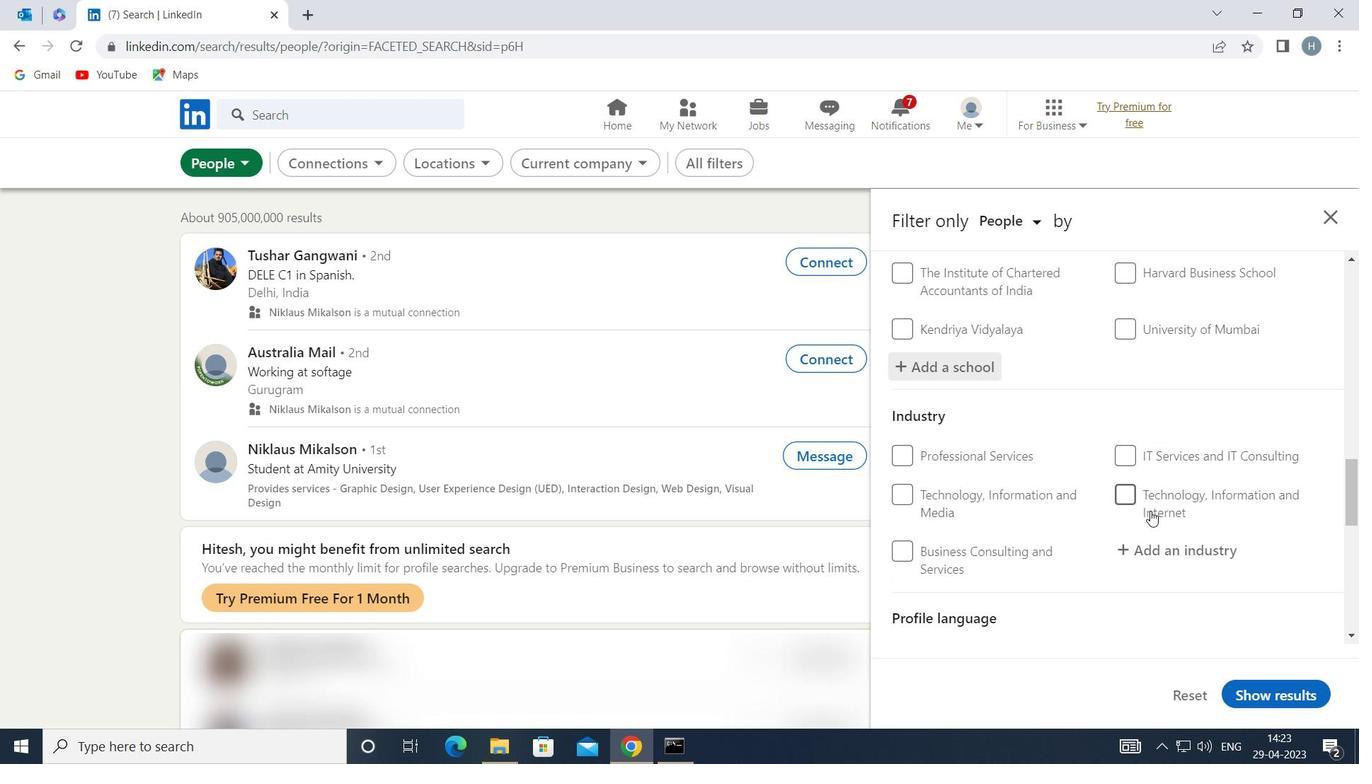
Action: Mouse pressed left at (1150, 544)
Screenshot: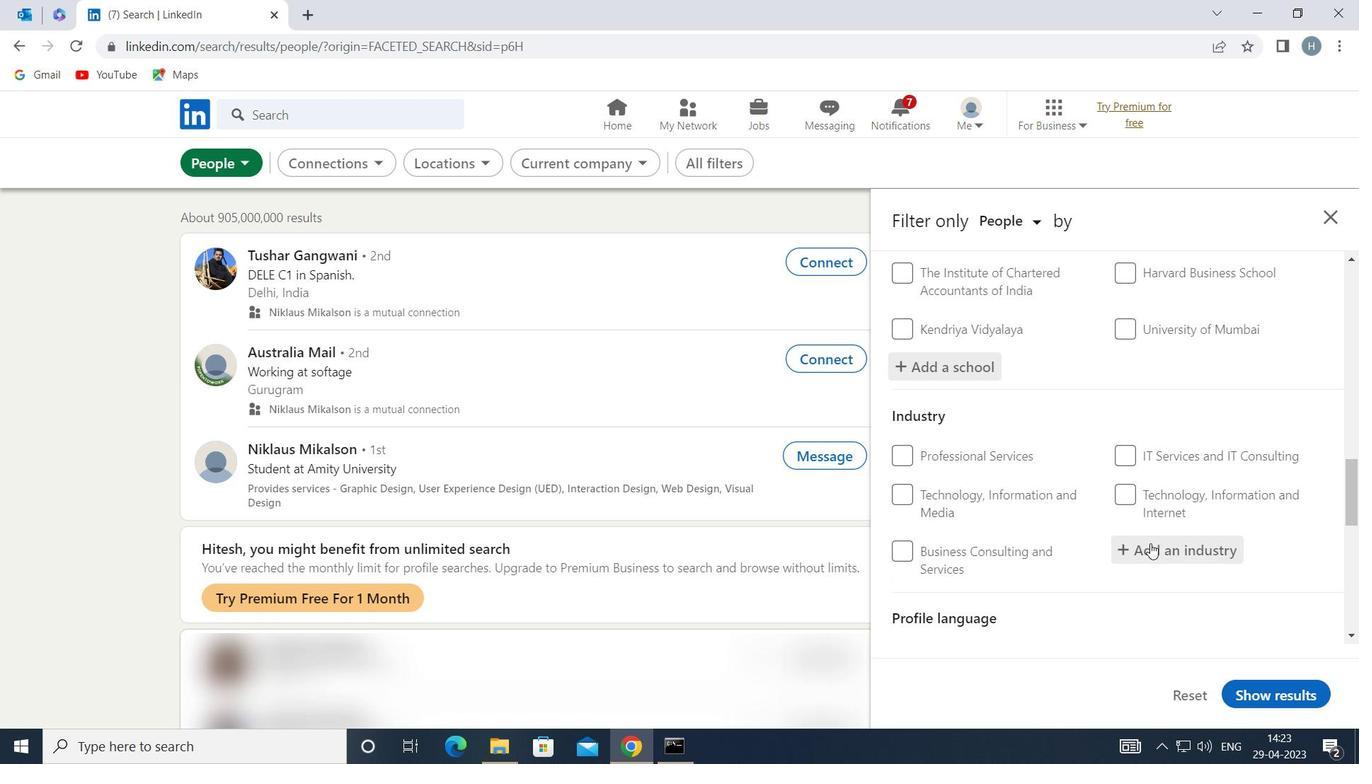 
Action: Mouse moved to (1138, 530)
Screenshot: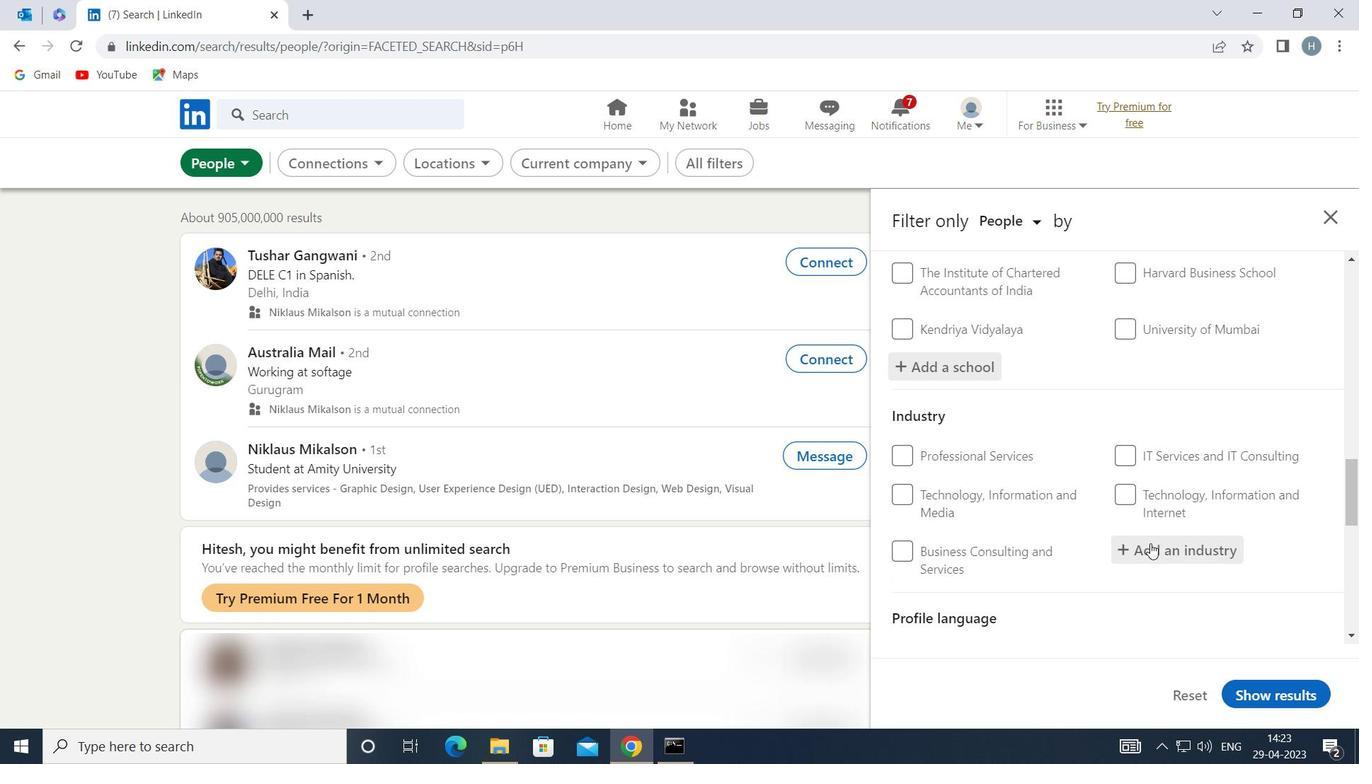 
Action: Key pressed <Key.shift>ADMINI
Screenshot: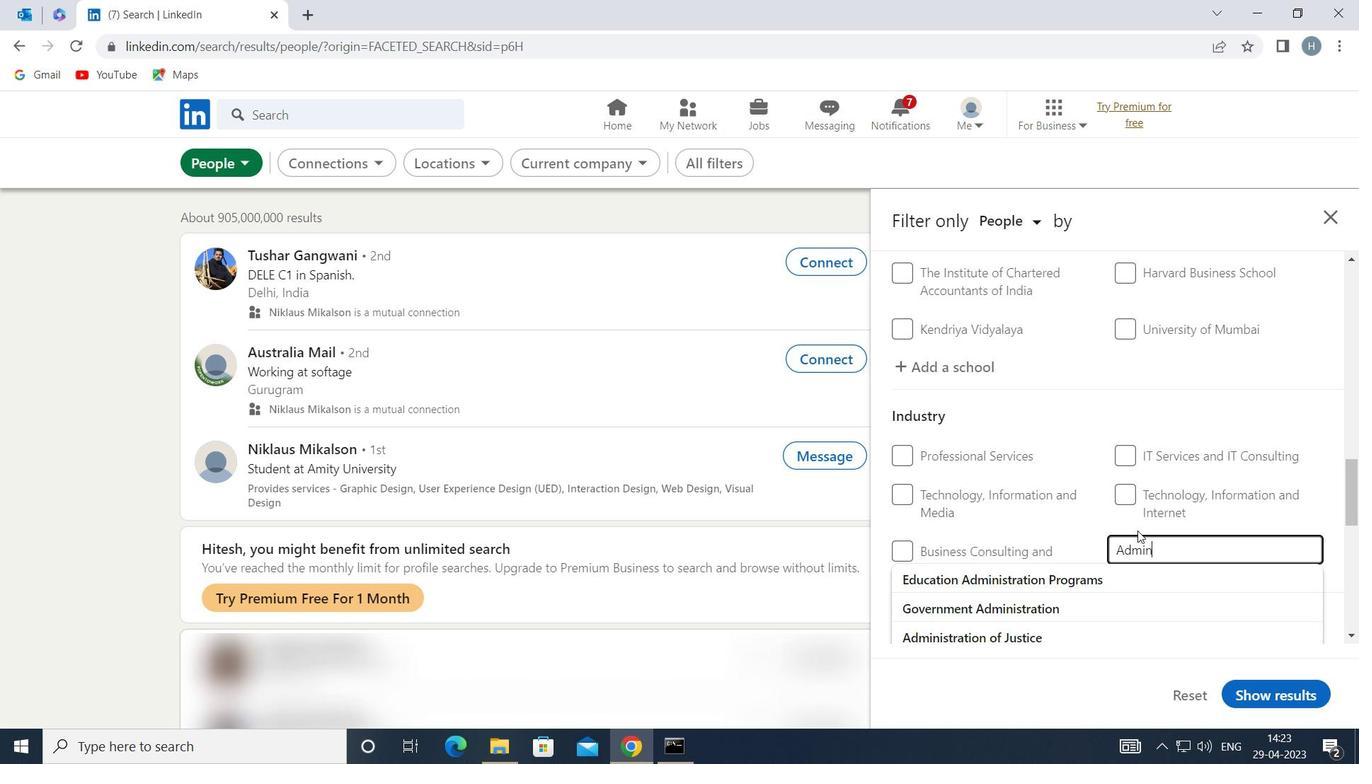 
Action: Mouse moved to (1138, 533)
Screenshot: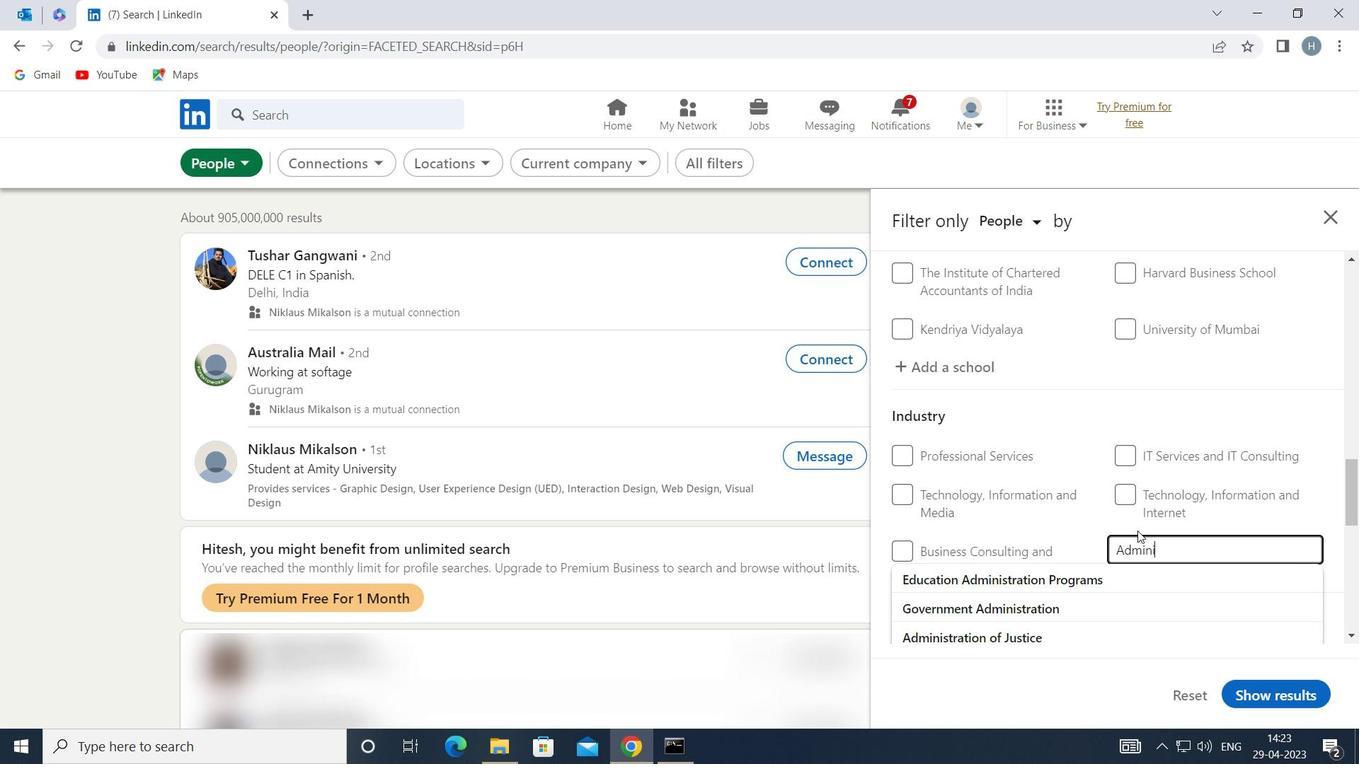 
Action: Key pressed ST
Screenshot: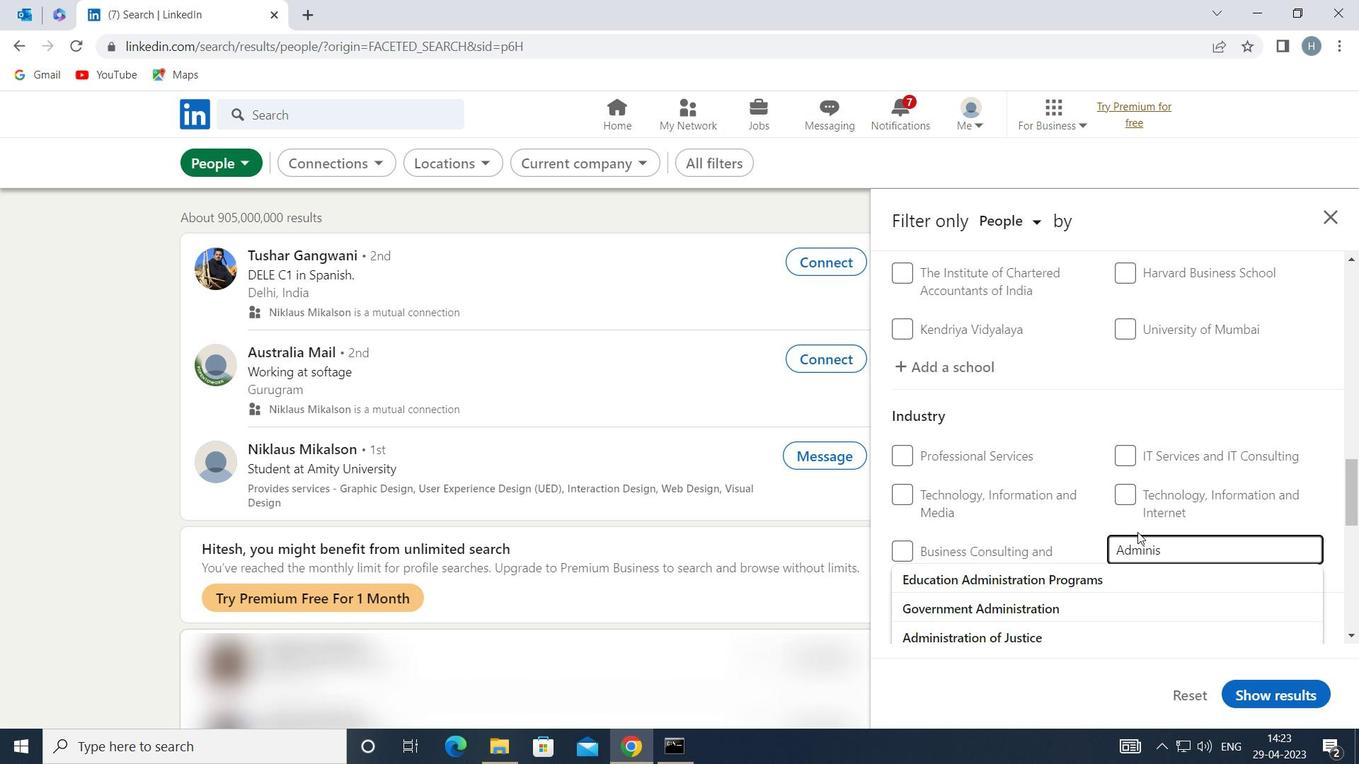 
Action: Mouse moved to (1087, 615)
Screenshot: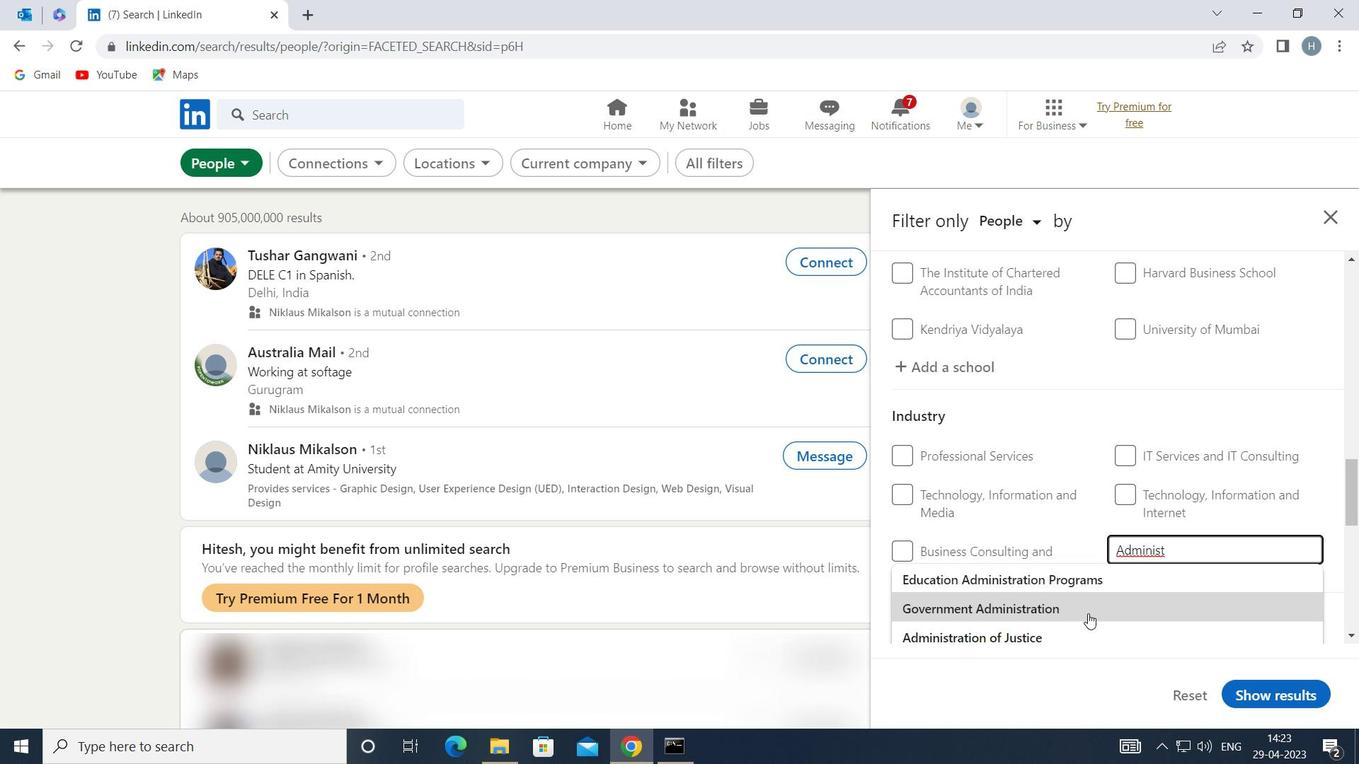 
Action: Mouse scrolled (1087, 615) with delta (0, 0)
Screenshot: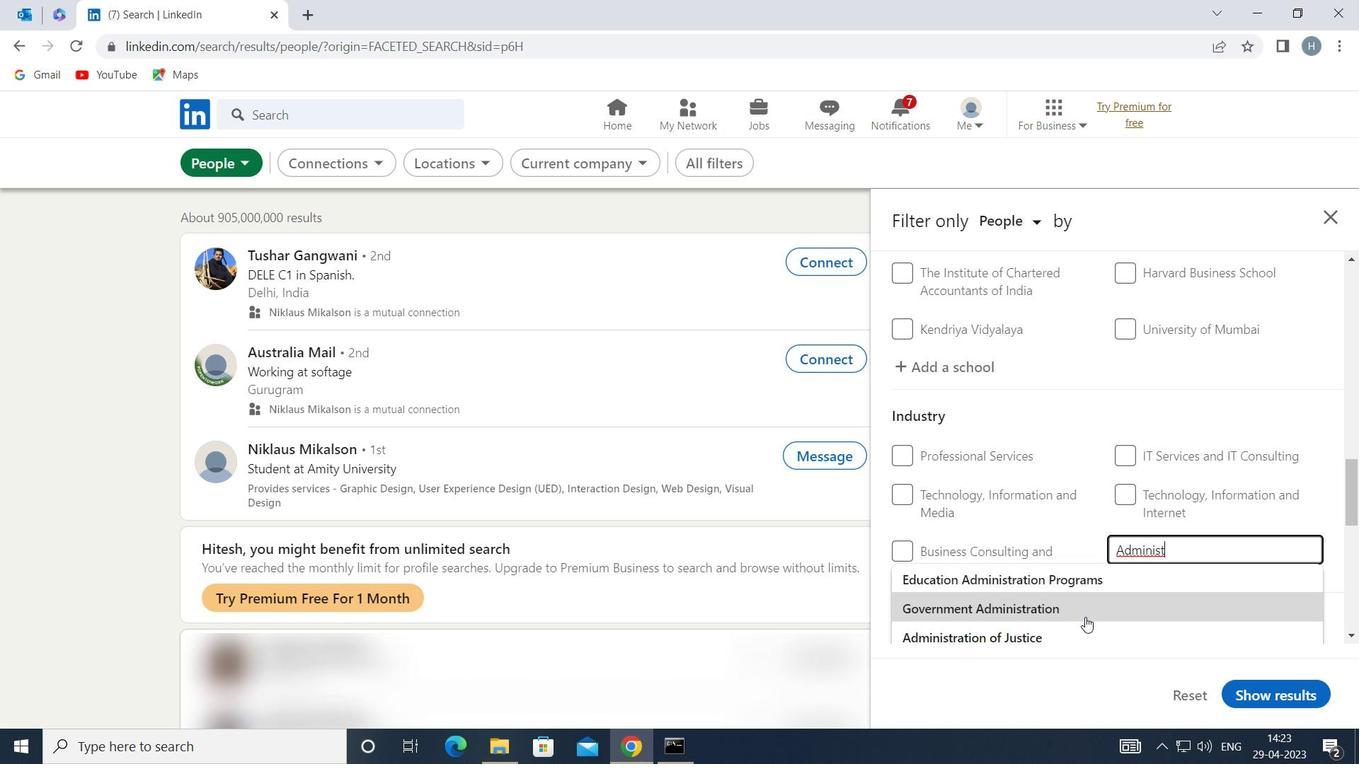 
Action: Mouse moved to (1094, 552)
Screenshot: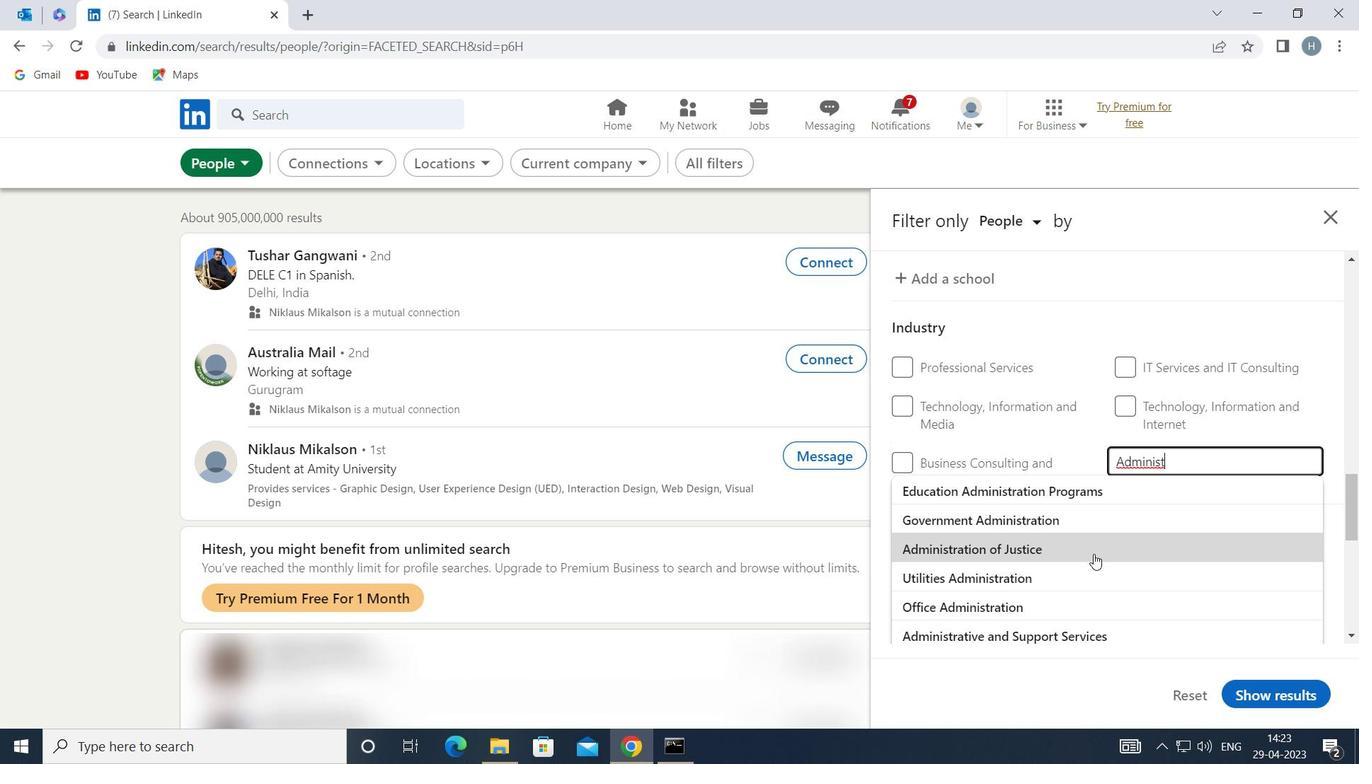 
Action: Mouse pressed left at (1094, 552)
Screenshot: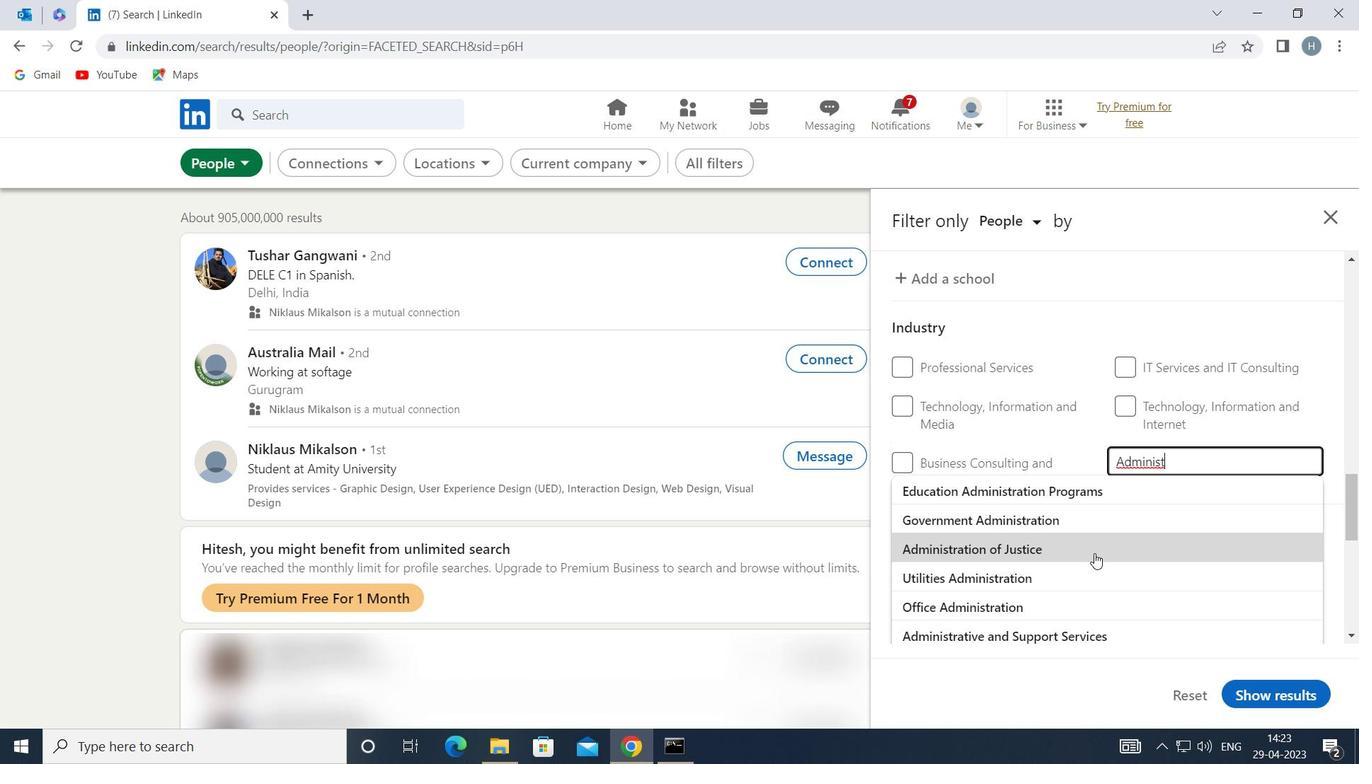 
Action: Mouse moved to (1112, 508)
Screenshot: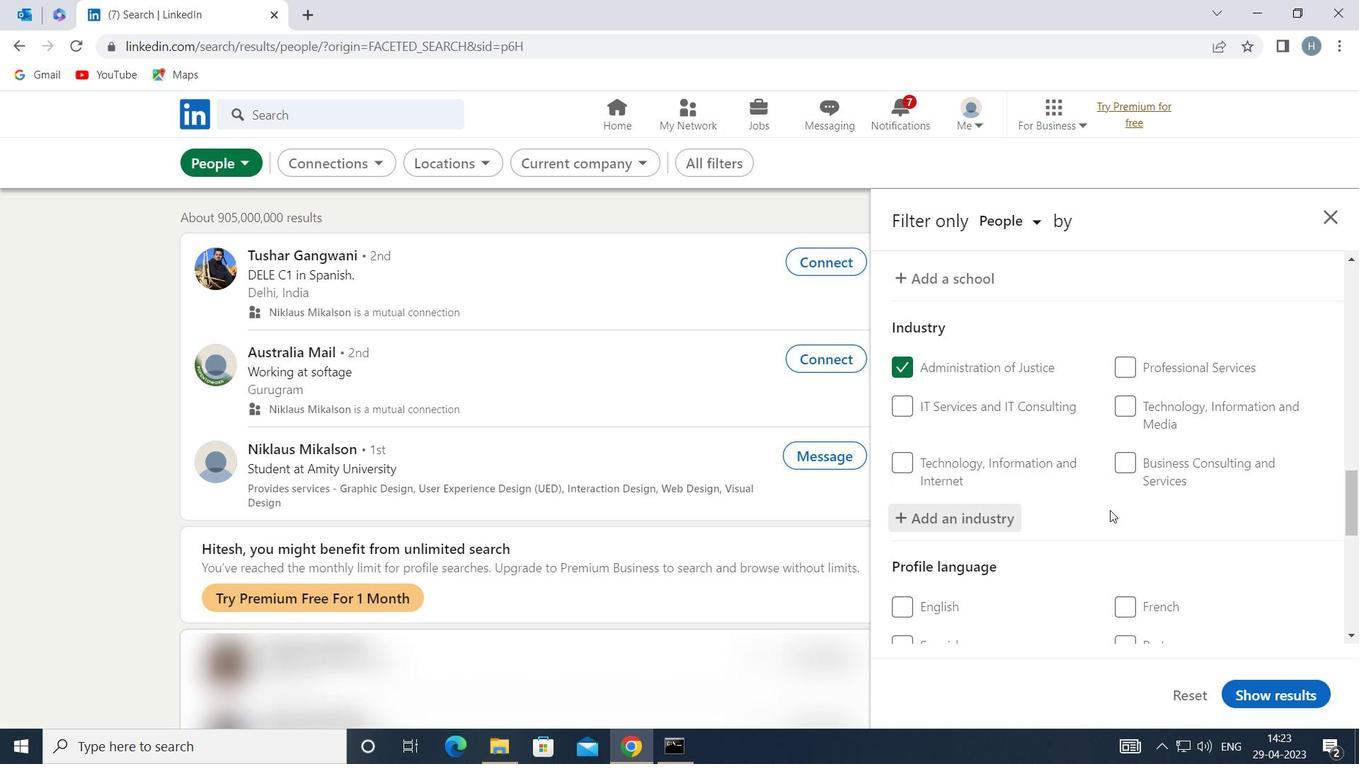 
Action: Mouse scrolled (1112, 507) with delta (0, 0)
Screenshot: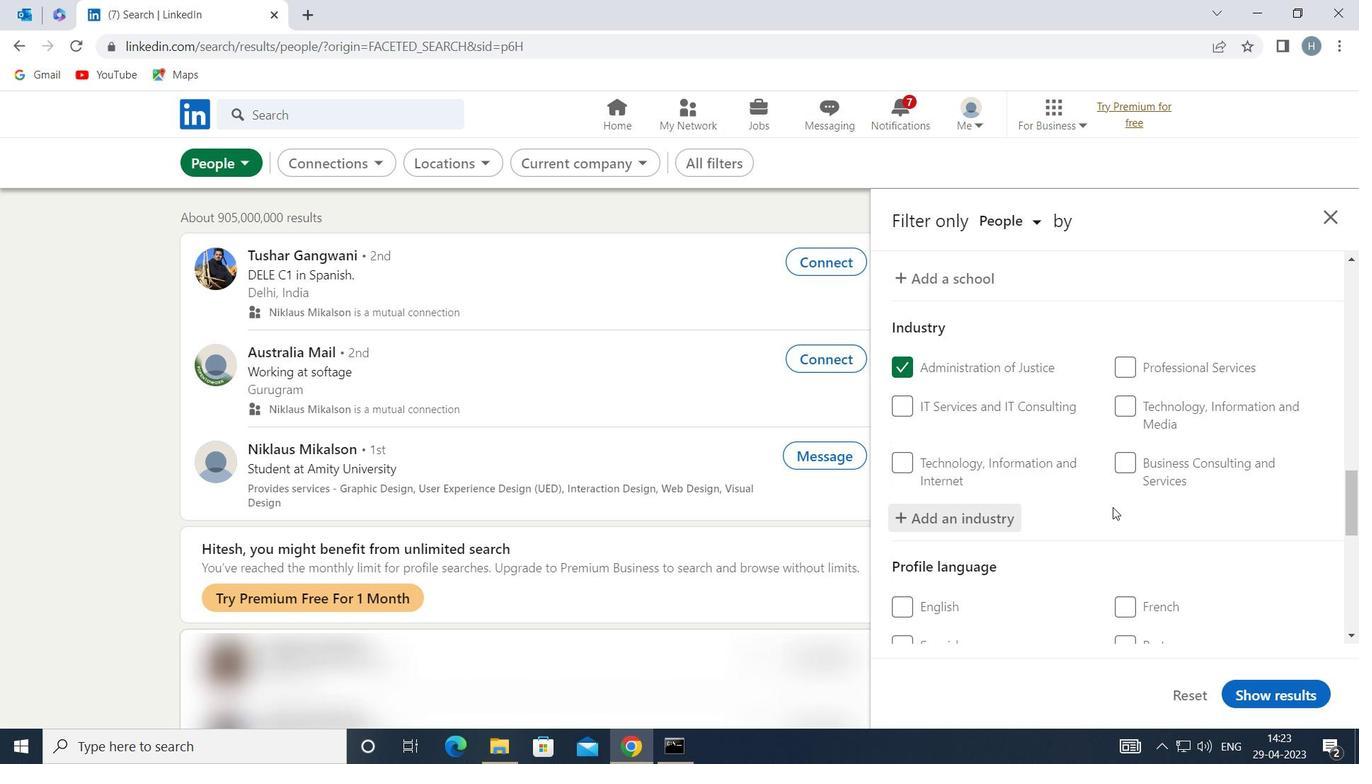 
Action: Mouse scrolled (1112, 507) with delta (0, 0)
Screenshot: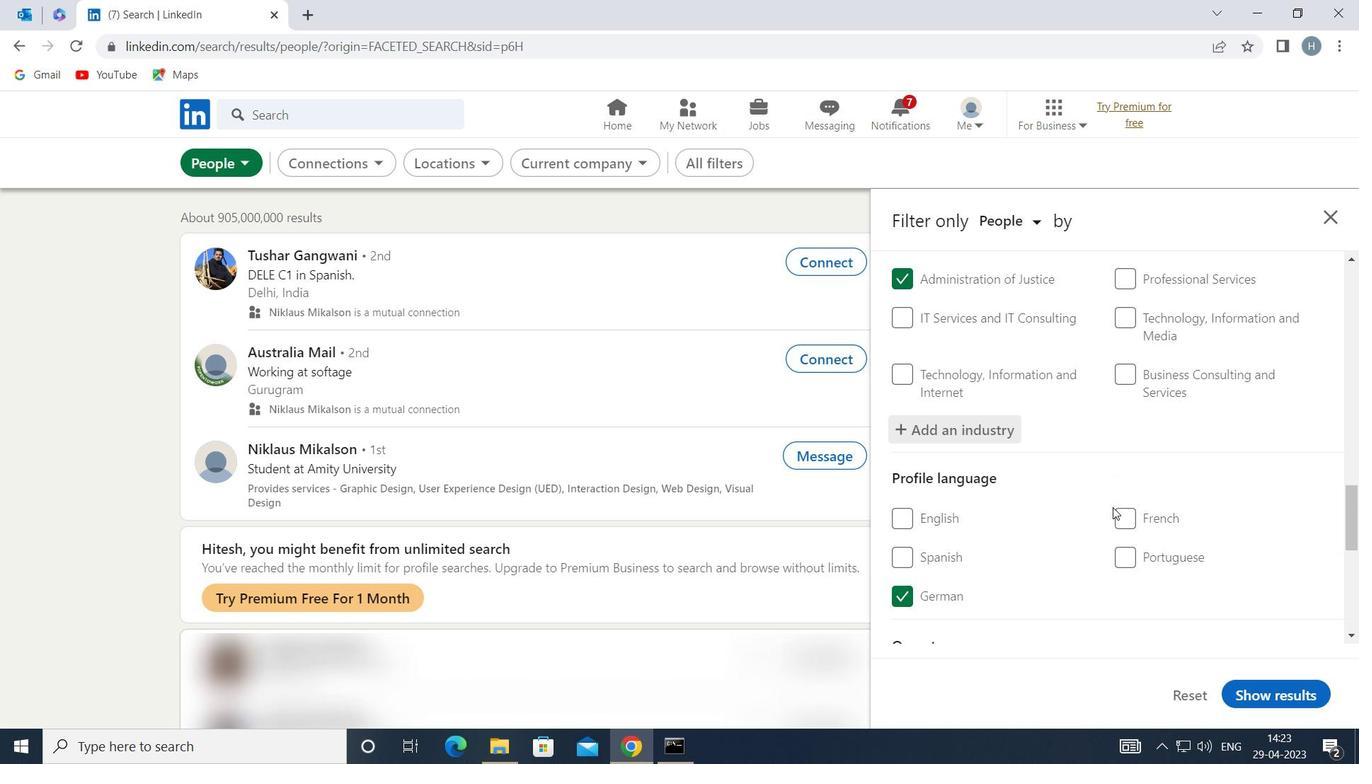 
Action: Mouse scrolled (1112, 507) with delta (0, 0)
Screenshot: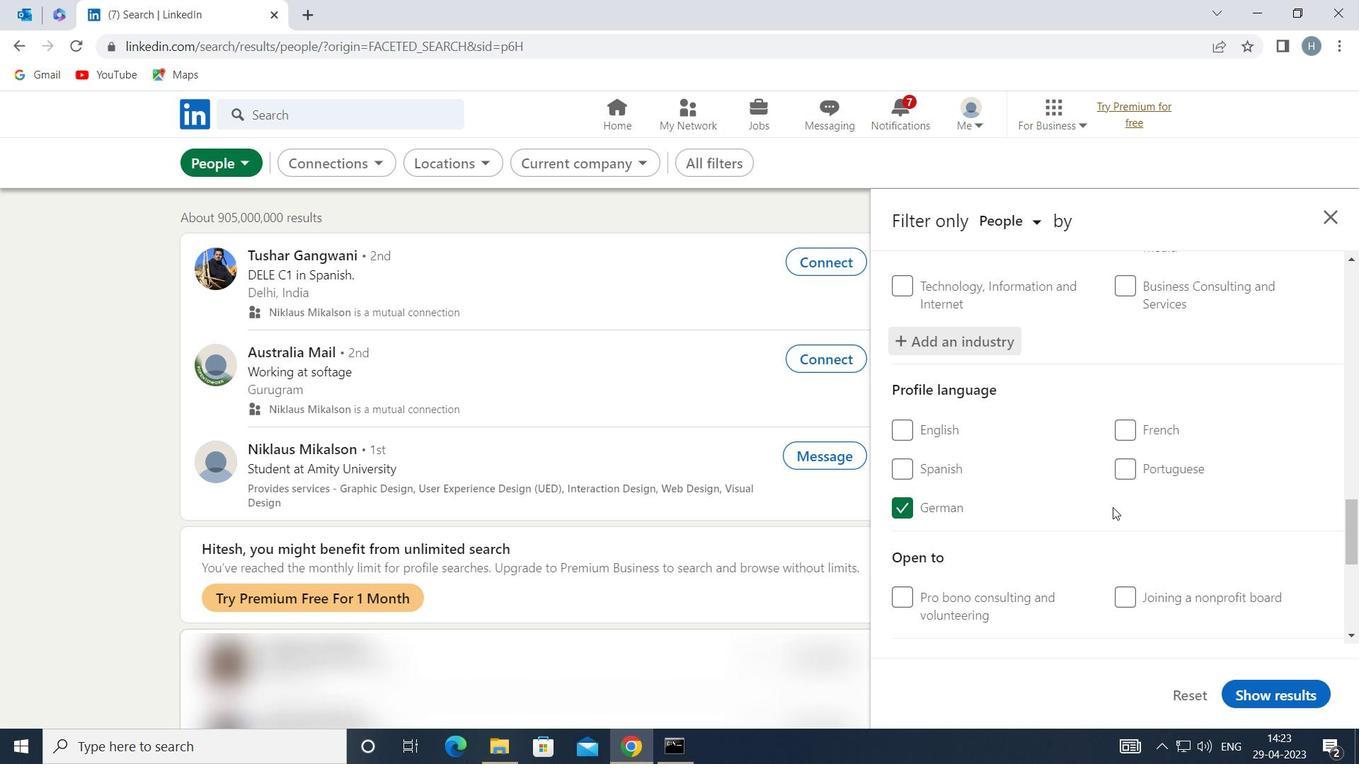 
Action: Mouse scrolled (1112, 507) with delta (0, 0)
Screenshot: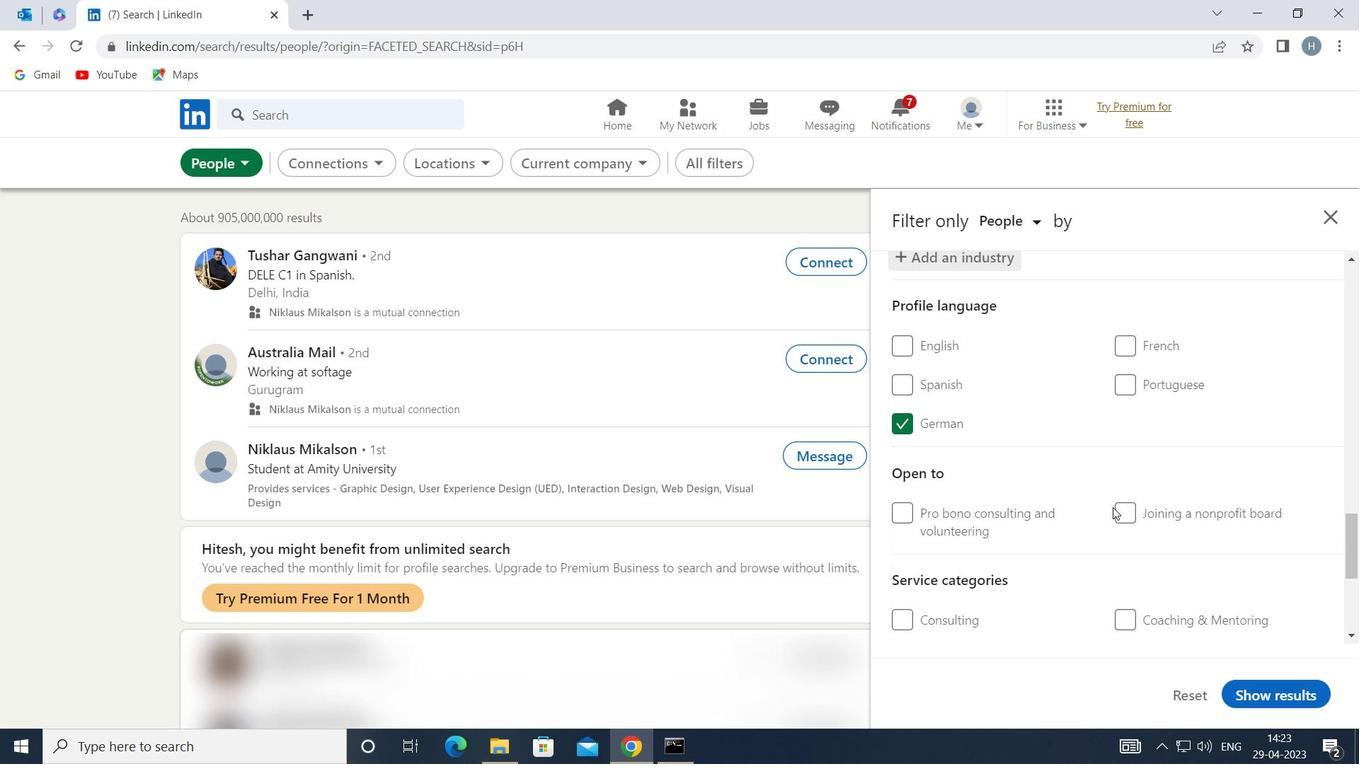 
Action: Mouse scrolled (1112, 507) with delta (0, 0)
Screenshot: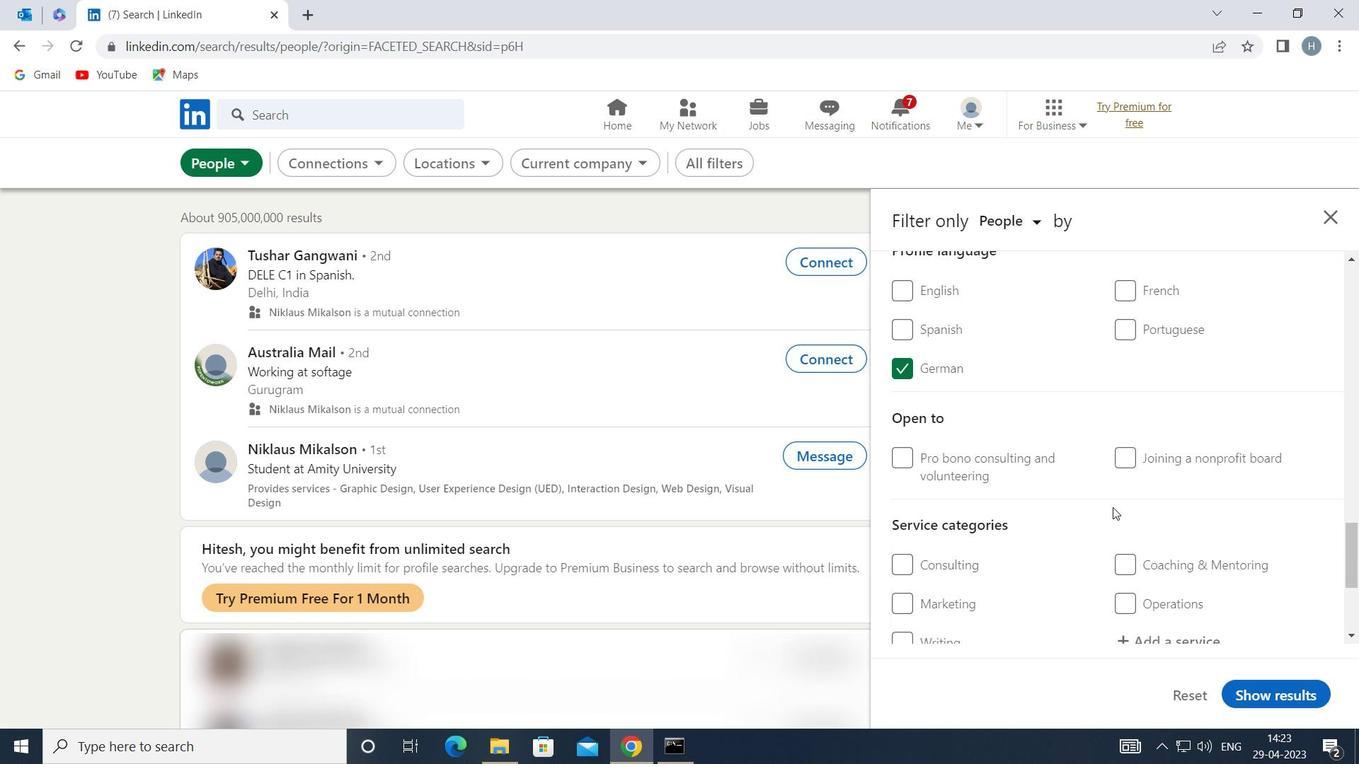 
Action: Mouse moved to (1165, 516)
Screenshot: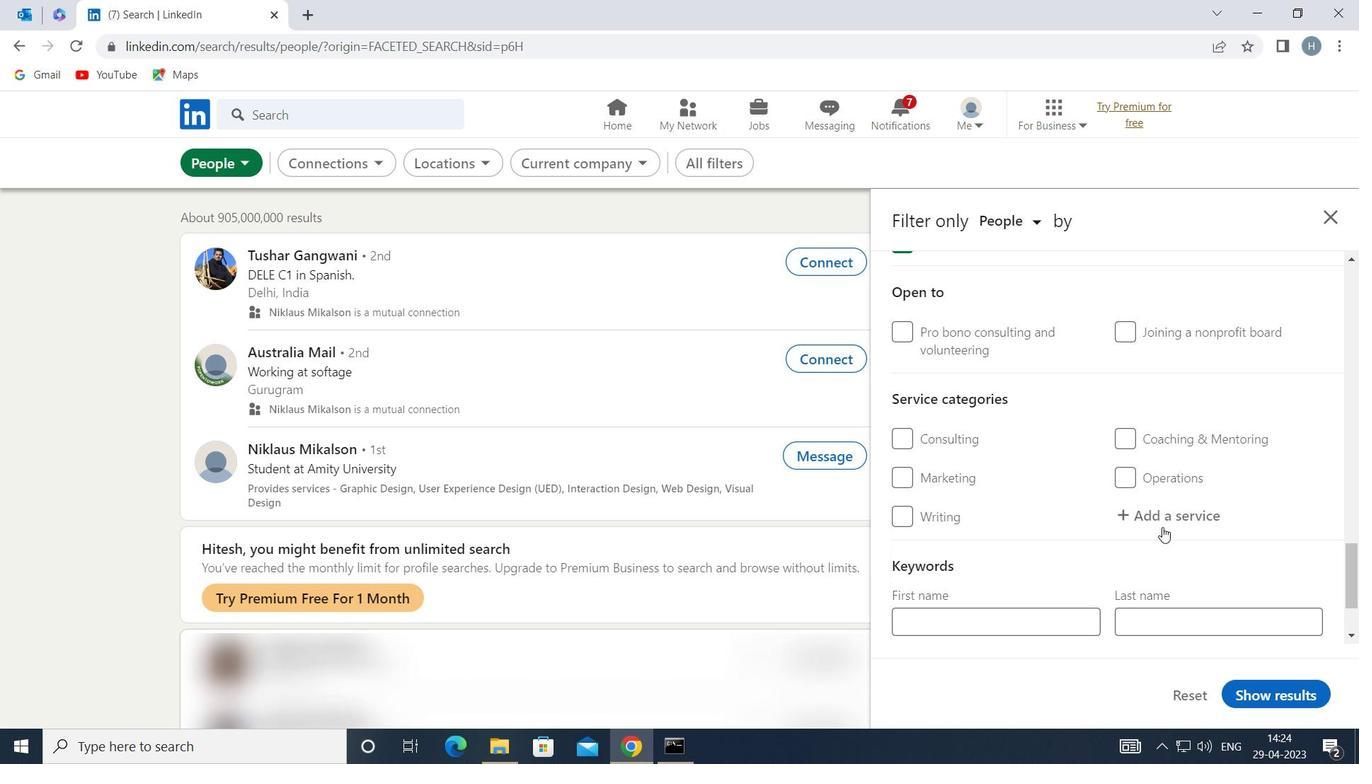 
Action: Mouse pressed left at (1165, 516)
Screenshot: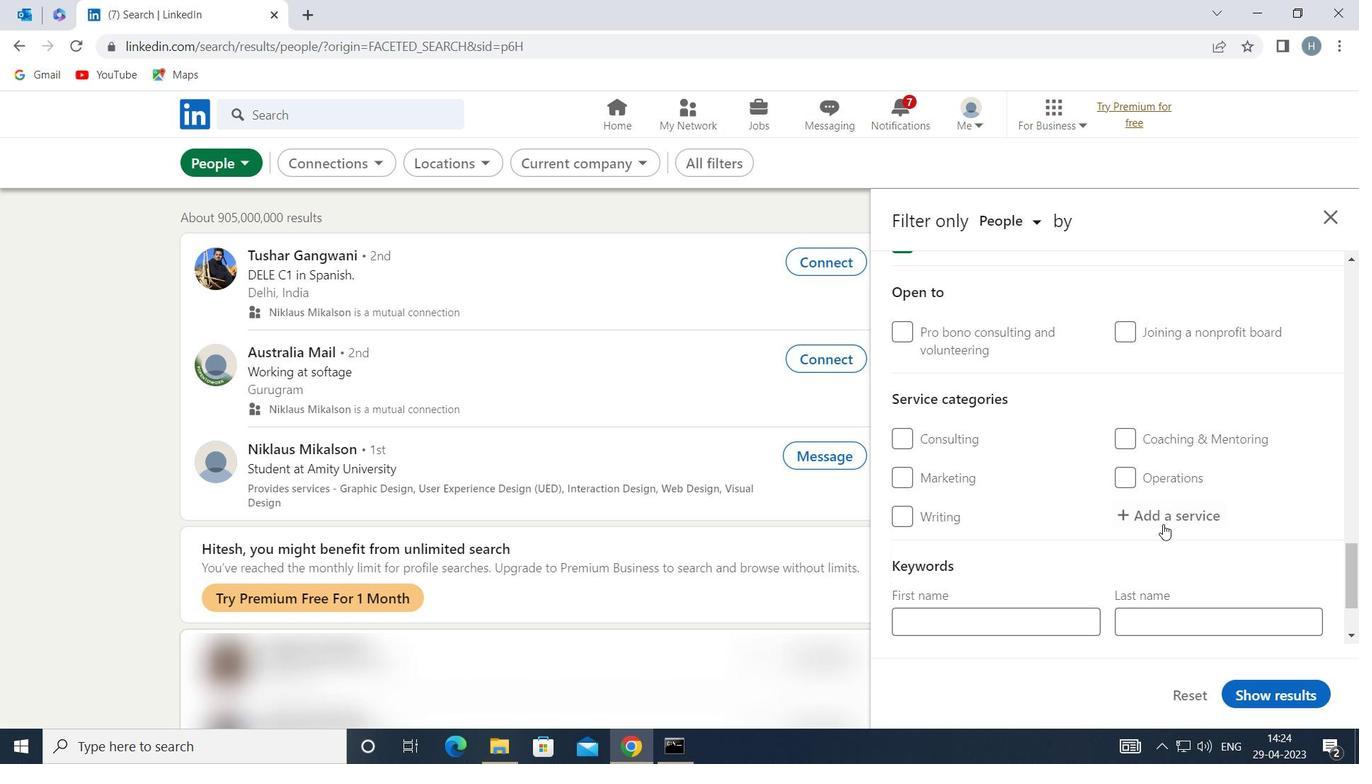
Action: Mouse moved to (1153, 513)
Screenshot: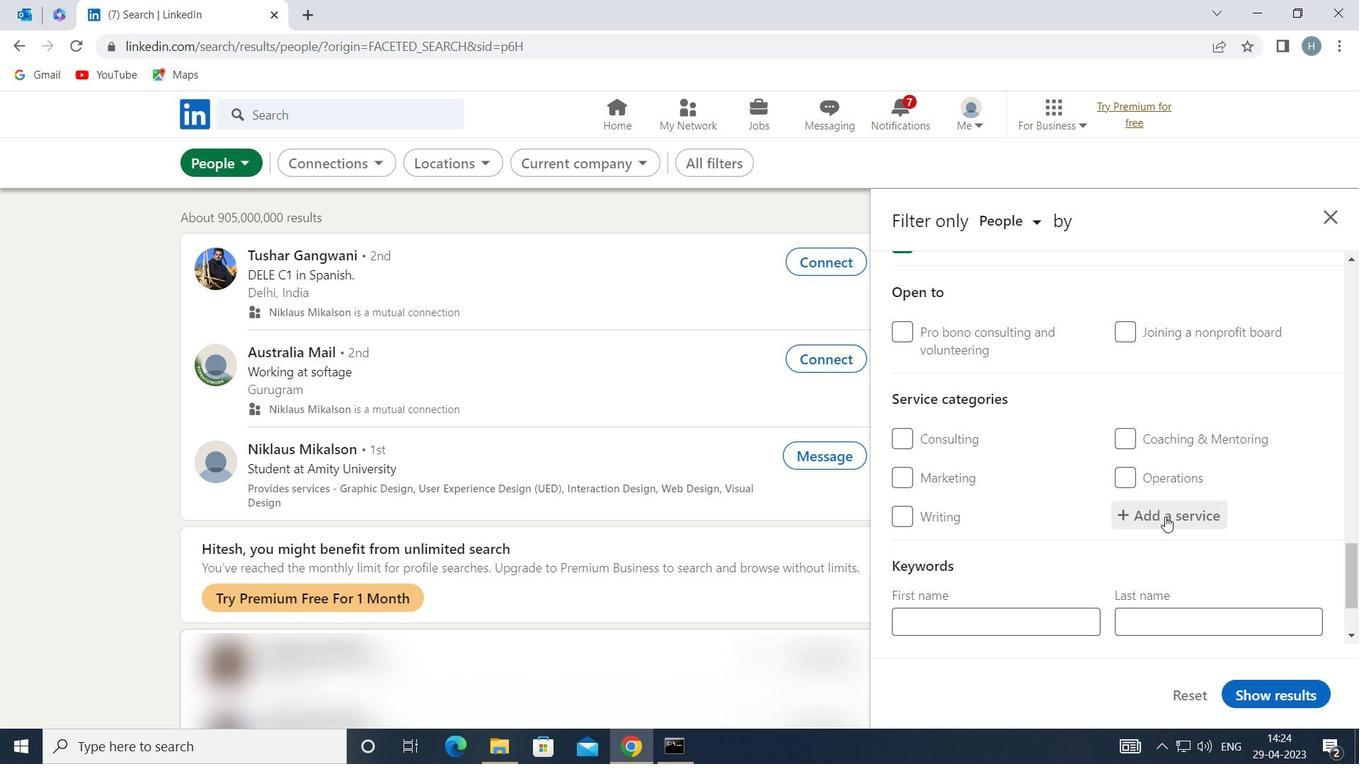 
Action: Key pressed <Key.shift>RETIRE
Screenshot: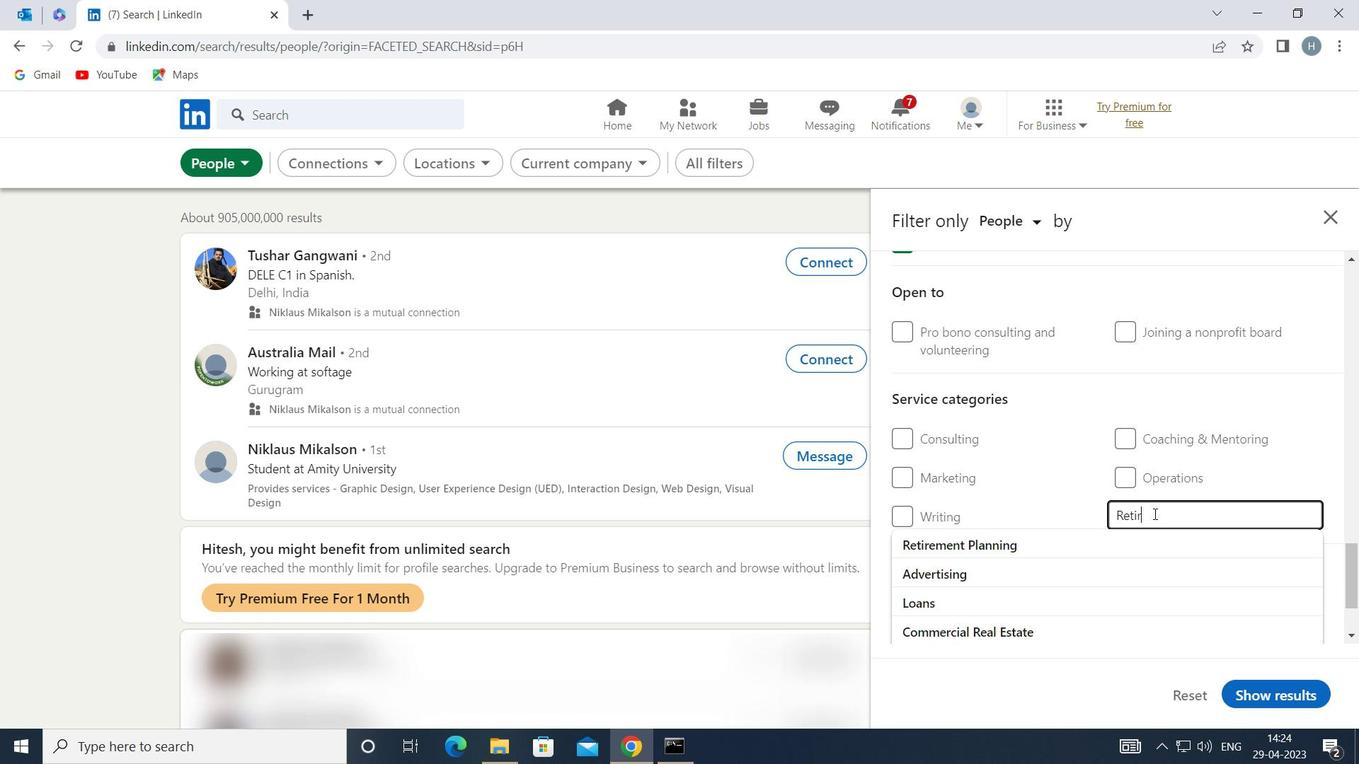 
Action: Mouse moved to (1091, 538)
Screenshot: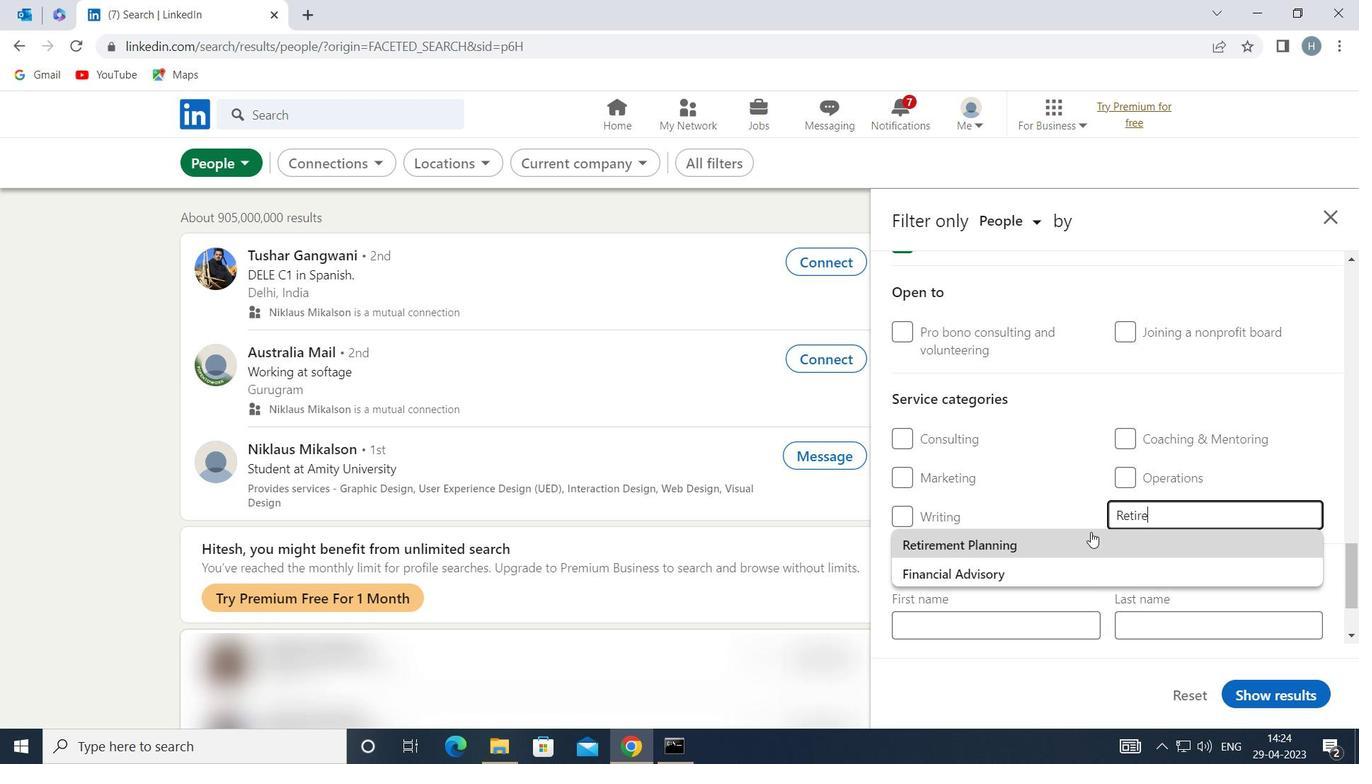 
Action: Mouse pressed left at (1091, 538)
Screenshot: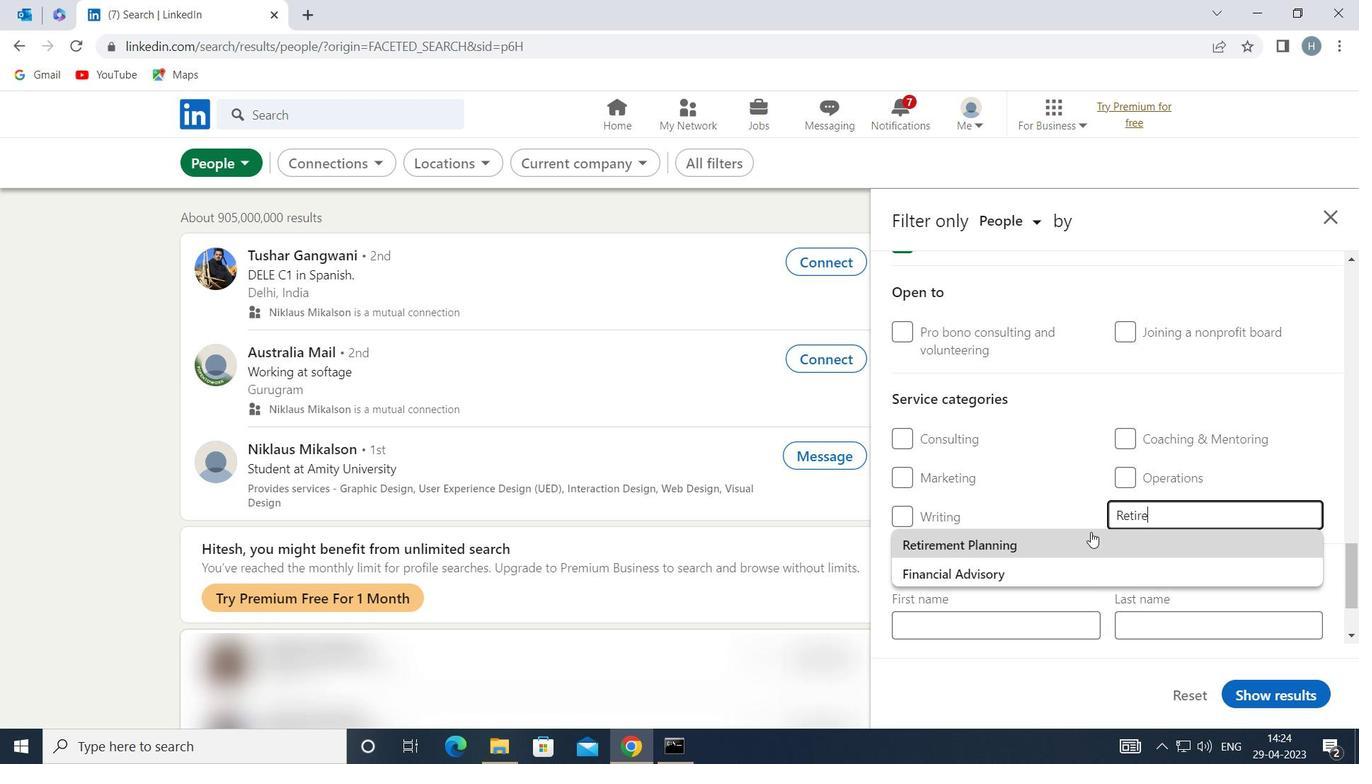 
Action: Mouse moved to (1096, 536)
Screenshot: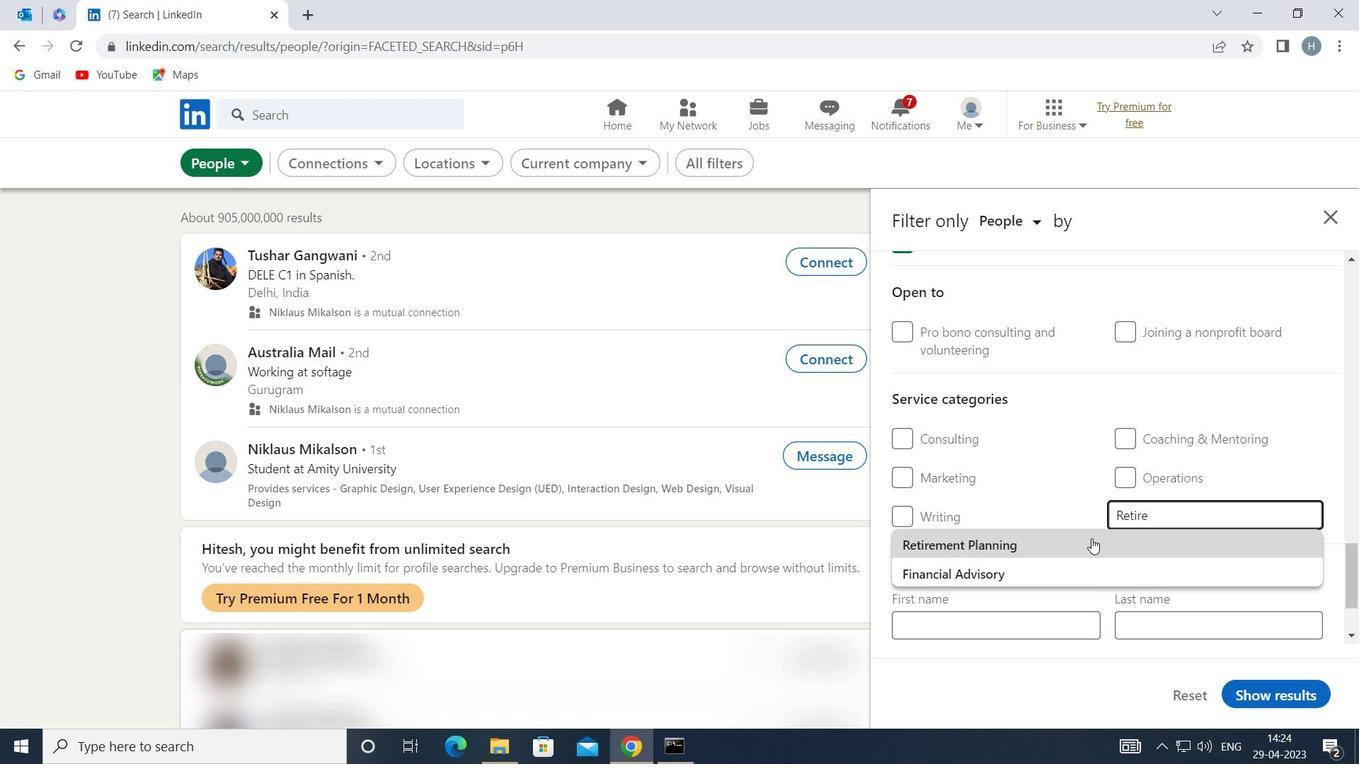 
Action: Mouse scrolled (1096, 535) with delta (0, 0)
Screenshot: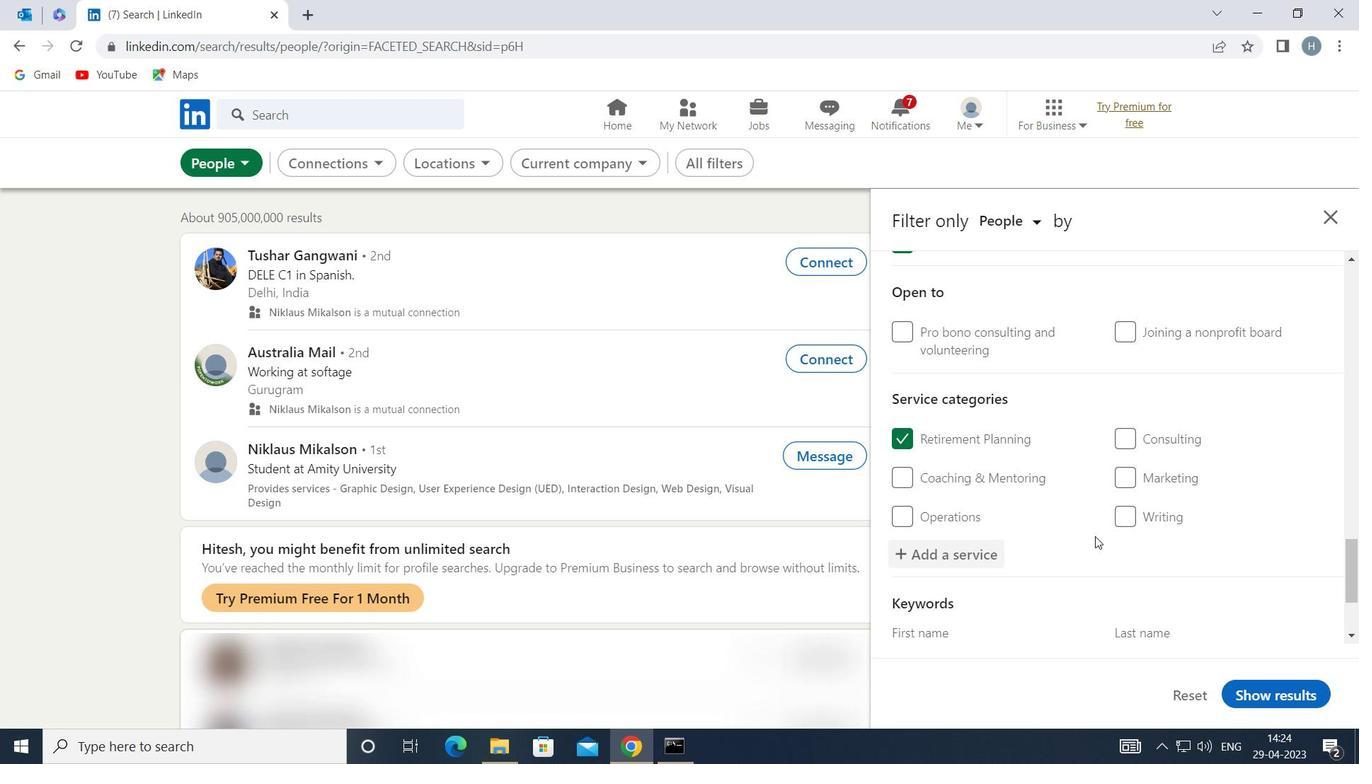 
Action: Mouse scrolled (1096, 535) with delta (0, 0)
Screenshot: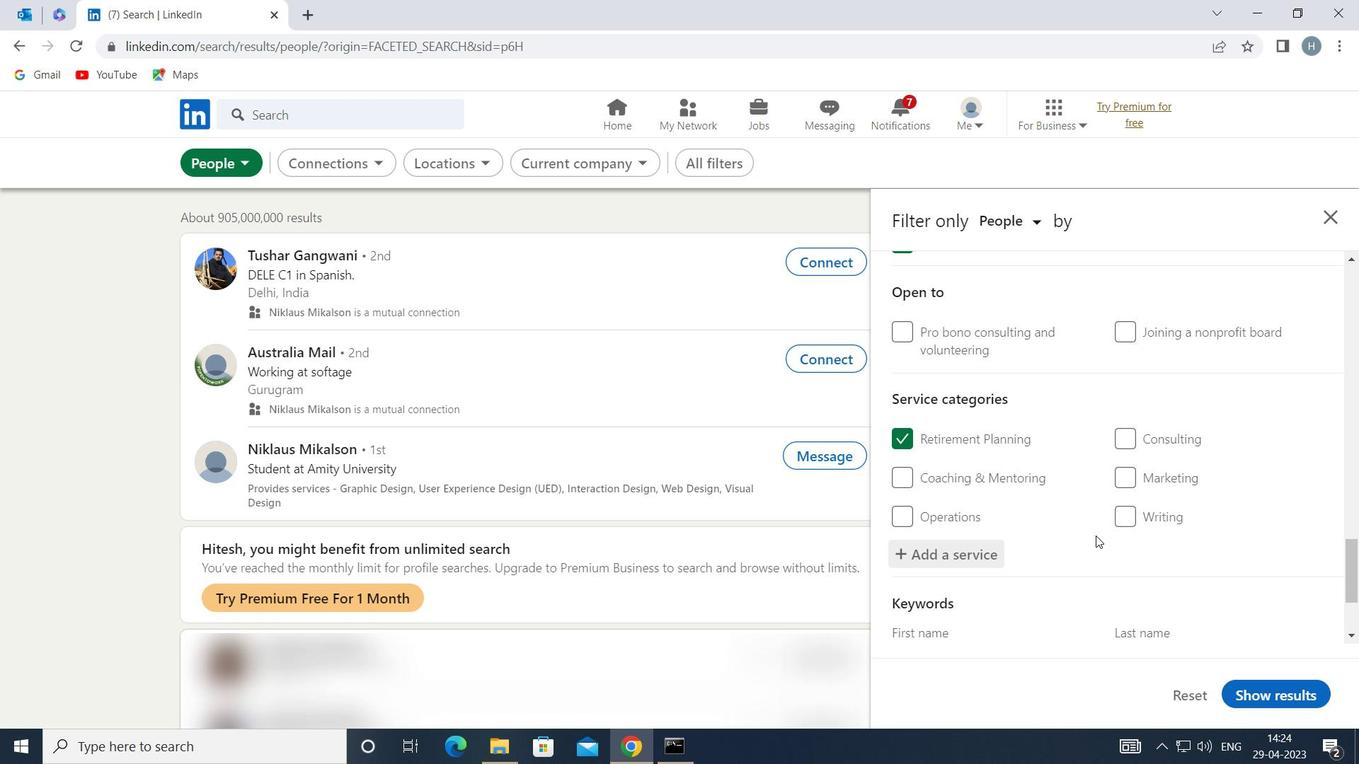 
Action: Mouse scrolled (1096, 535) with delta (0, 0)
Screenshot: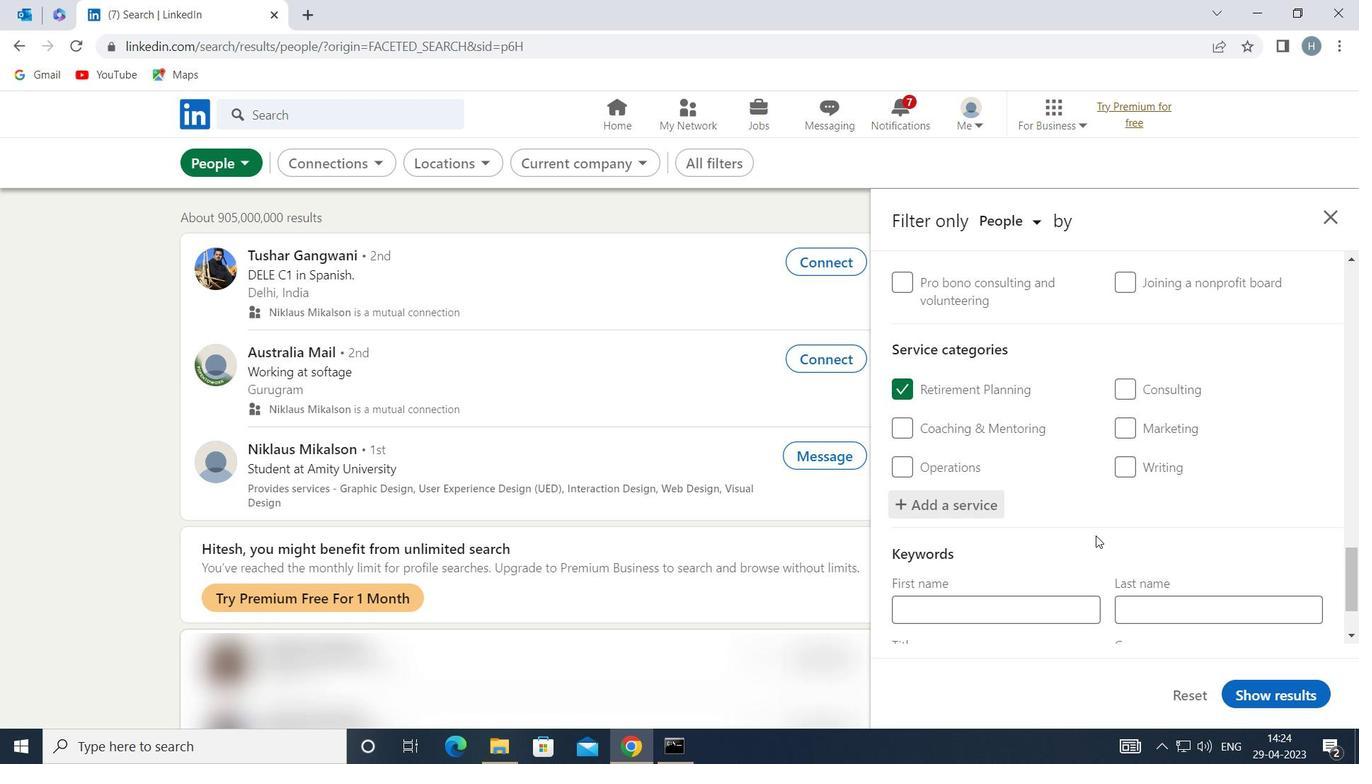 
Action: Mouse moved to (1049, 556)
Screenshot: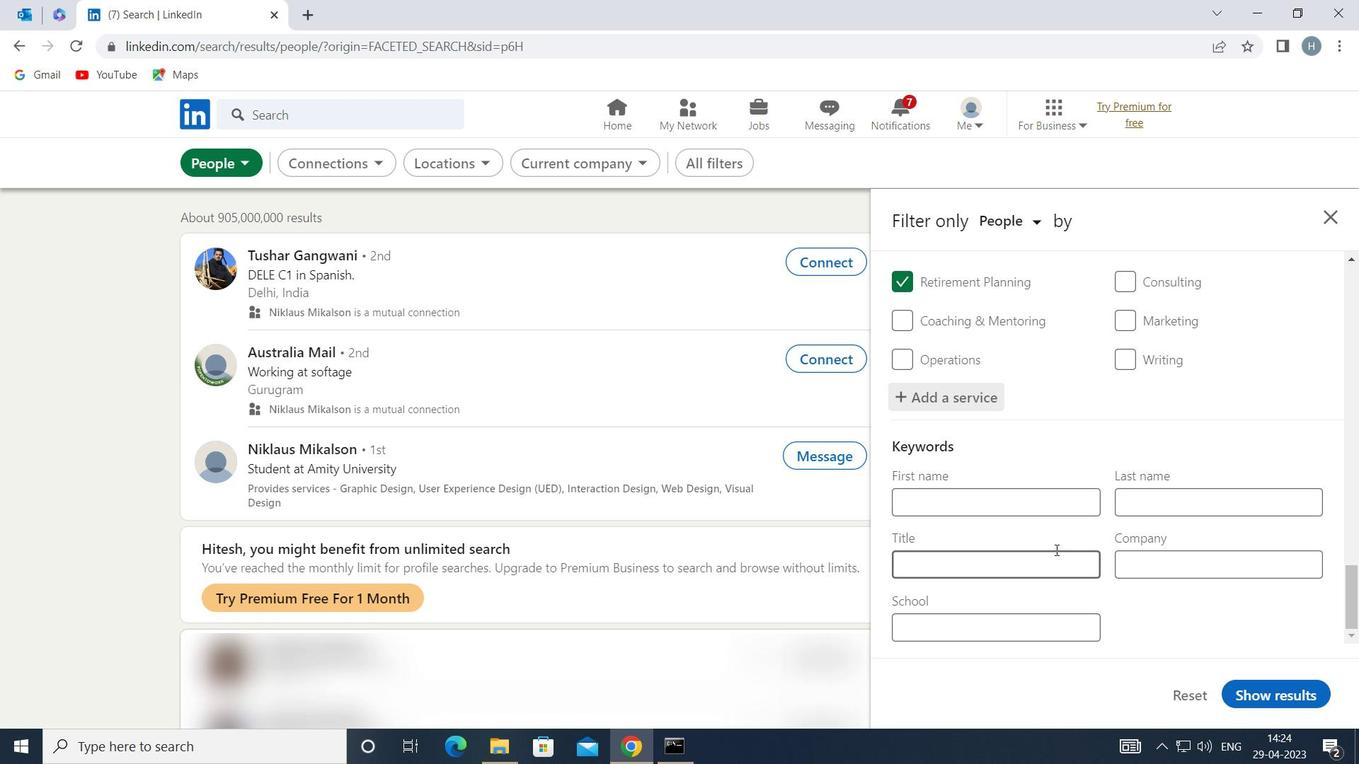 
Action: Mouse pressed left at (1049, 556)
Screenshot: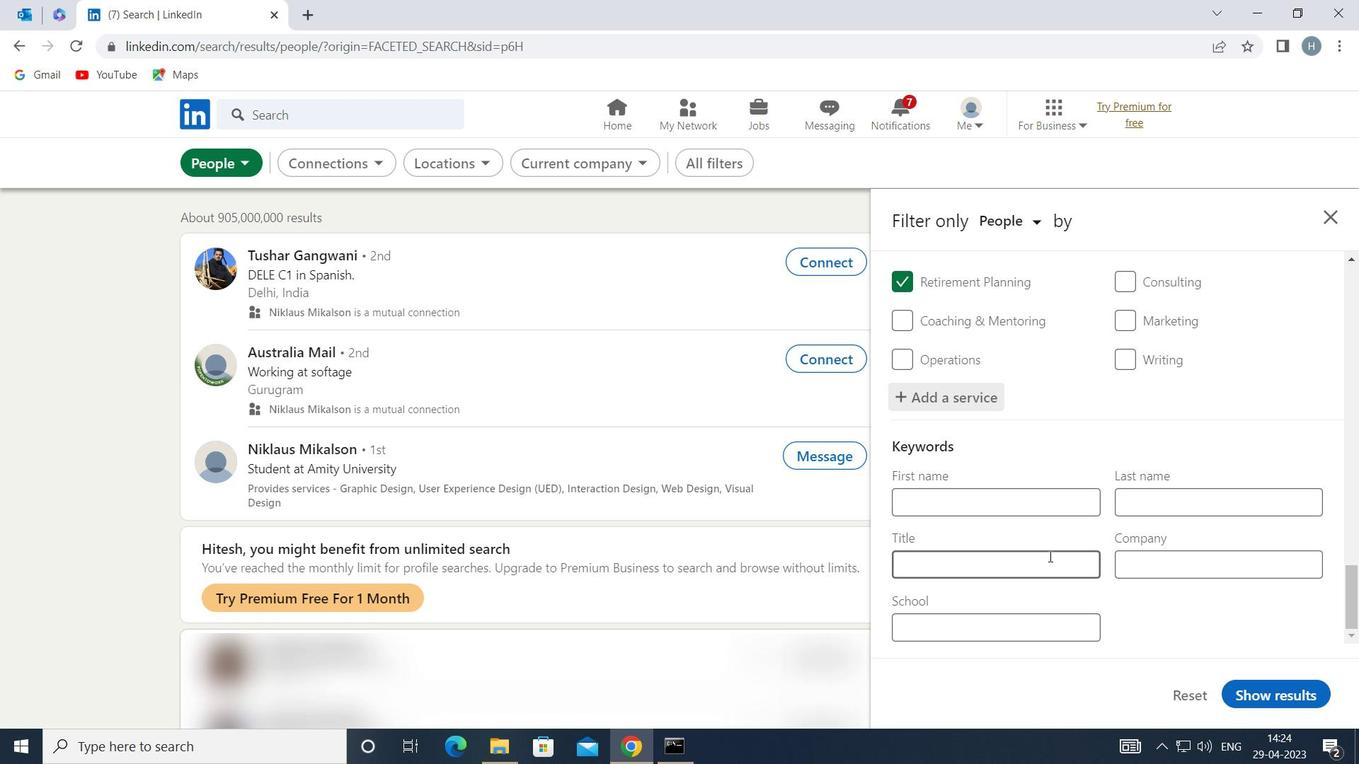 
Action: Key pressed <Key.shift>C
Screenshot: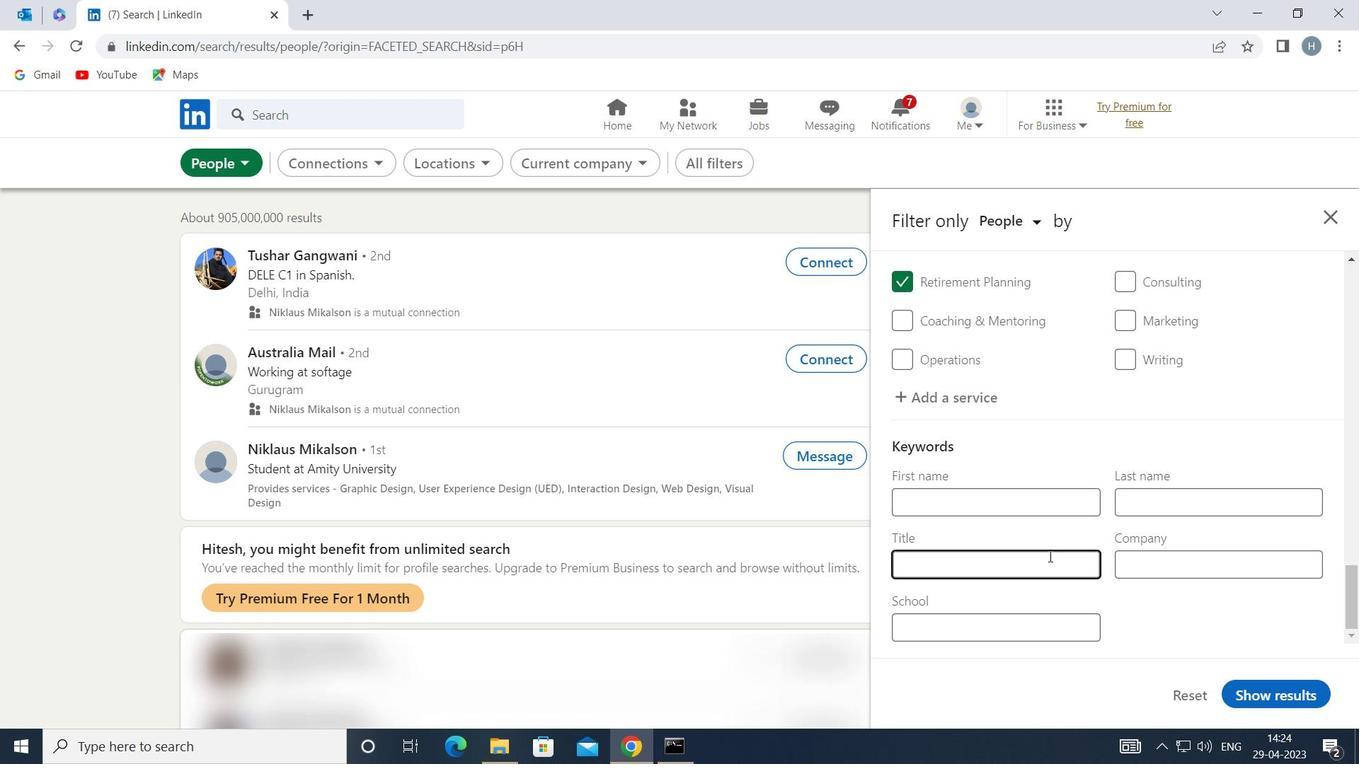 
Action: Mouse moved to (1064, 558)
Screenshot: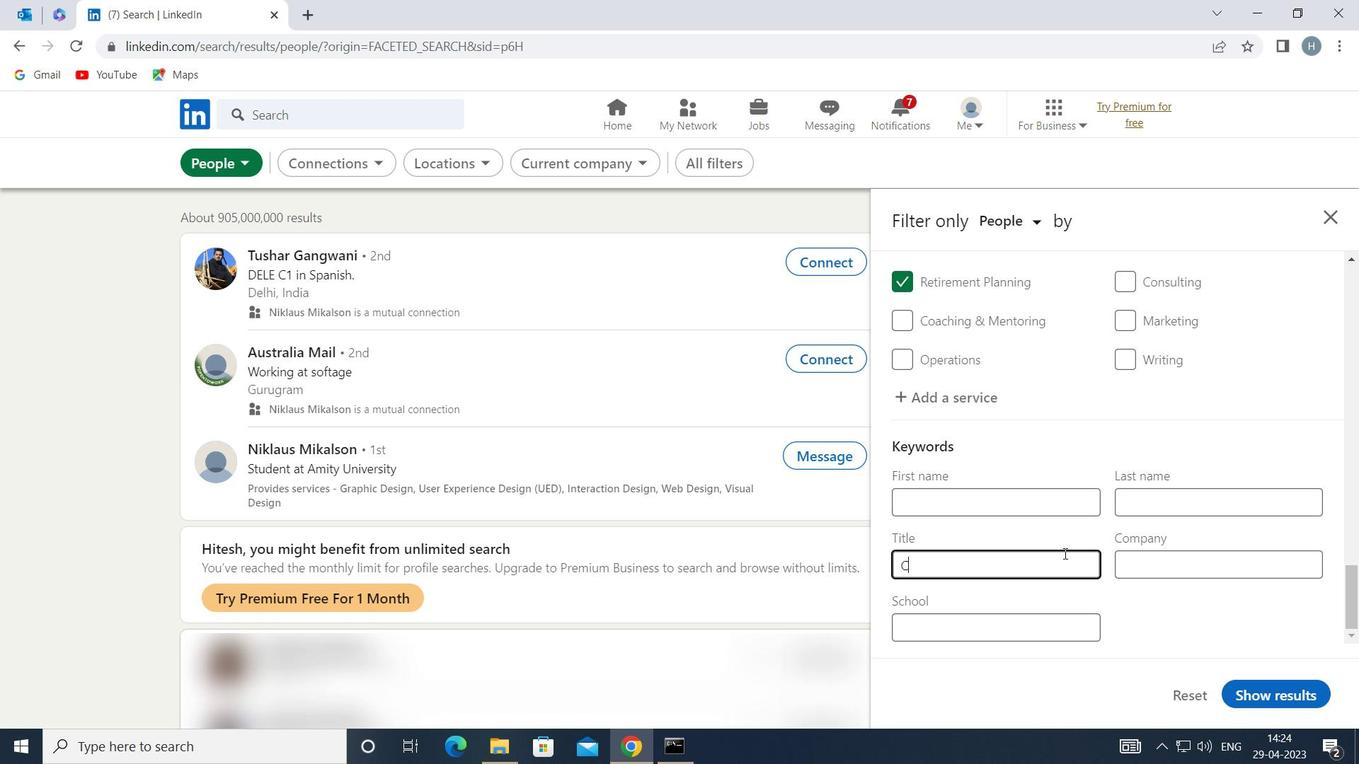 
Action: Key pressed O
Screenshot: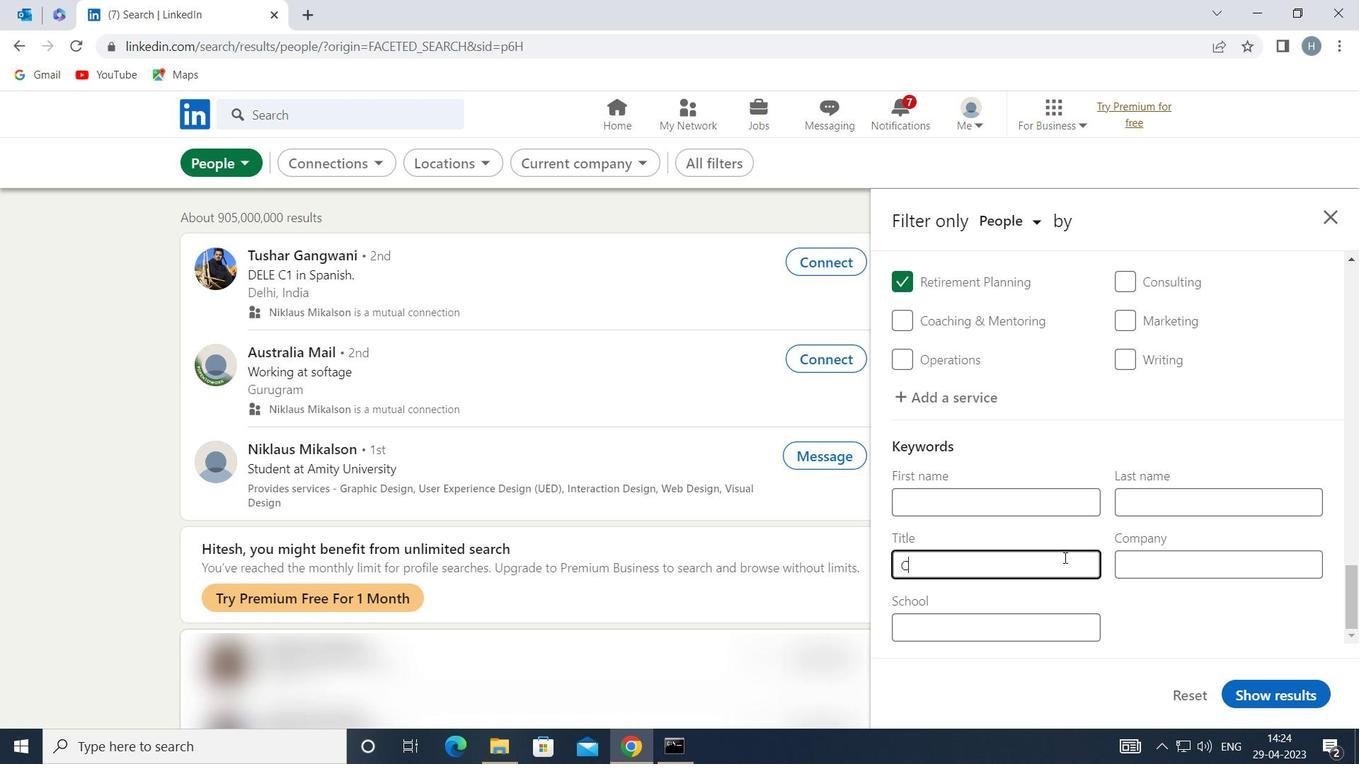 
Action: Mouse moved to (1065, 562)
Screenshot: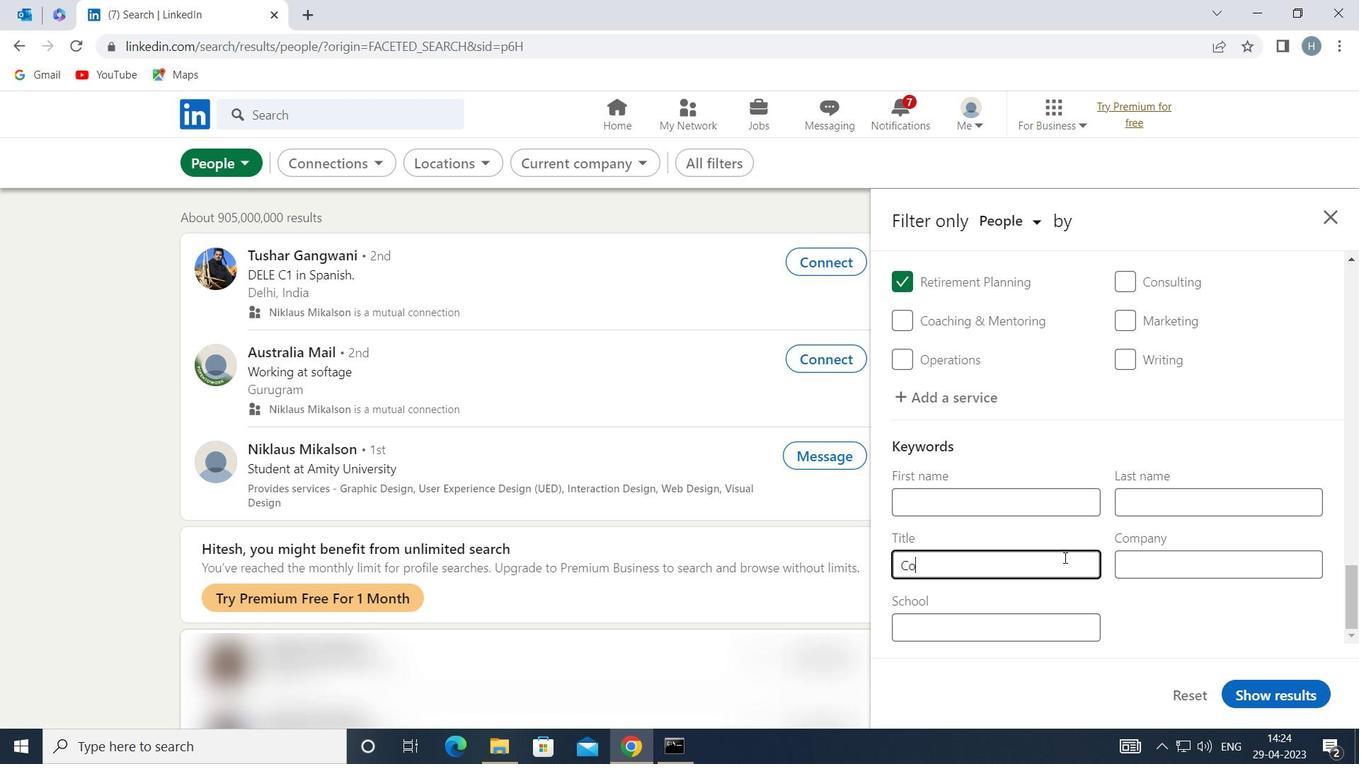 
Action: Key pressed U
Screenshot: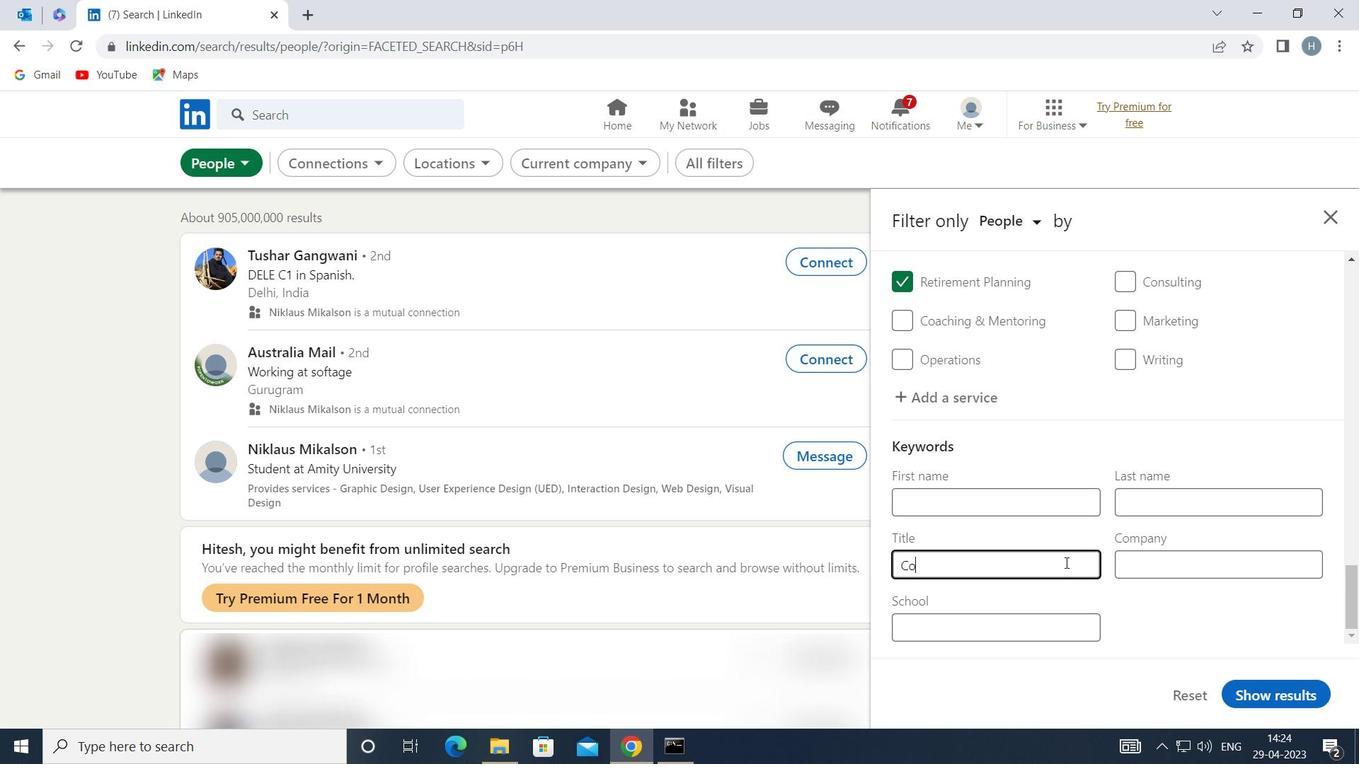 
Action: Mouse moved to (1066, 566)
Screenshot: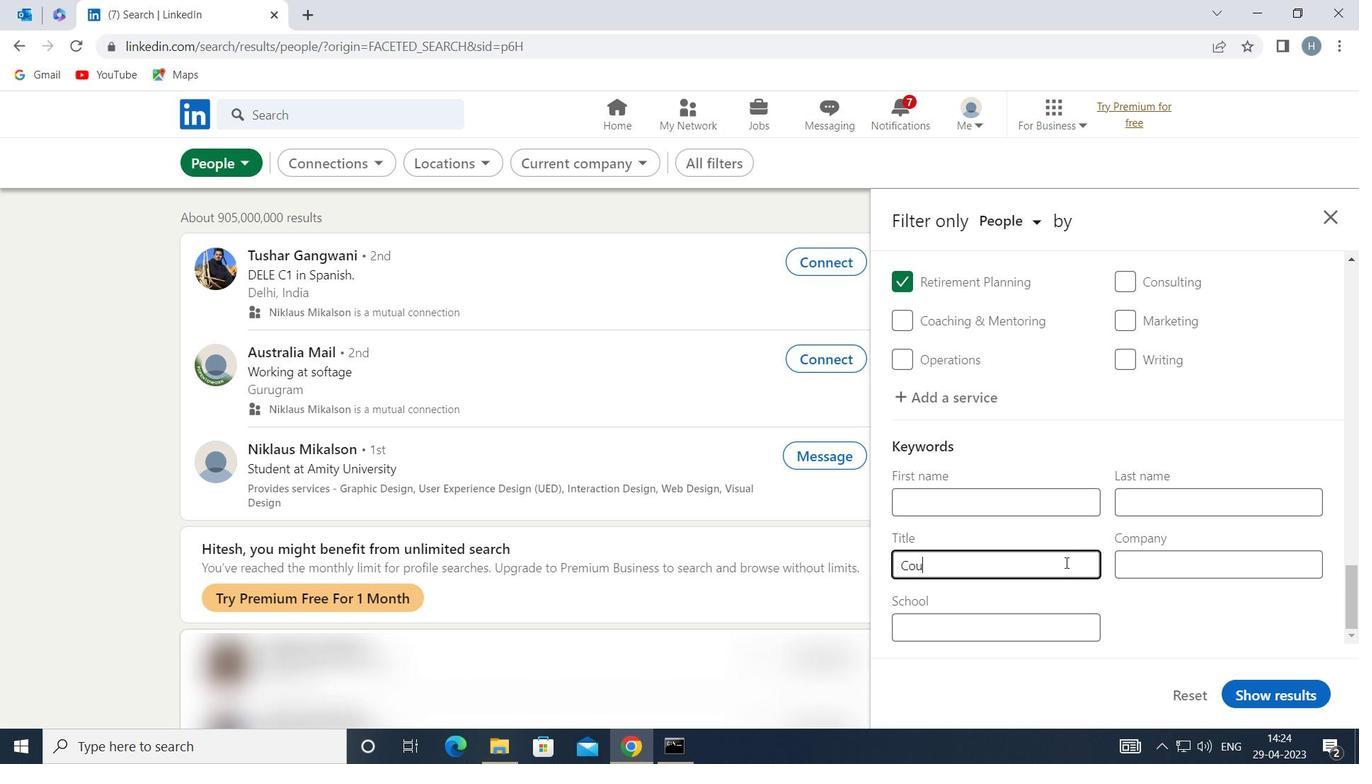 
Action: Key pressed RI
Screenshot: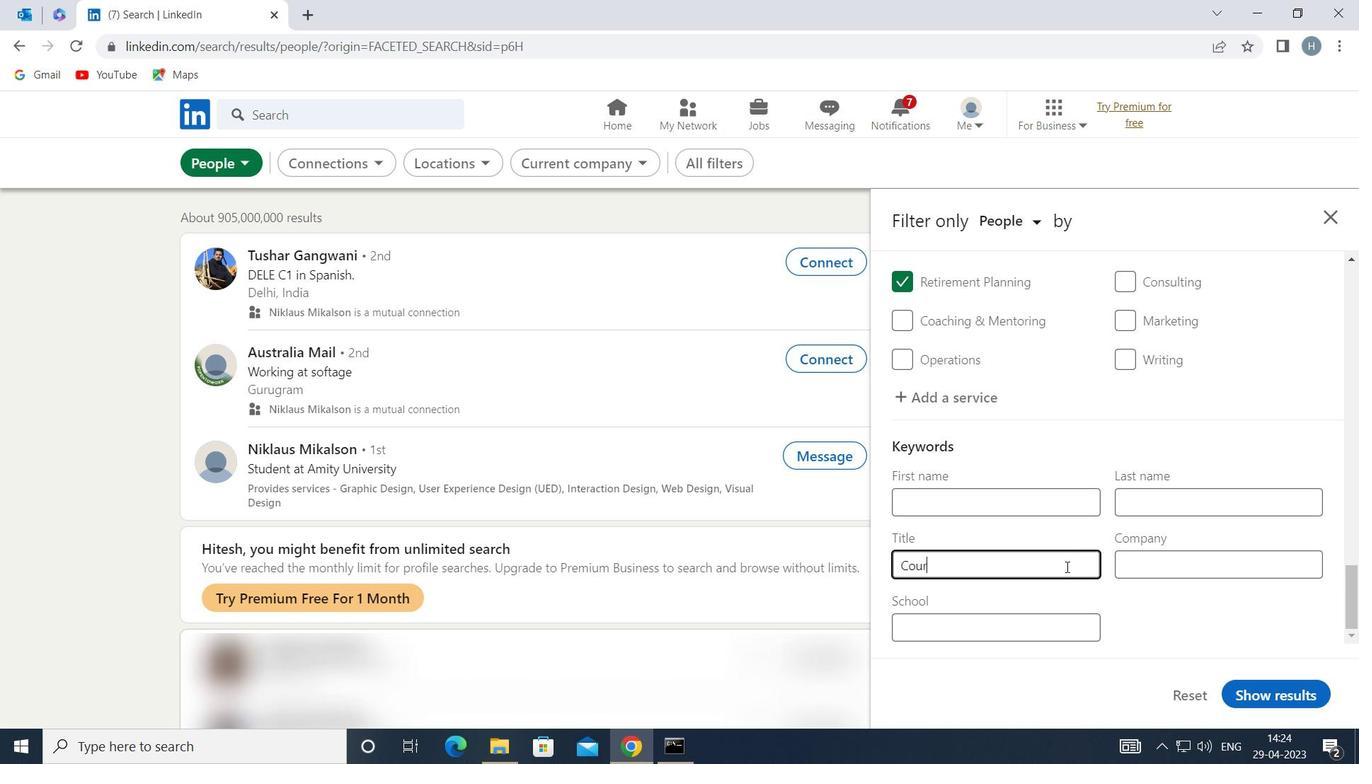 
Action: Mouse moved to (1066, 569)
Screenshot: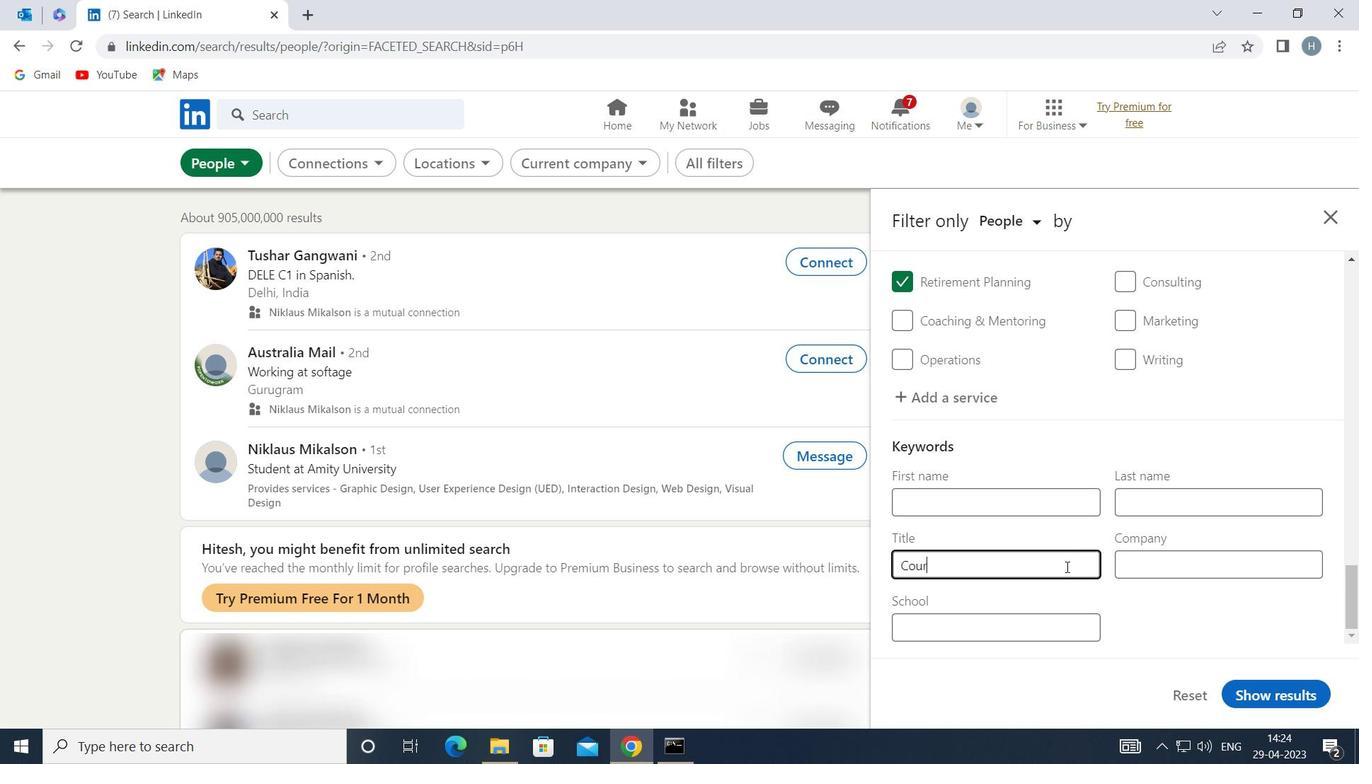 
Action: Key pressed ER
Screenshot: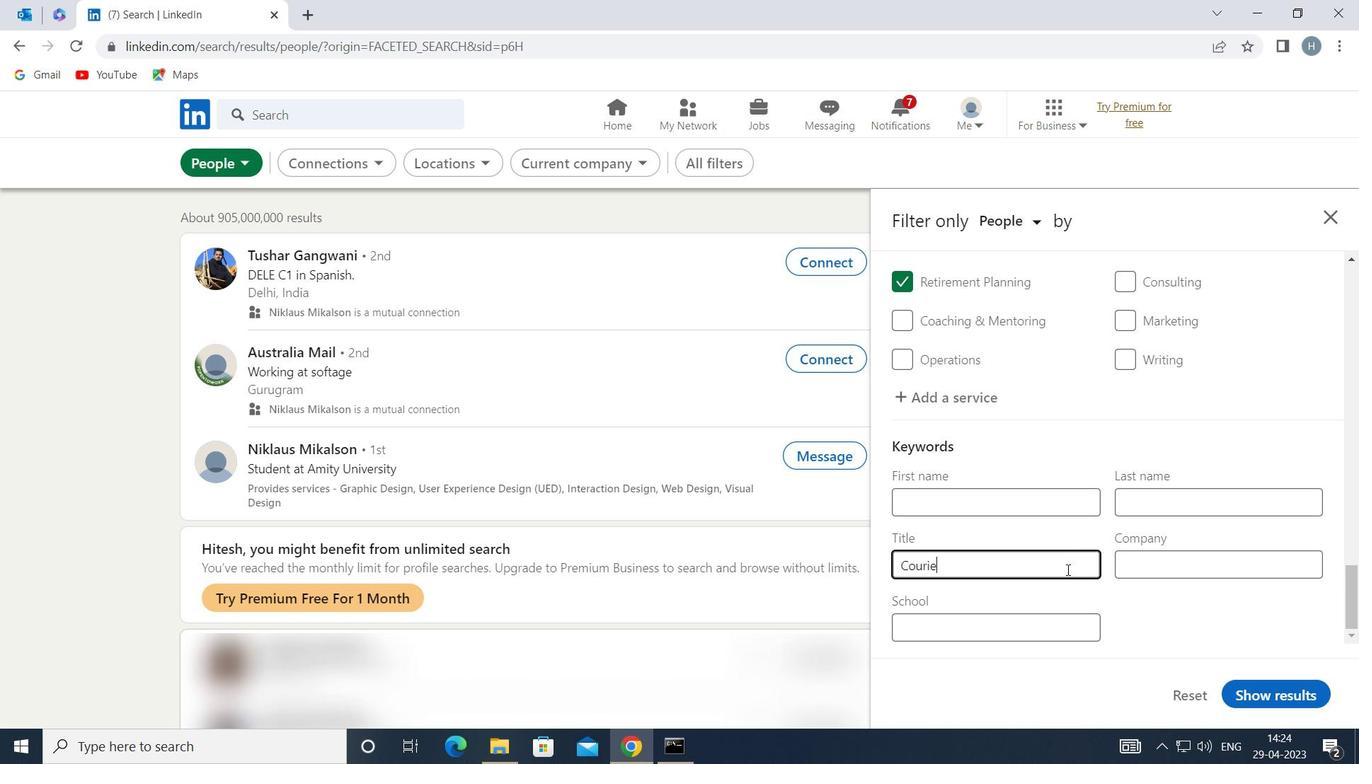 
Action: Mouse moved to (1304, 699)
Screenshot: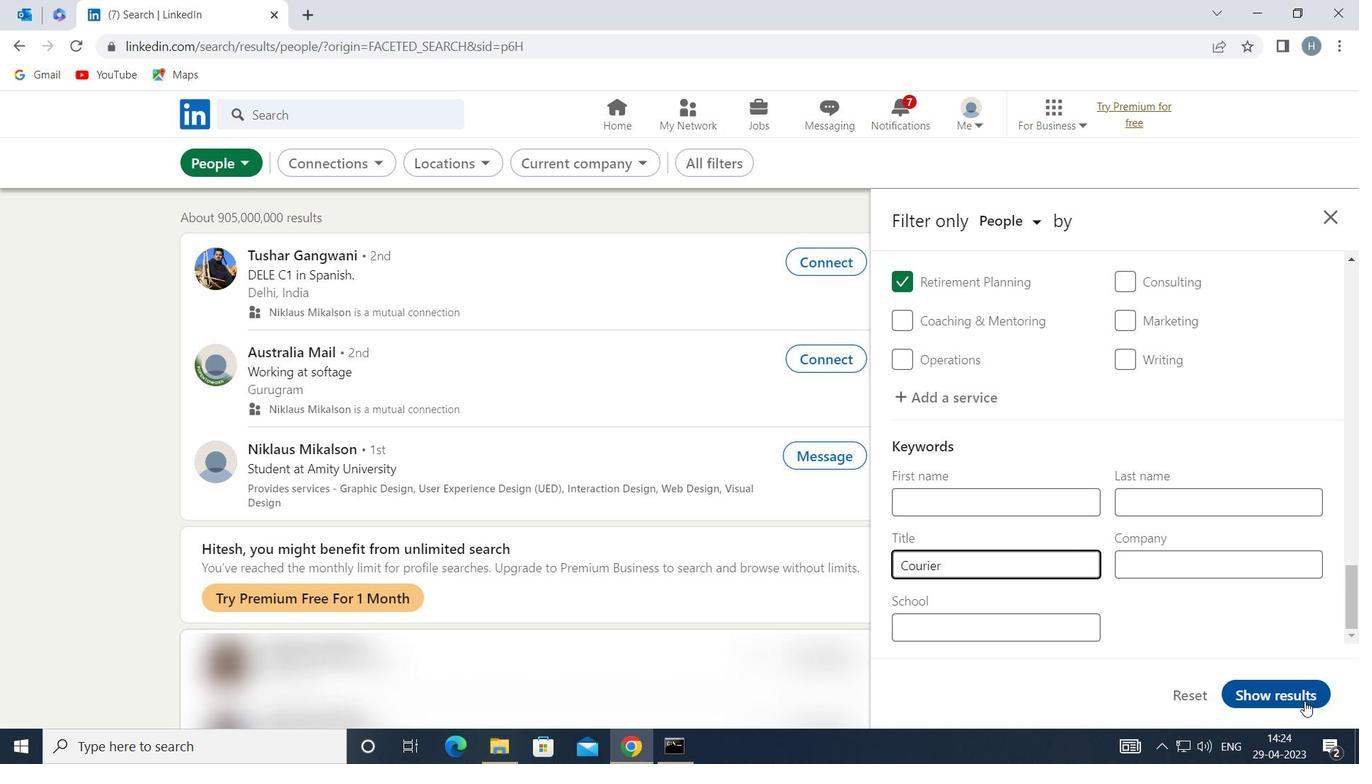 
Action: Mouse pressed left at (1304, 699)
Screenshot: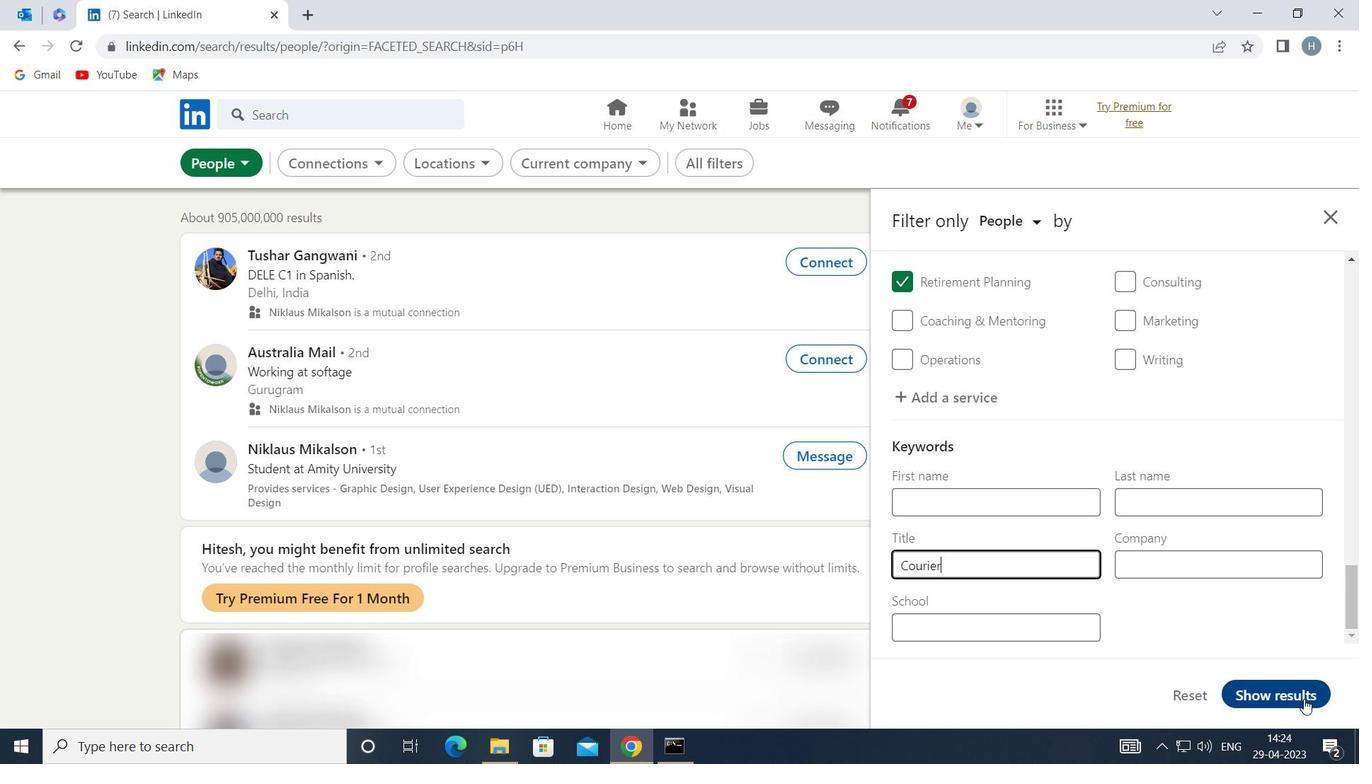 
Action: Mouse moved to (1085, 494)
Screenshot: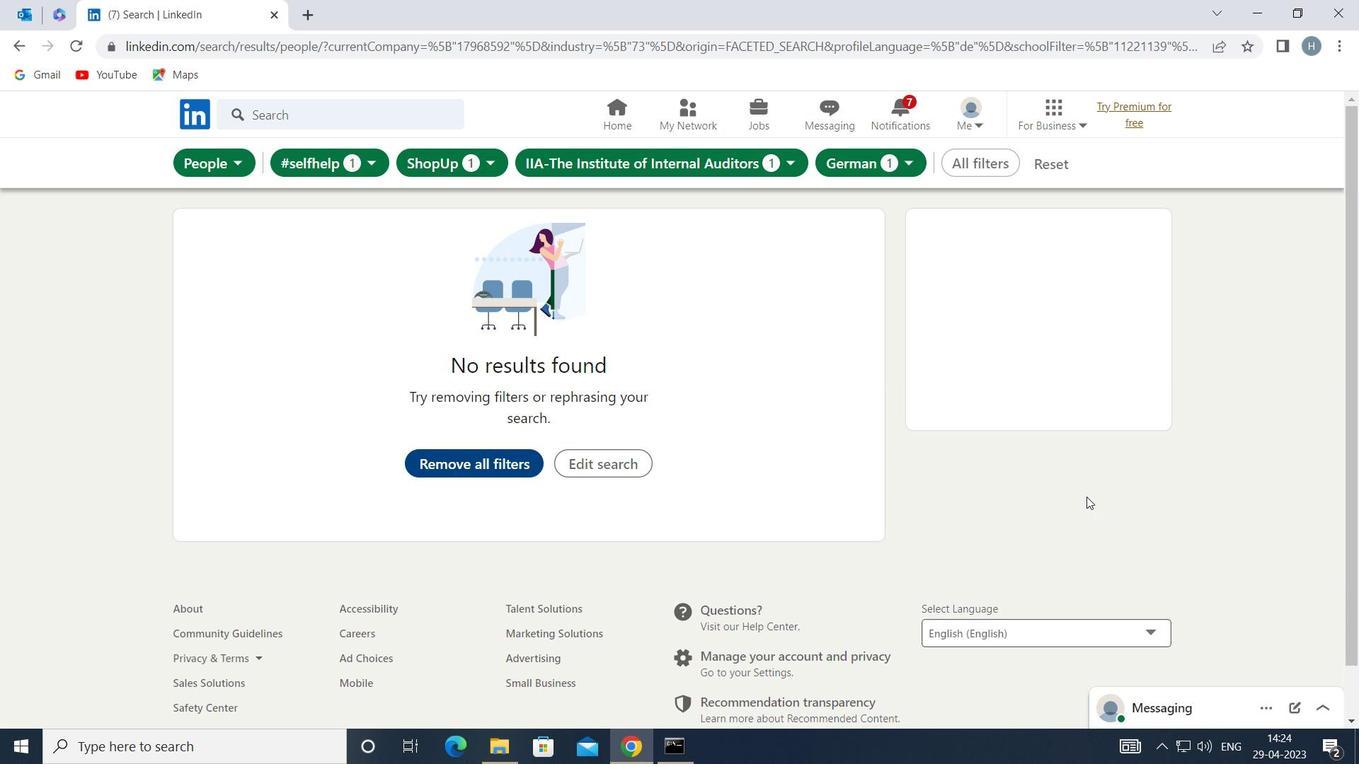 
